 Task: Implement duplicate rules in book object.
Action: Mouse moved to (664, 59)
Screenshot: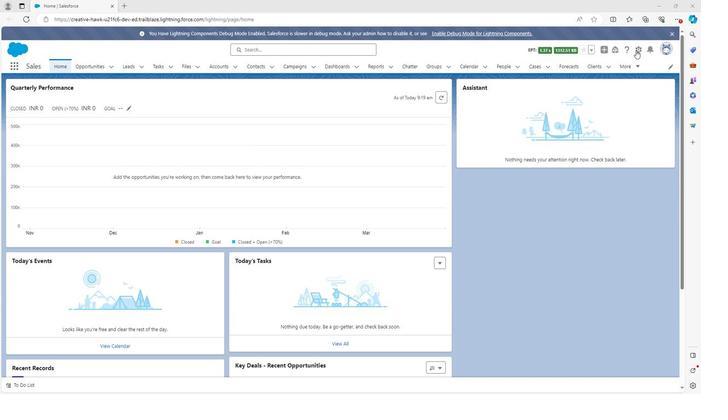 
Action: Mouse pressed left at (664, 59)
Screenshot: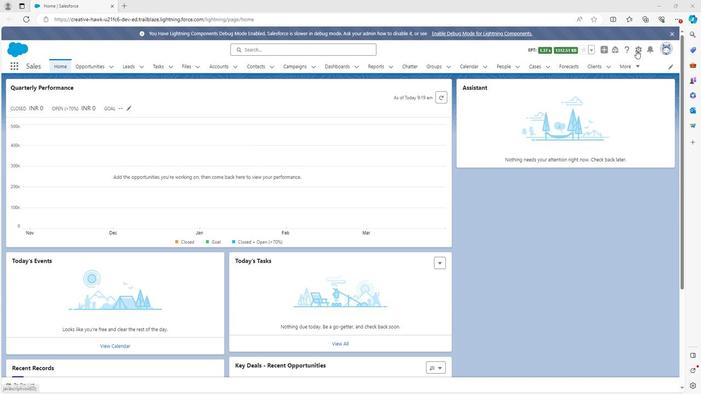 
Action: Mouse moved to (616, 78)
Screenshot: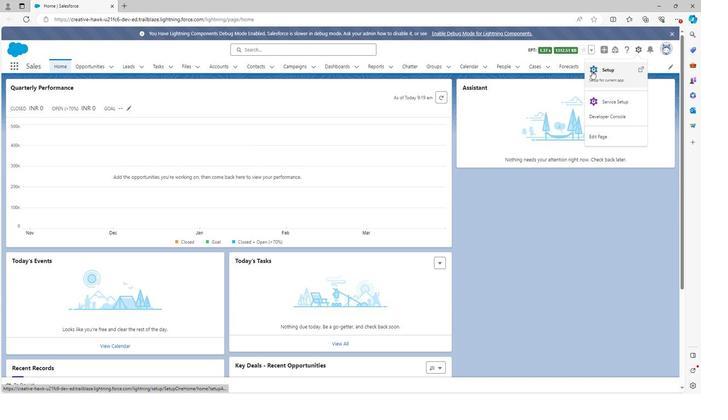 
Action: Mouse pressed left at (616, 78)
Screenshot: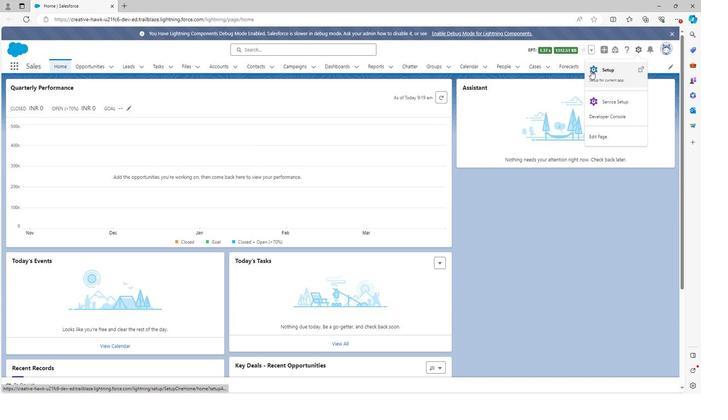 
Action: Mouse moved to (33, 95)
Screenshot: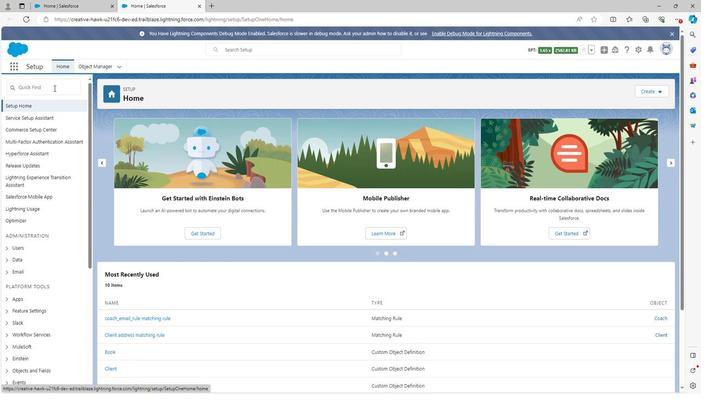 
Action: Mouse pressed left at (33, 95)
Screenshot: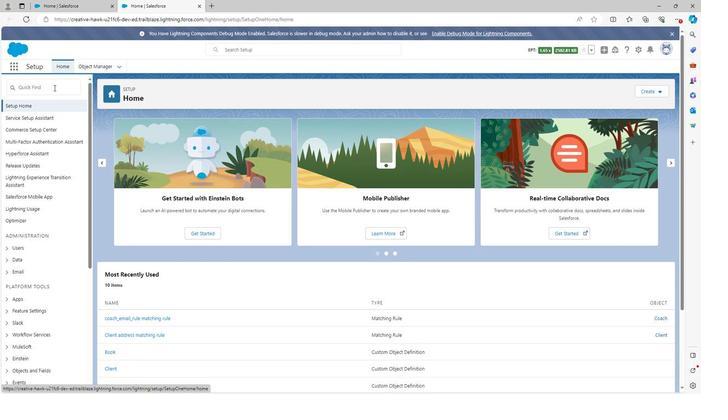 
Action: Key pressed dup
Screenshot: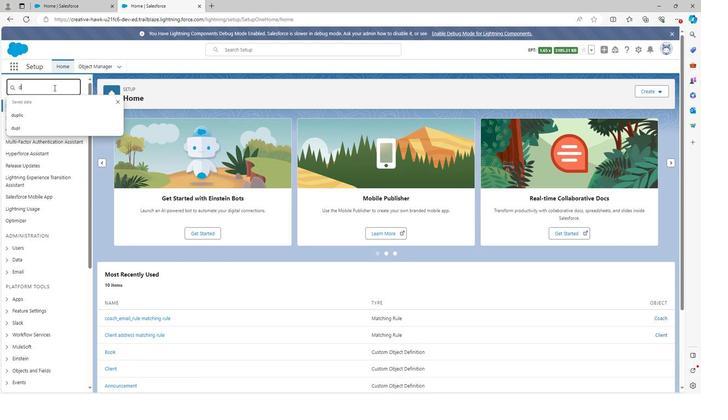 
Action: Mouse moved to (24, 146)
Screenshot: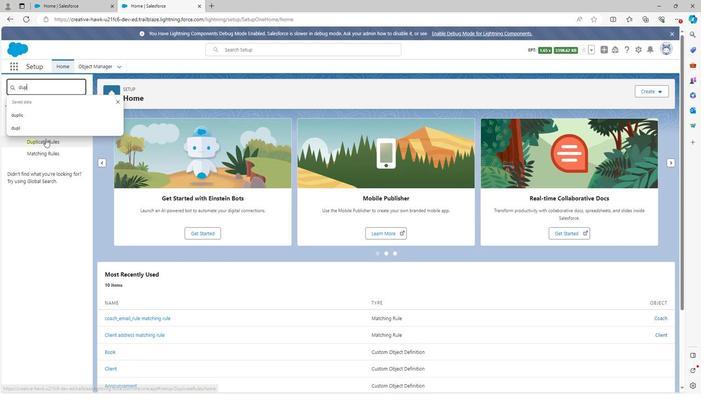 
Action: Mouse pressed left at (24, 146)
Screenshot: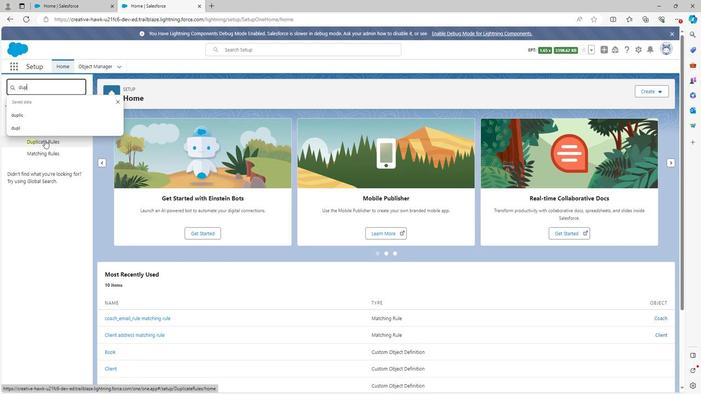
Action: Mouse moved to (389, 190)
Screenshot: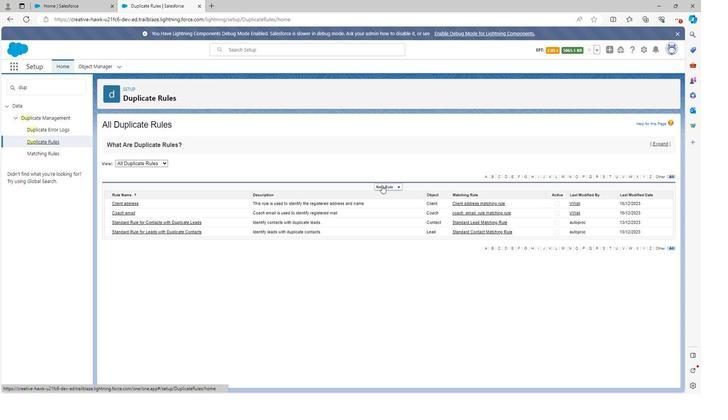 
Action: Mouse pressed left at (389, 190)
Screenshot: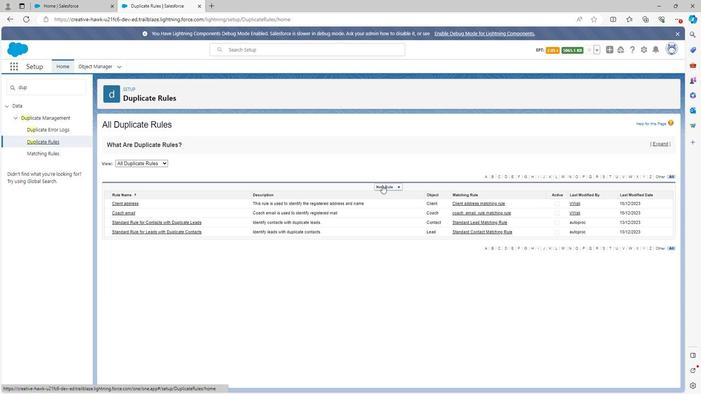 
Action: Mouse moved to (388, 249)
Screenshot: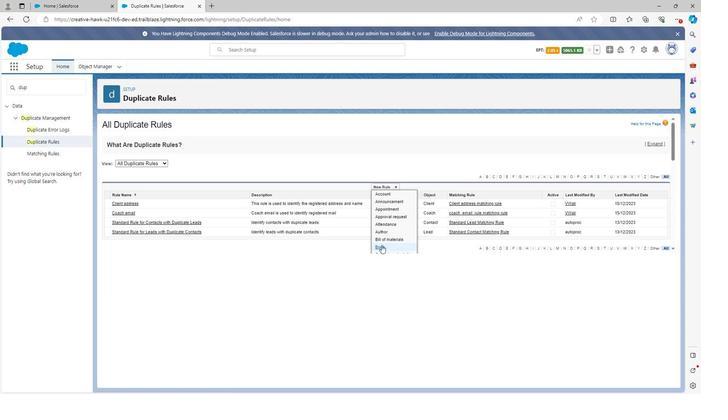 
Action: Mouse pressed left at (388, 249)
Screenshot: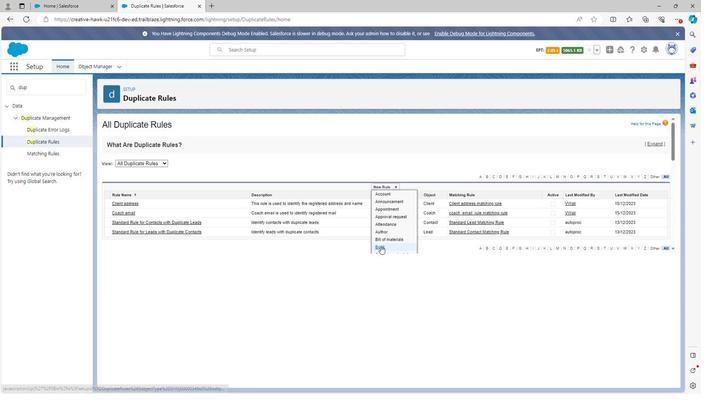 
Action: Mouse moved to (218, 175)
Screenshot: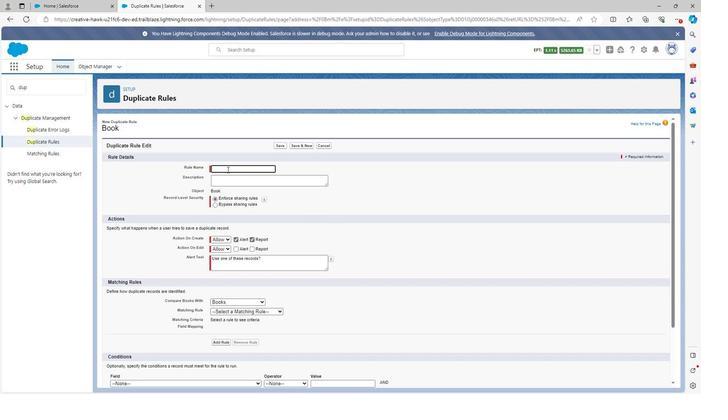
Action: Mouse pressed left at (218, 175)
Screenshot: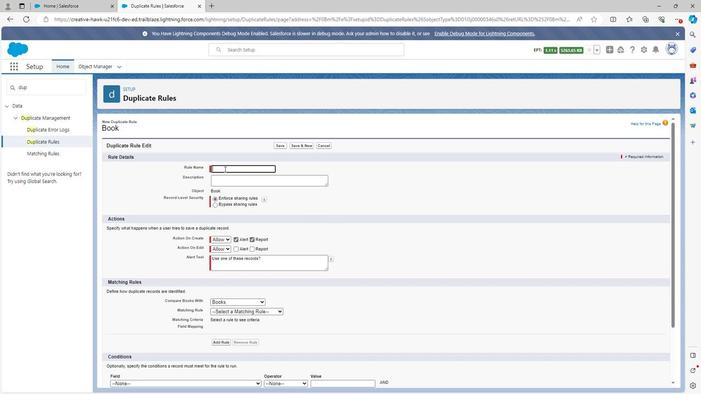 
Action: Key pressed <Key.shift><Key.shift><Key.shift>ISBN<Key.space>number<Key.space>rule
Screenshot: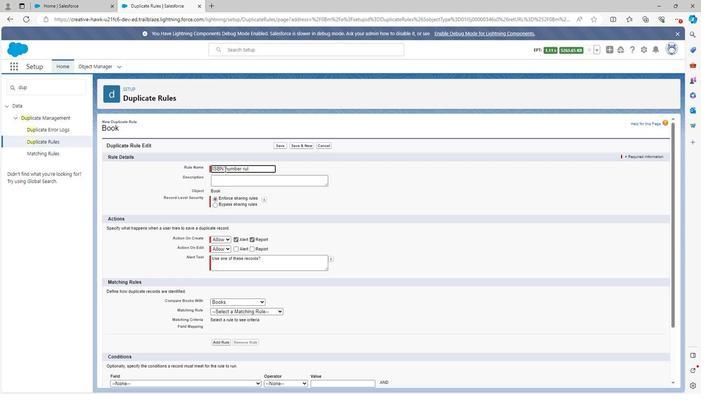 
Action: Mouse moved to (220, 185)
Screenshot: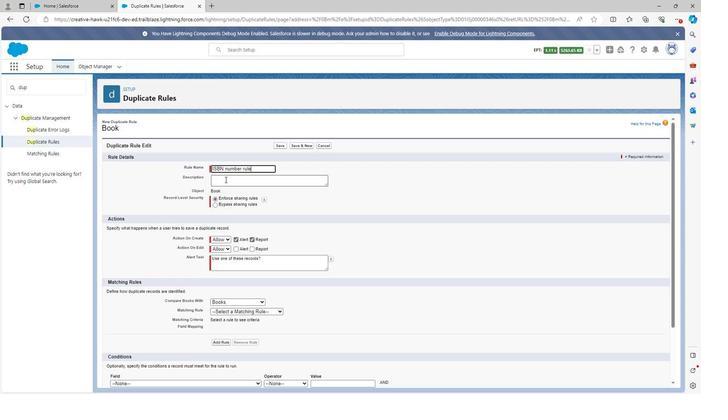 
Action: Mouse pressed left at (220, 185)
Screenshot: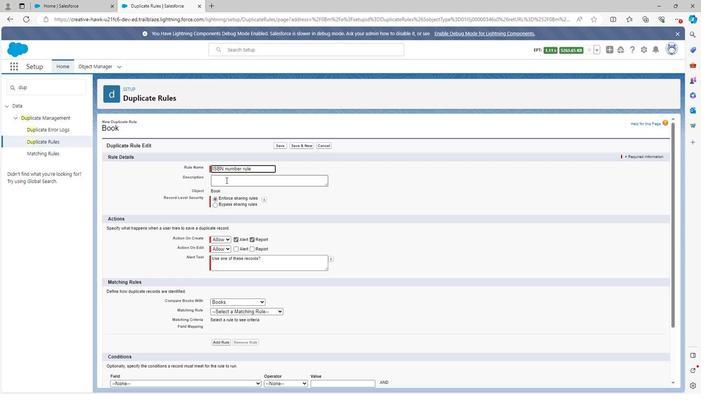 
Action: Mouse moved to (220, 185)
Screenshot: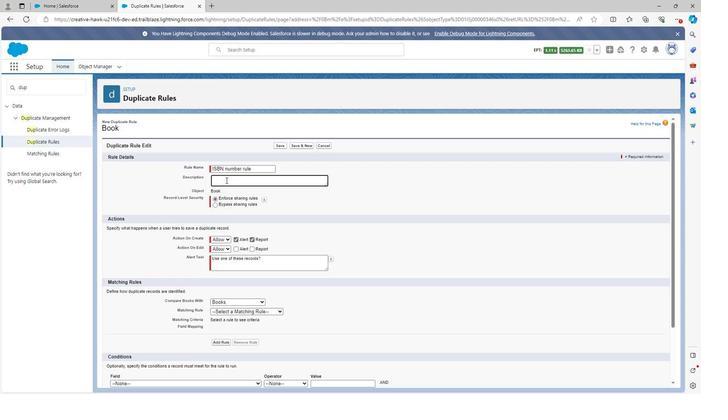 
Action: Key pressed <Key.shift><Key.shift><Key.shift><Key.shift><Key.shift><Key.shift><Key.shift><Key.shift><Key.shift><Key.shift><Key.shift><Key.shift>I<Key.shift>SBN<Key.space>number<Key.space>rule<Key.space>is<Key.space>the<Key.space>ru
Screenshot: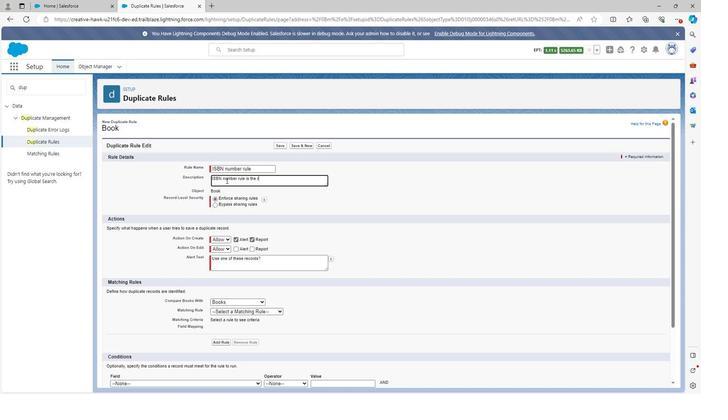 
Action: Mouse moved to (220, 185)
Screenshot: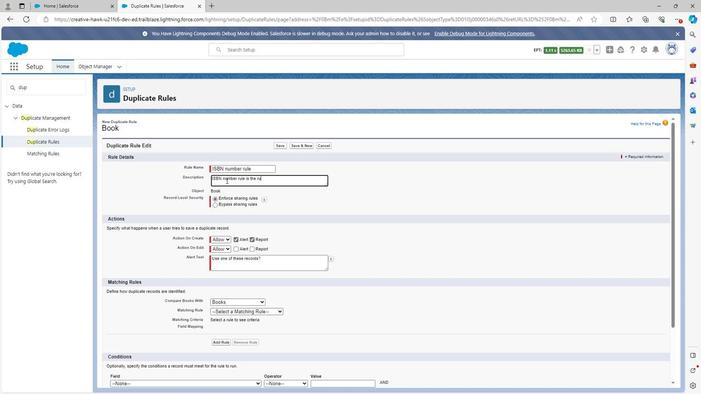 
Action: Key pressed l
Screenshot: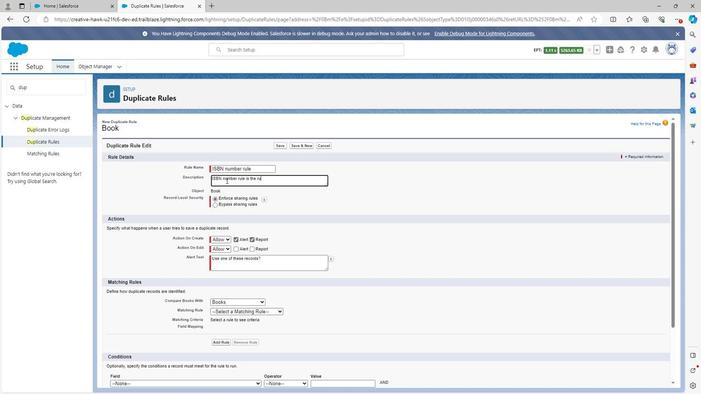
Action: Mouse moved to (220, 185)
Screenshot: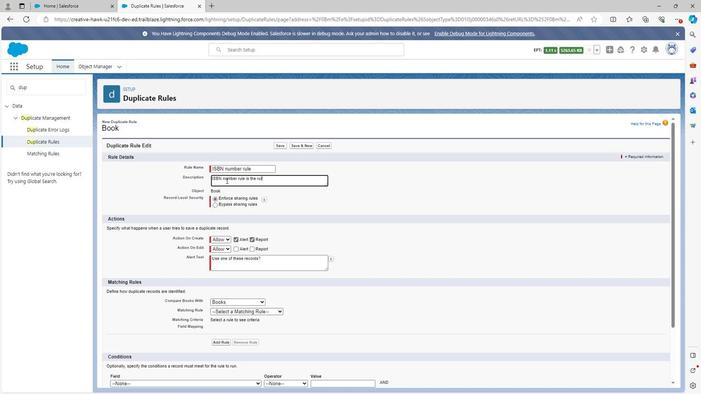 
Action: Key pressed e<Key.space>i
Screenshot: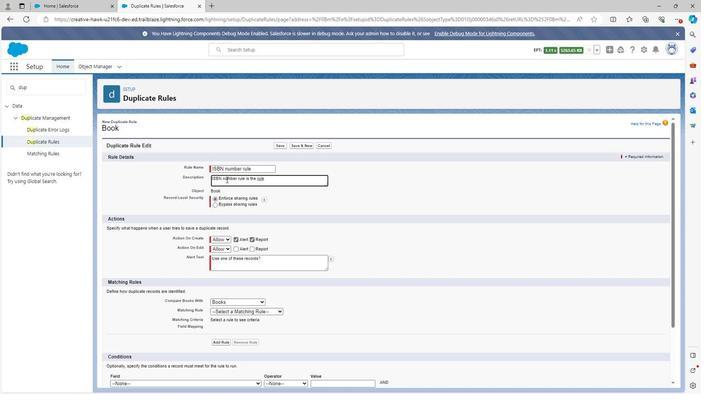 
Action: Mouse moved to (217, 184)
Screenshot: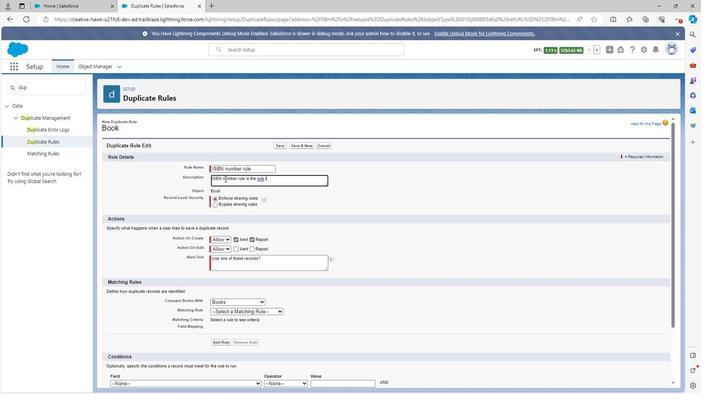 
Action: Key pressed n<Key.space>we<Key.space>f
Screenshot: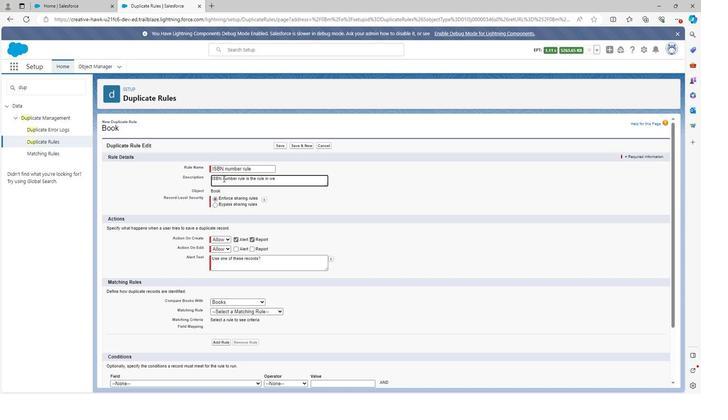 
Action: Mouse moved to (217, 184)
Screenshot: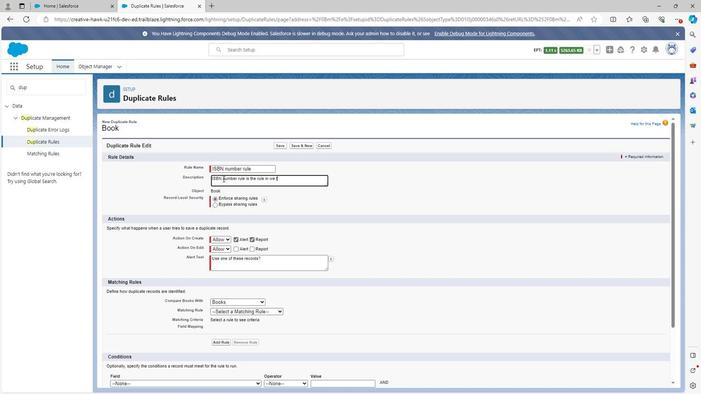 
Action: Key pressed <Key.backspace>
Screenshot: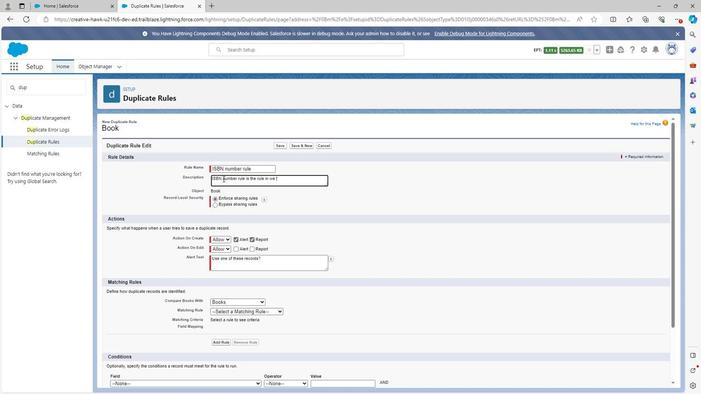
Action: Mouse moved to (216, 185)
Screenshot: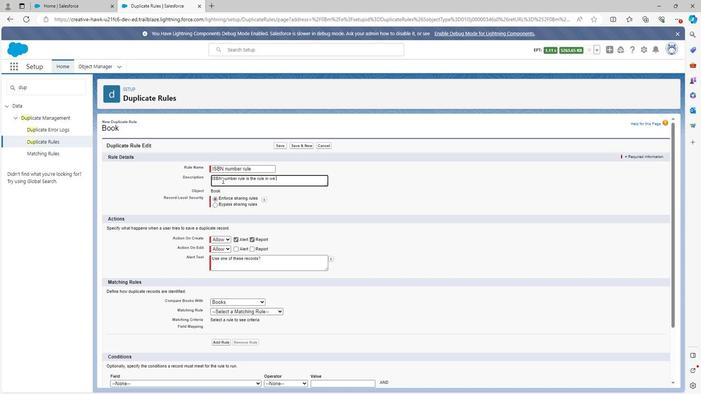 
Action: Key pressed define
Screenshot: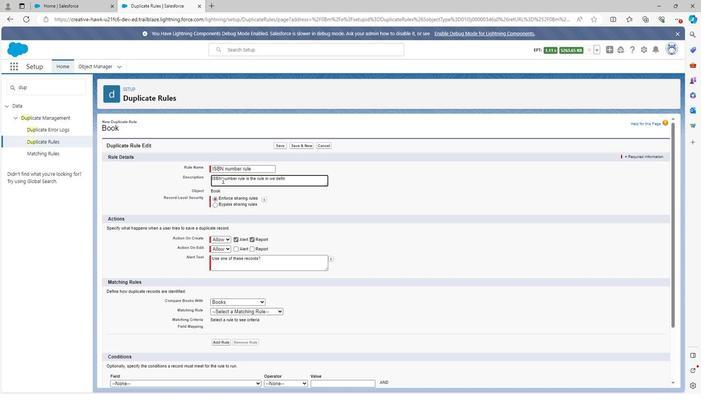 
Action: Mouse moved to (215, 185)
Screenshot: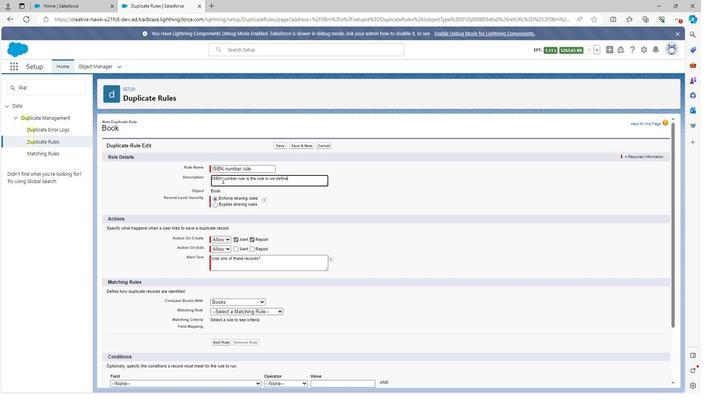 
Action: Key pressed <Key.space><Key.shift>
Screenshot: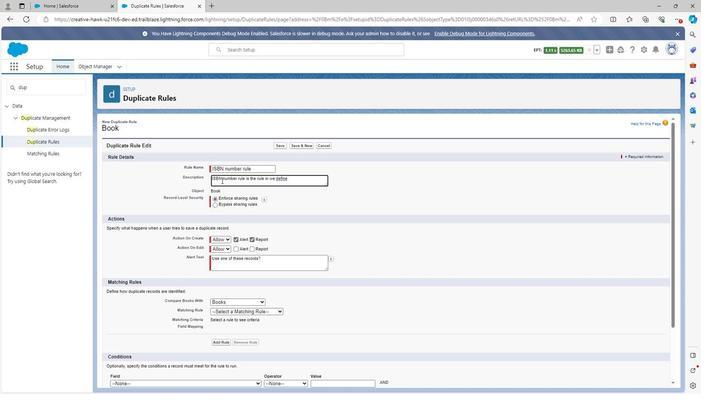 
Action: Mouse moved to (212, 189)
Screenshot: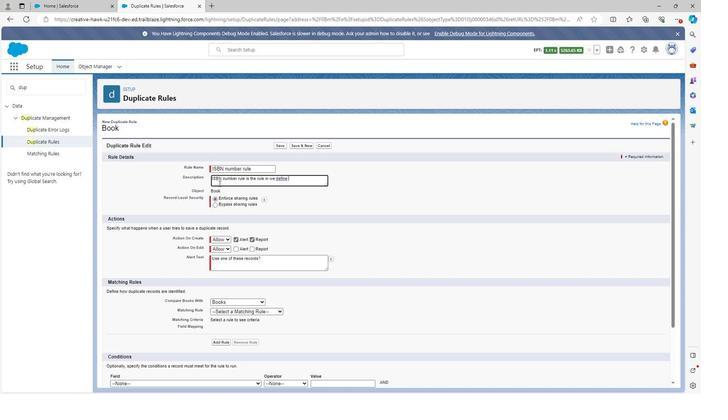 
Action: Key pressed <Key.shift><Key.shift><Key.shift><Key.shift><Key.shift>ISBN<Key.space>number<Key.space>with<Key.space>unique<Key.space>a<Key.backspace>val
Screenshot: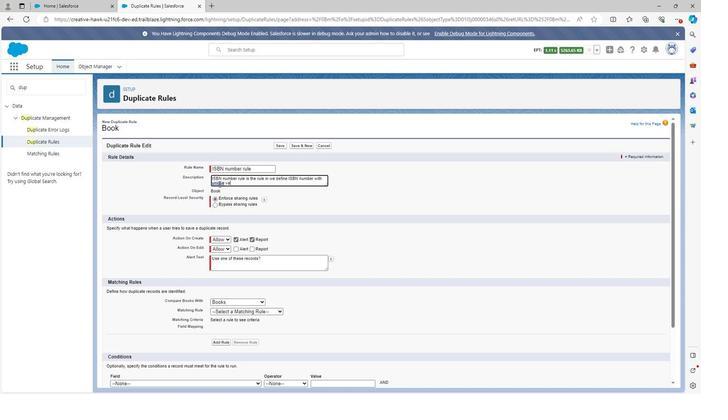 
Action: Mouse moved to (212, 190)
Screenshot: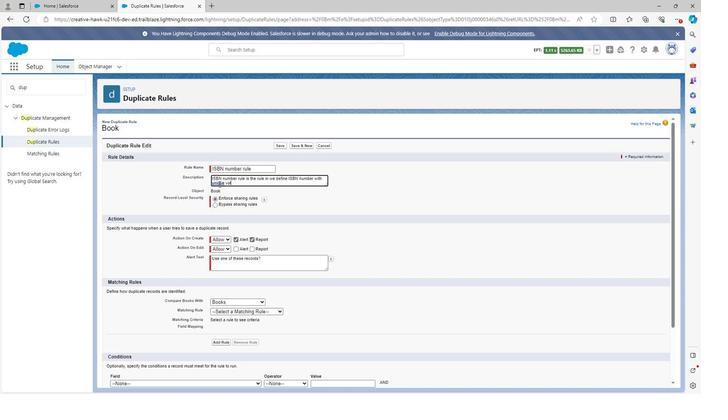 
Action: Key pressed ue
Screenshot: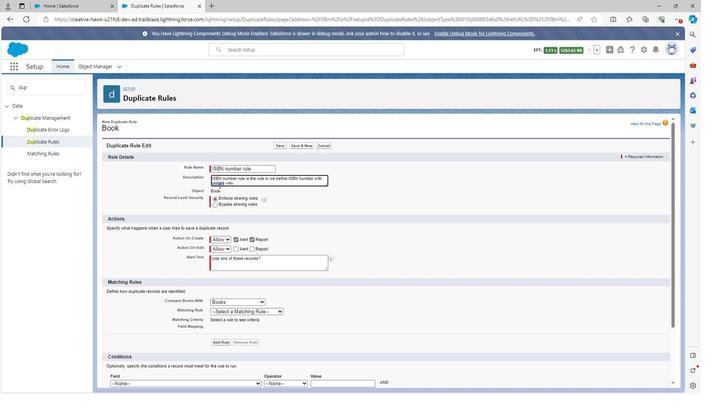
Action: Mouse moved to (230, 250)
Screenshot: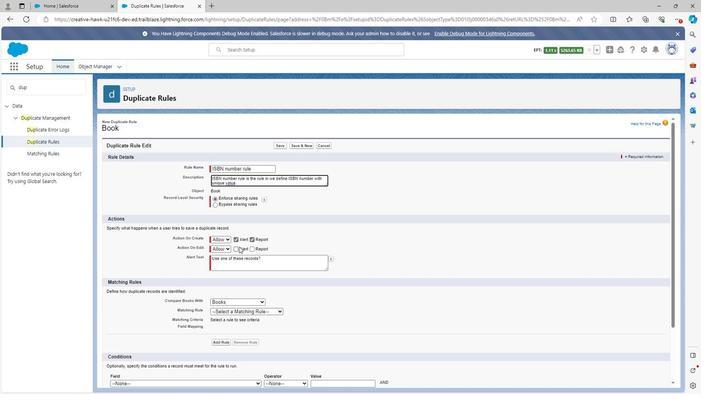 
Action: Mouse pressed left at (230, 250)
Screenshot: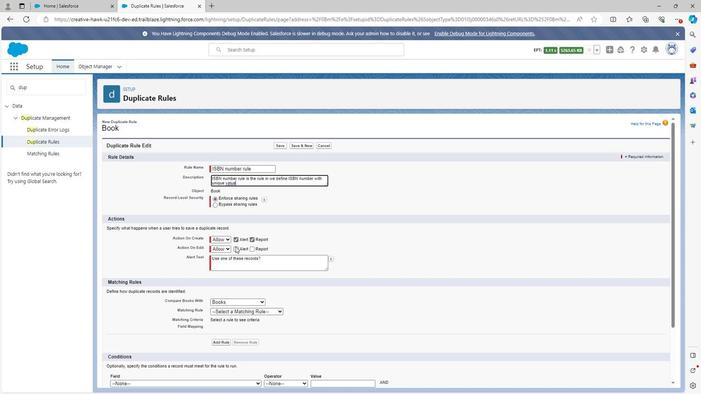
Action: Mouse moved to (247, 252)
Screenshot: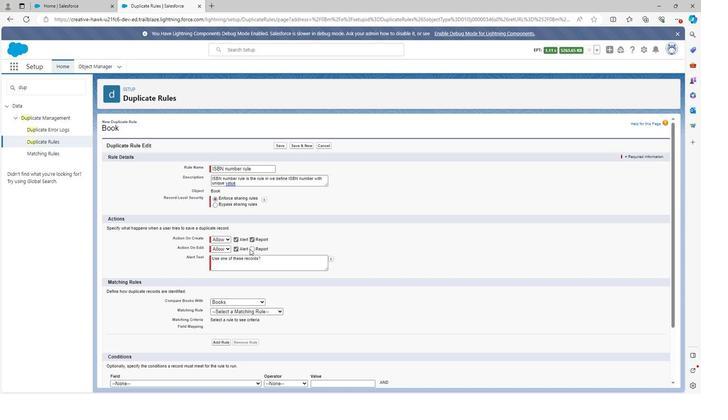 
Action: Mouse pressed left at (247, 252)
Screenshot: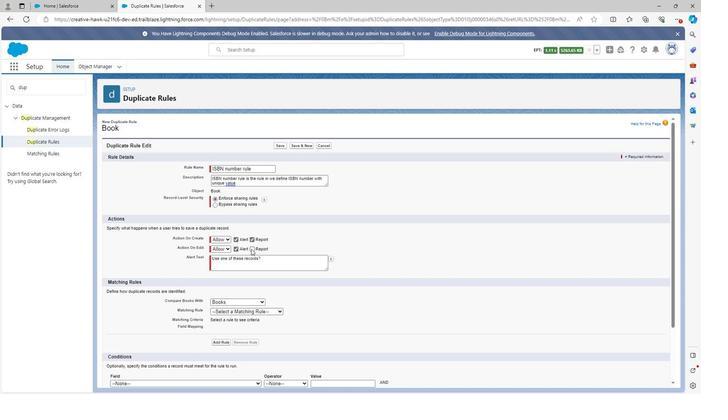 
Action: Mouse moved to (229, 260)
Screenshot: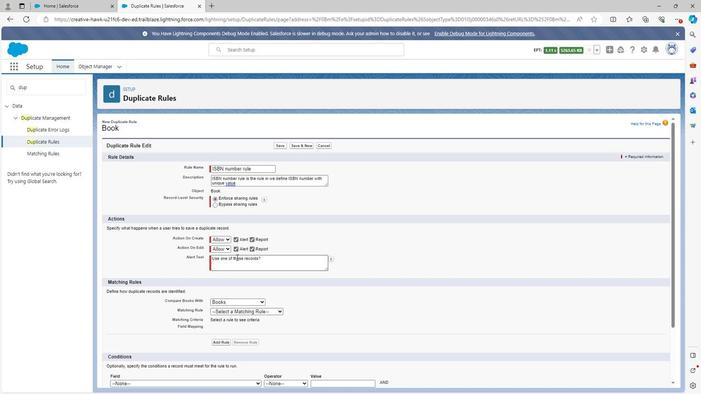 
Action: Mouse pressed left at (229, 260)
Screenshot: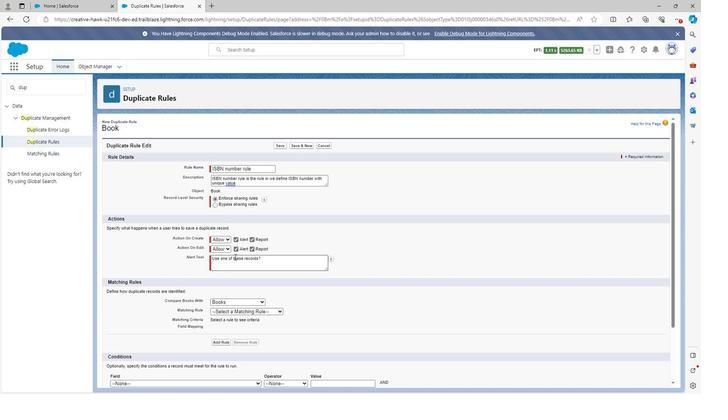 
Action: Mouse pressed left at (229, 260)
Screenshot: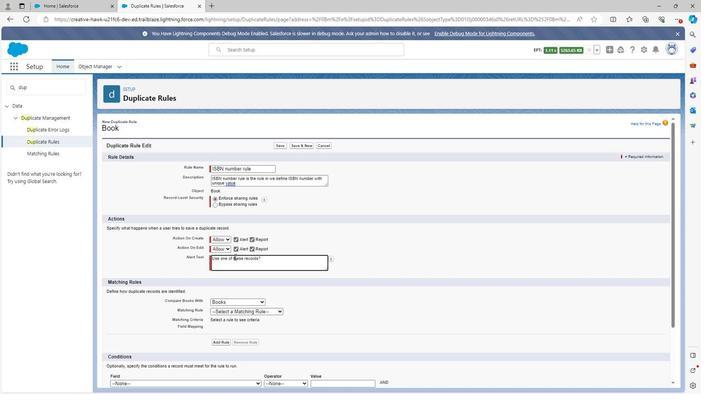 
Action: Mouse pressed left at (229, 260)
Screenshot: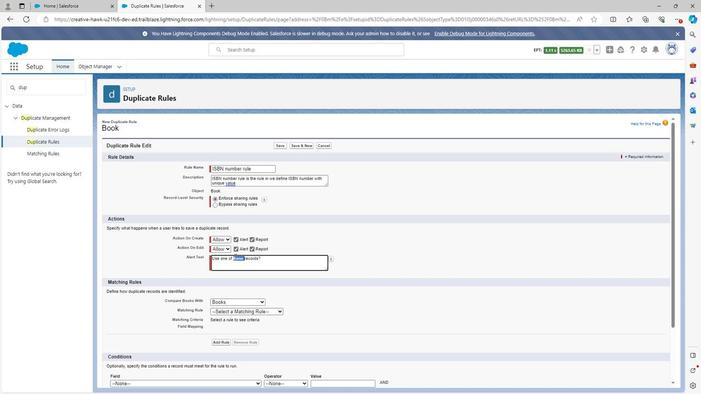 
Action: Mouse moved to (230, 252)
Screenshot: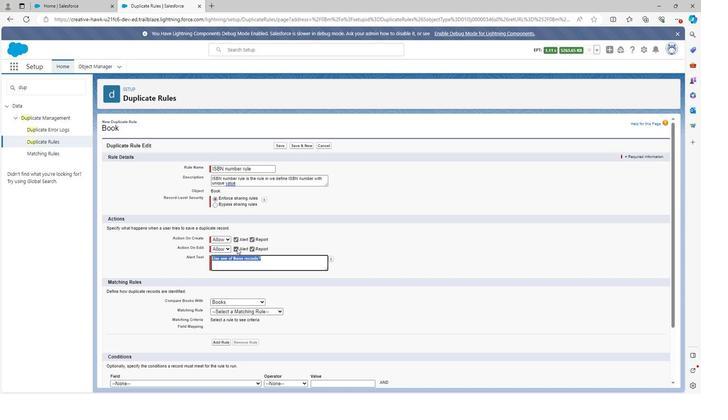 
Action: Mouse pressed left at (230, 252)
Screenshot: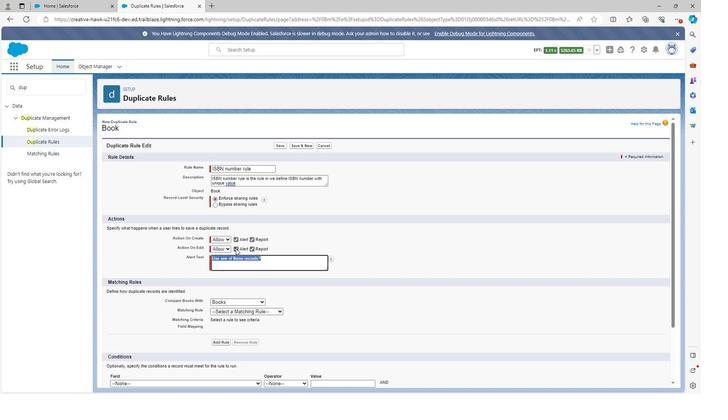 
Action: Mouse moved to (251, 252)
Screenshot: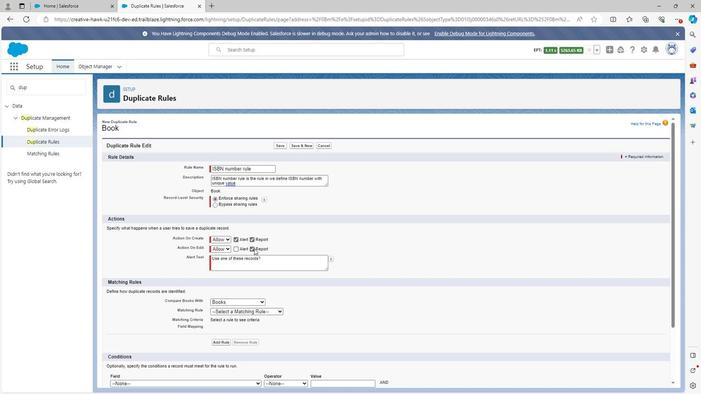 
Action: Mouse pressed left at (251, 252)
Screenshot: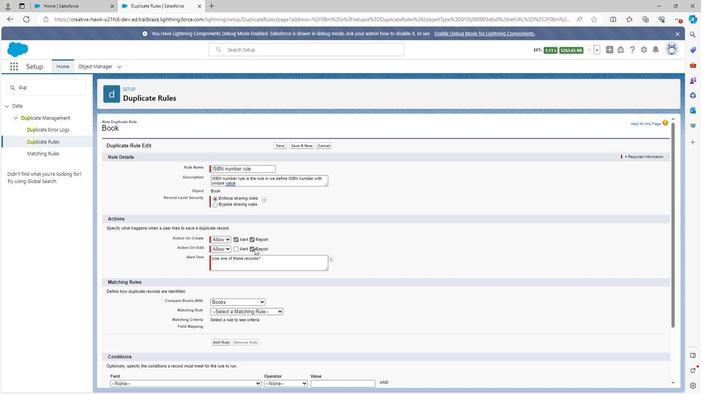 
Action: Mouse moved to (248, 252)
Screenshot: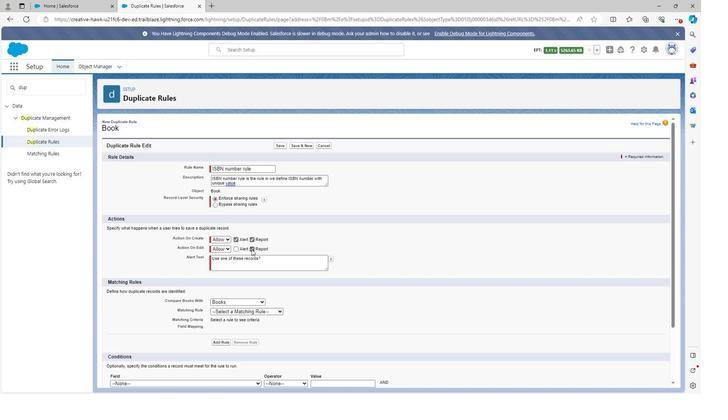 
Action: Mouse pressed left at (248, 252)
Screenshot: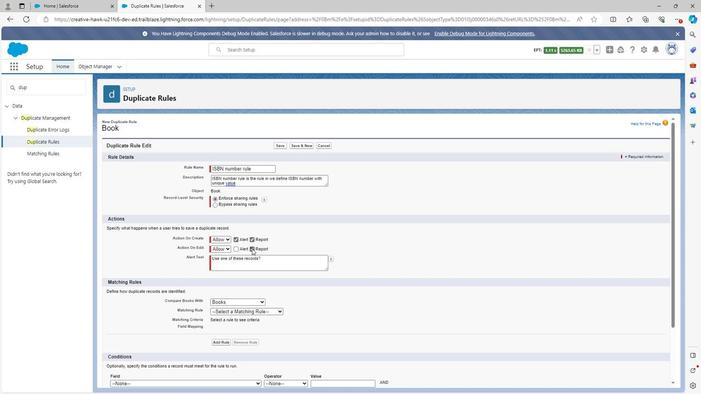 
Action: Mouse moved to (223, 260)
Screenshot: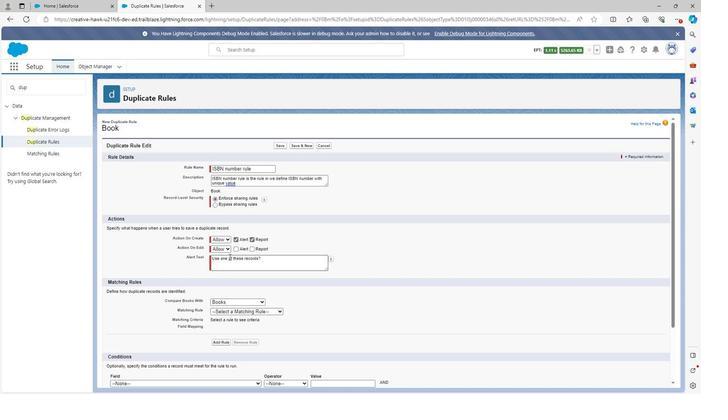 
Action: Mouse pressed left at (223, 260)
Screenshot: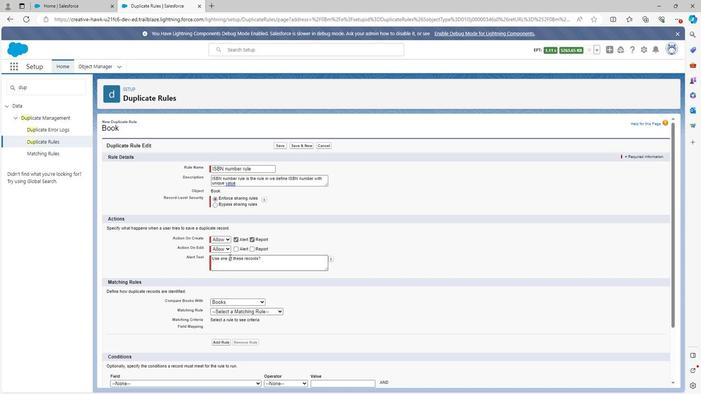 
Action: Mouse pressed left at (223, 260)
Screenshot: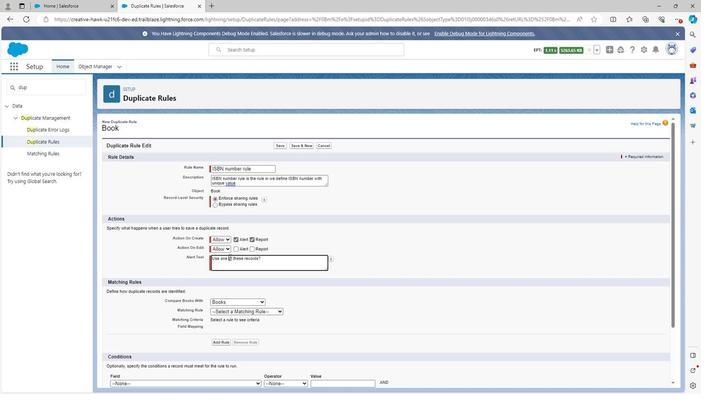 
Action: Mouse pressed left at (223, 260)
Screenshot: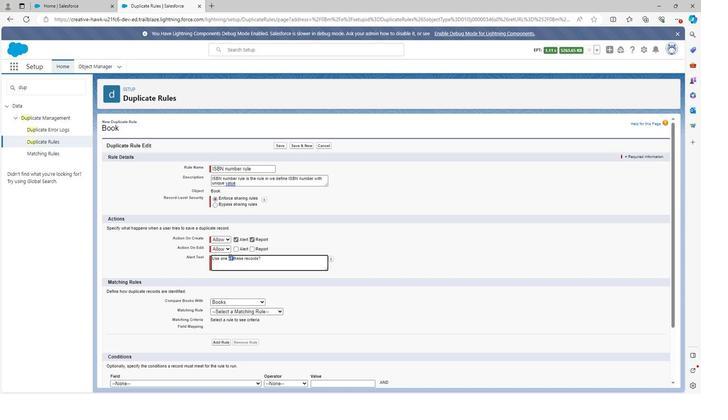 
Action: Mouse moved to (223, 260)
Screenshot: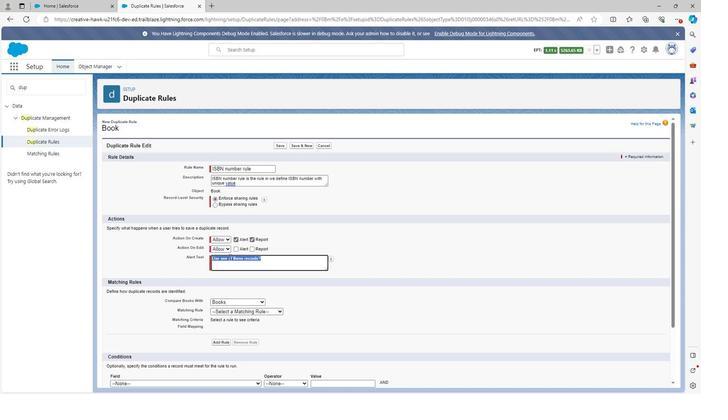 
Action: Key pressed <Key.shift><Key.shift><Key.shift>ISBN<Key.space>number<Key.space>of<Key.space>any<Key.space>book<Key.space>
Screenshot: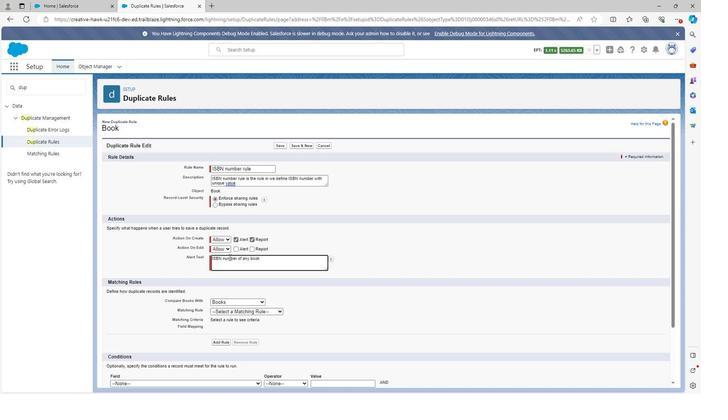 
Action: Mouse moved to (252, 265)
Screenshot: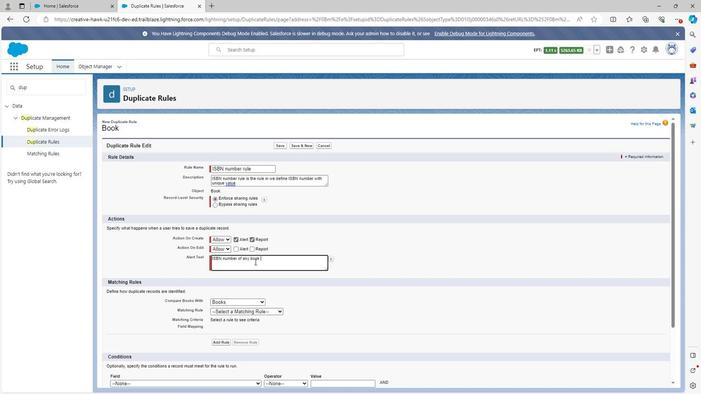 
Action: Key pressed s
Screenshot: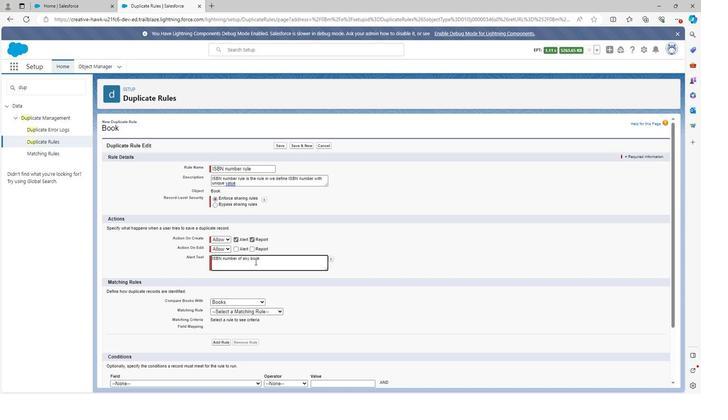 
Action: Mouse moved to (252, 264)
Screenshot: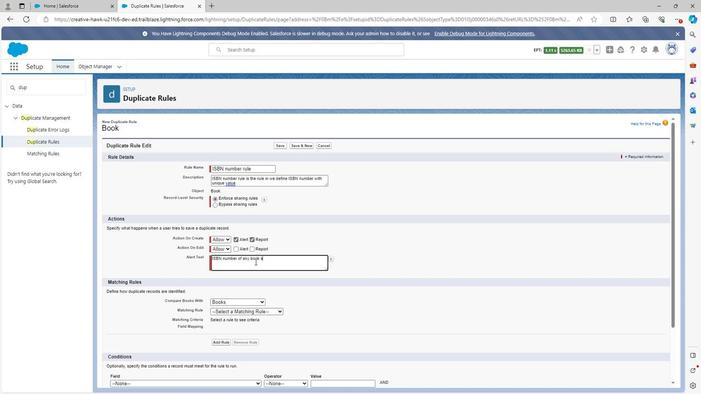 
Action: Key pressed ho
Screenshot: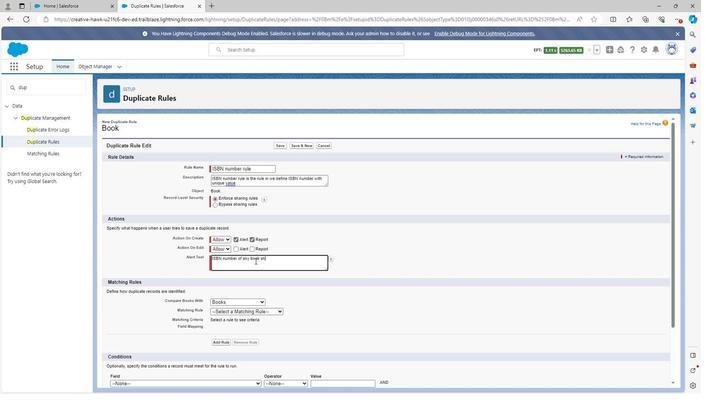 
Action: Mouse moved to (252, 263)
Screenshot: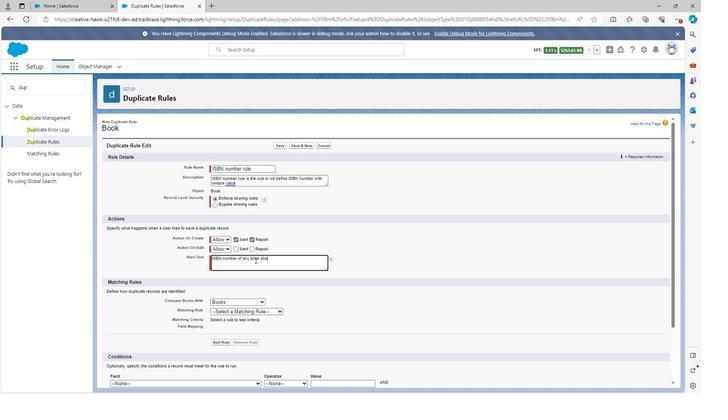 
Action: Key pressed ul
Screenshot: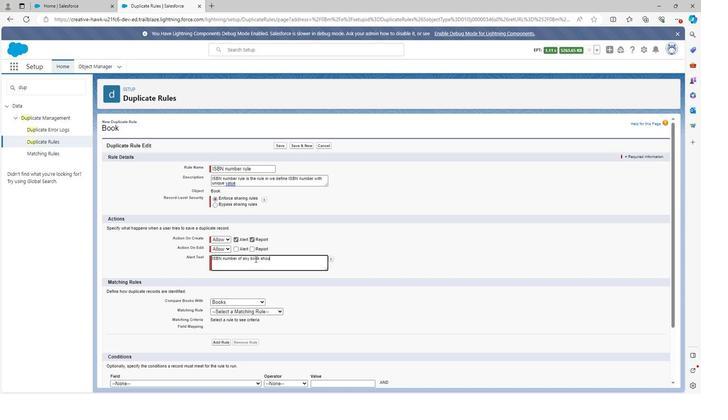 
Action: Mouse moved to (251, 262)
Screenshot: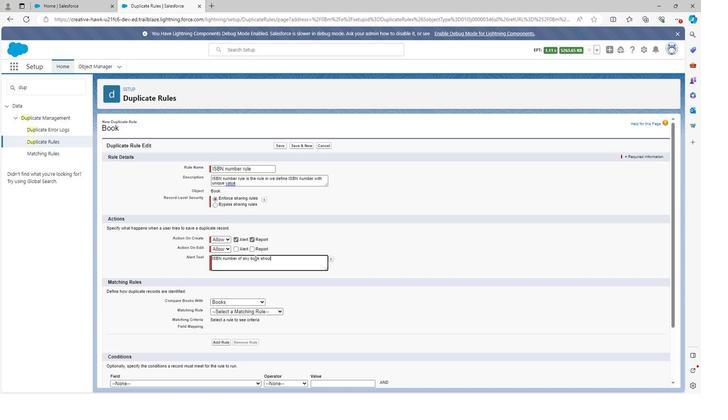 
Action: Key pressed d<Key.space>be<Key.space>
Screenshot: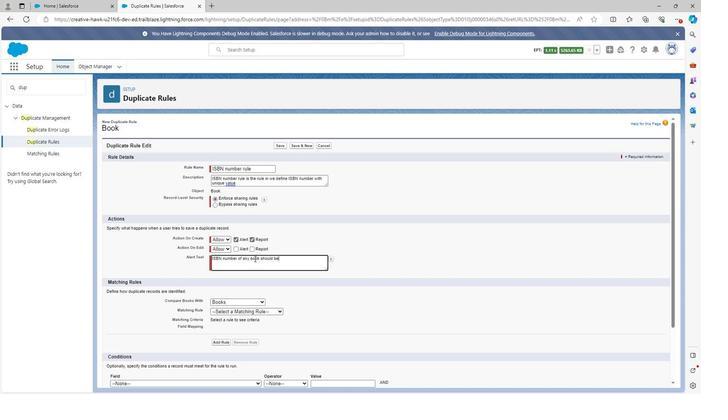 
Action: Mouse moved to (251, 264)
Screenshot: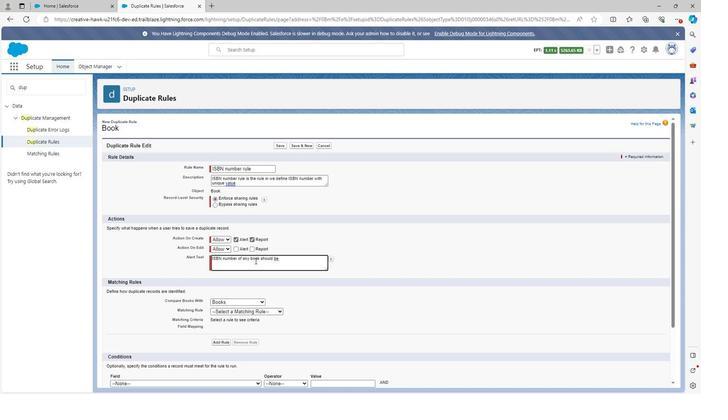 
Action: Key pressed uniqu
Screenshot: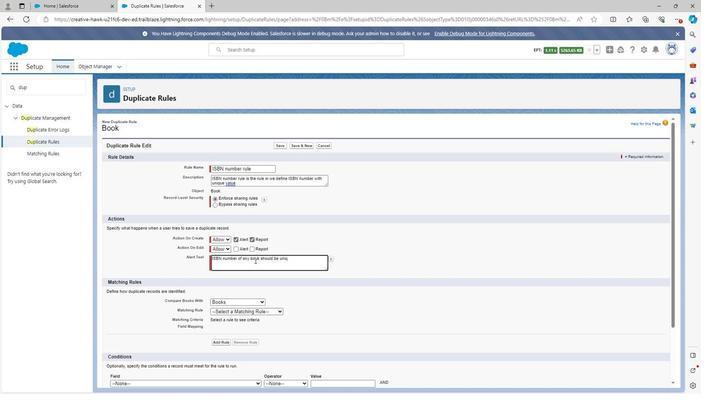 
Action: Mouse moved to (251, 264)
Screenshot: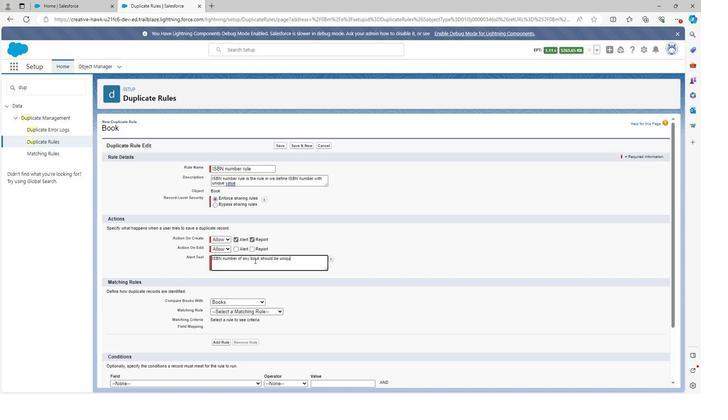 
Action: Key pressed e<Key.space>or<Key.space>sho
Screenshot: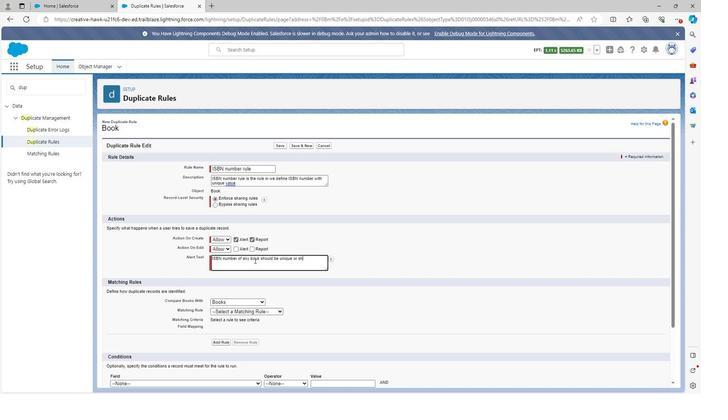 
Action: Mouse moved to (251, 263)
Screenshot: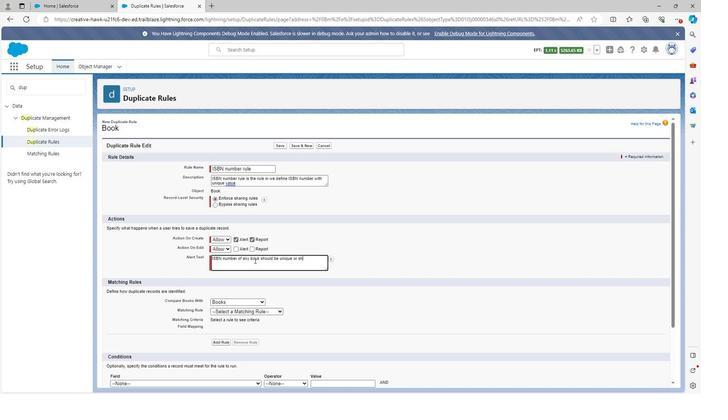 
Action: Key pressed ul
Screenshot: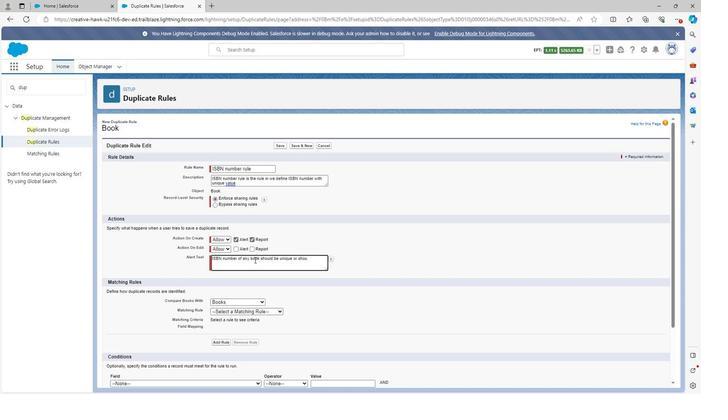 
Action: Mouse moved to (250, 263)
Screenshot: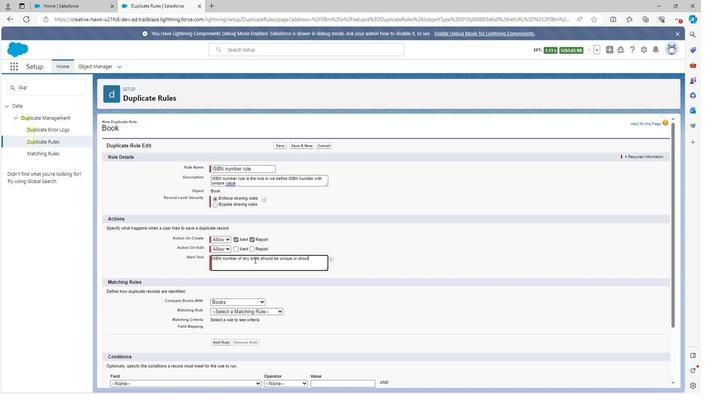 
Action: Key pressed d<Key.space>n
Screenshot: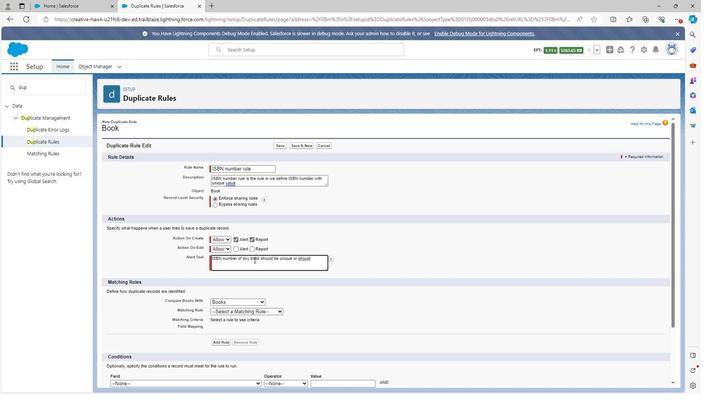 
Action: Mouse moved to (250, 263)
Screenshot: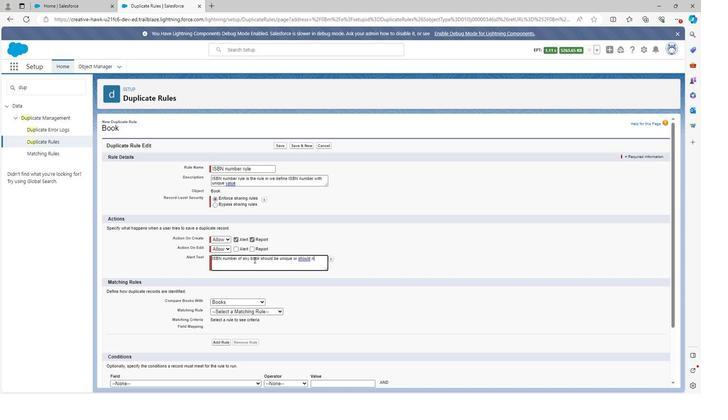 
Action: Key pressed ot<Key.space>
Screenshot: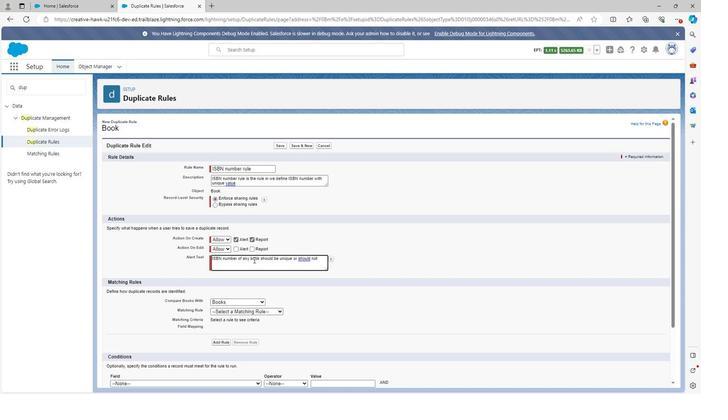 
Action: Mouse moved to (249, 263)
Screenshot: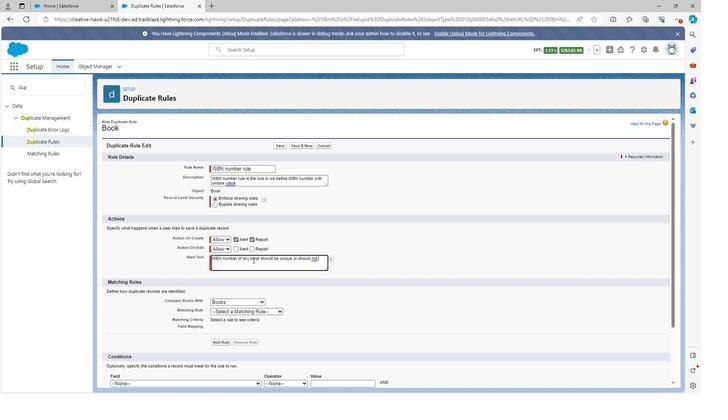 
Action: Key pressed be<Key.space>dup
Screenshot: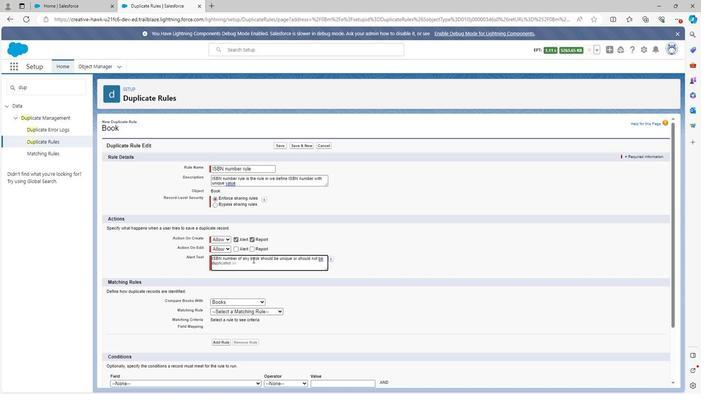 
Action: Mouse moved to (247, 263)
Screenshot: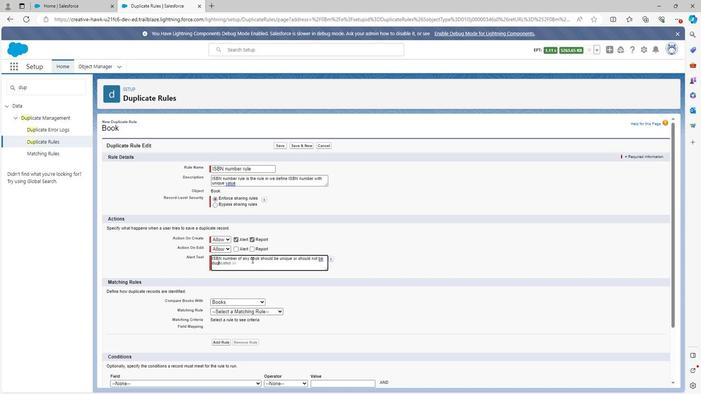 
Action: Key pressed licate
Screenshot: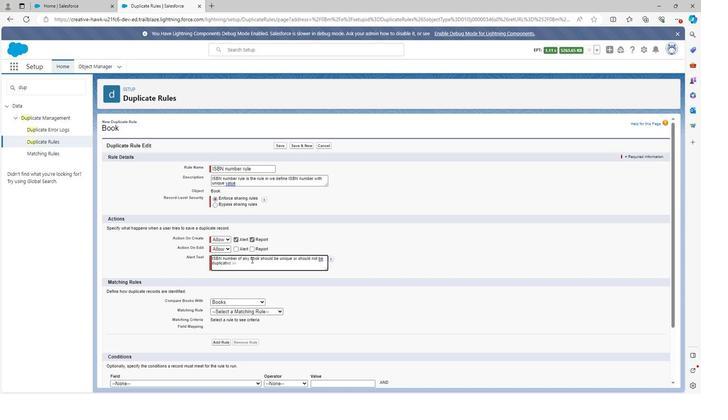 
Action: Mouse moved to (244, 259)
Screenshot: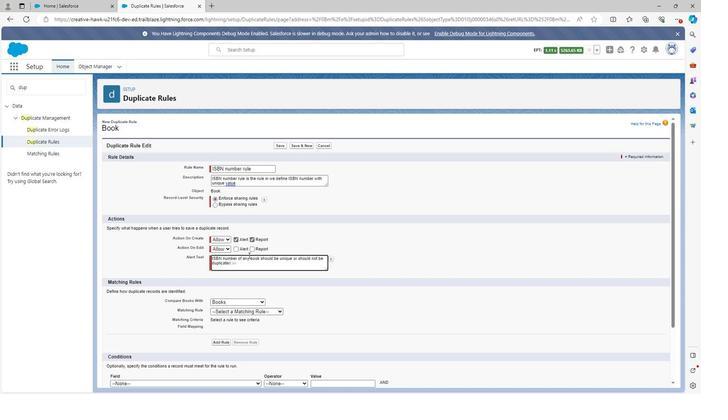 
Action: Mouse scrolled (244, 258) with delta (0, 0)
Screenshot: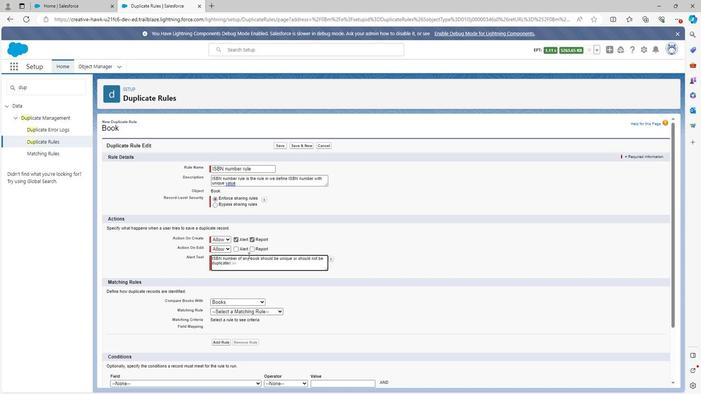 
Action: Mouse scrolled (244, 258) with delta (0, 0)
Screenshot: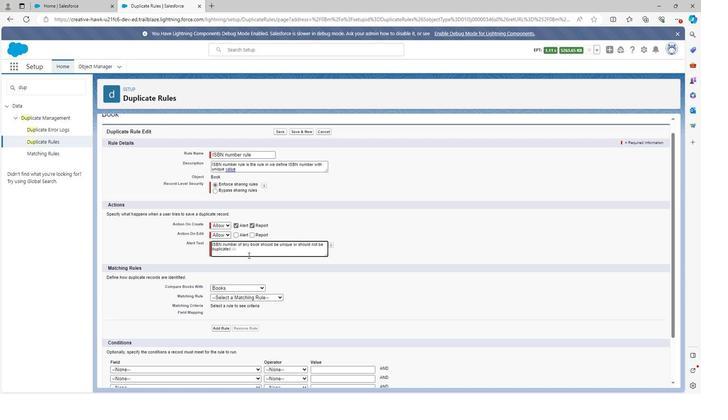 
Action: Mouse moved to (235, 259)
Screenshot: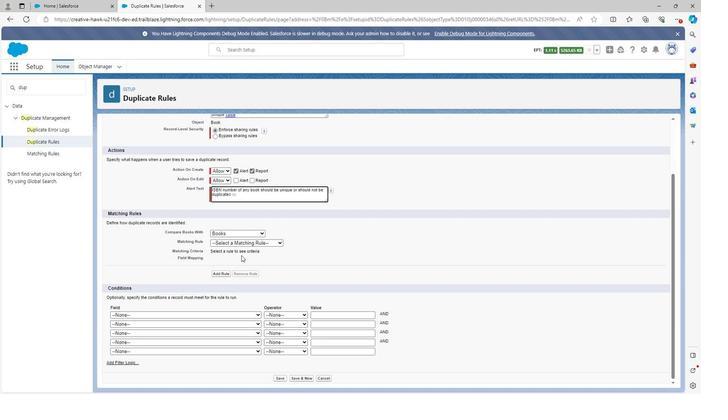 
Action: Mouse scrolled (235, 258) with delta (0, 0)
Screenshot: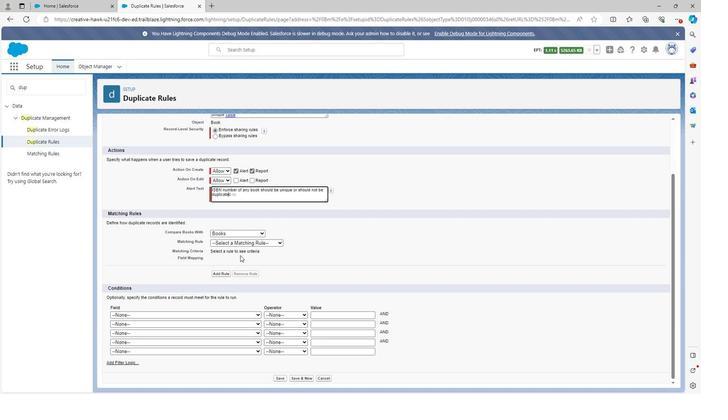 
Action: Mouse scrolled (235, 258) with delta (0, 0)
Screenshot: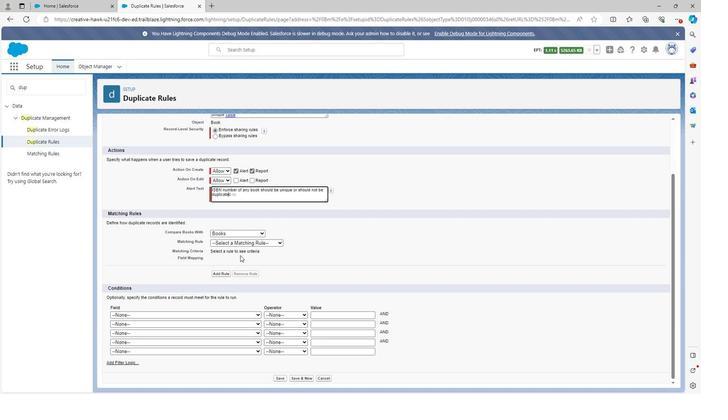 
Action: Mouse moved to (194, 317)
Screenshot: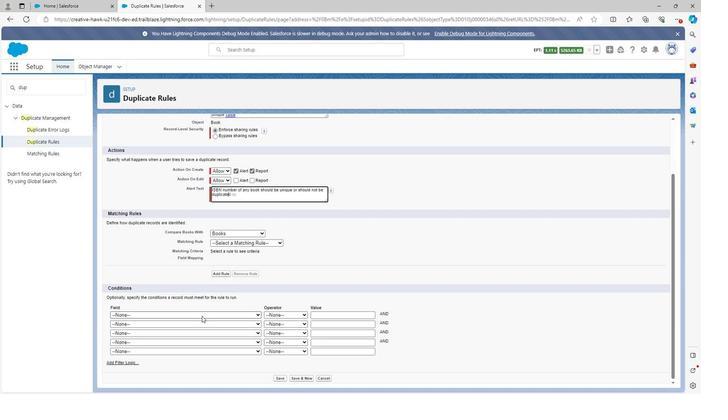 
Action: Mouse pressed left at (194, 317)
Screenshot: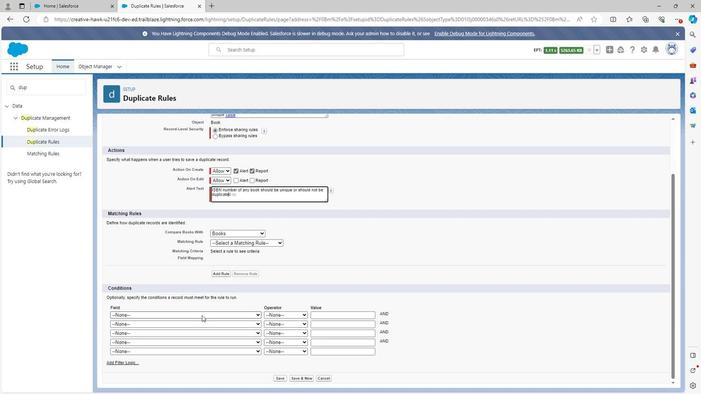 
Action: Mouse moved to (153, 248)
Screenshot: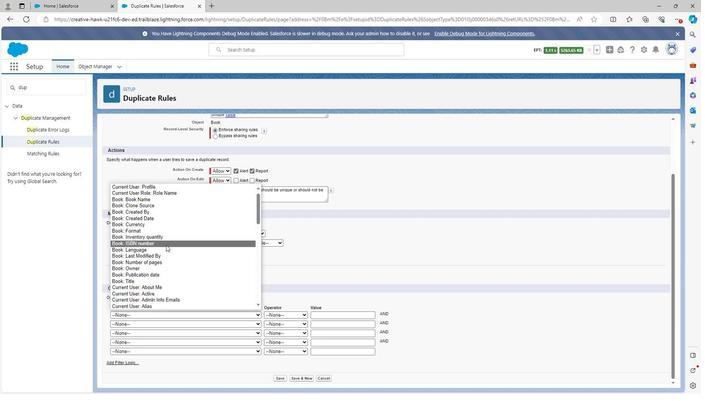 
Action: Mouse pressed left at (153, 248)
Screenshot: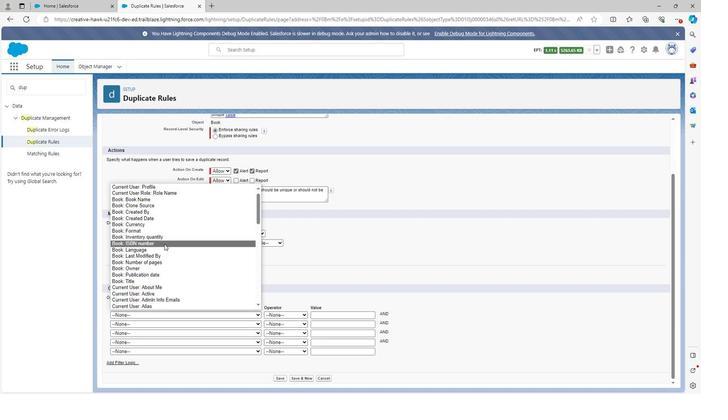 
Action: Mouse moved to (266, 318)
Screenshot: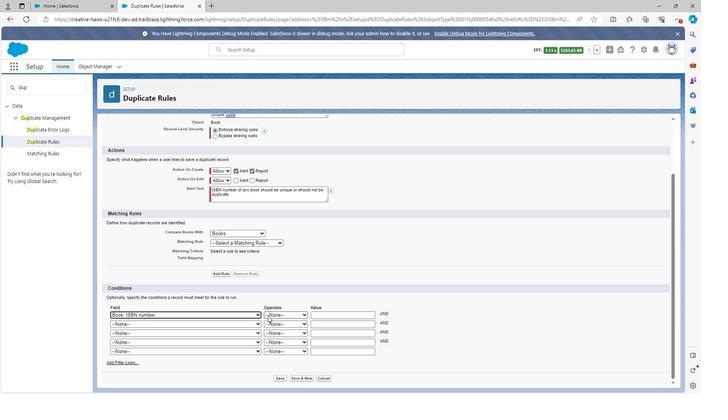 
Action: Mouse pressed left at (266, 318)
Screenshot: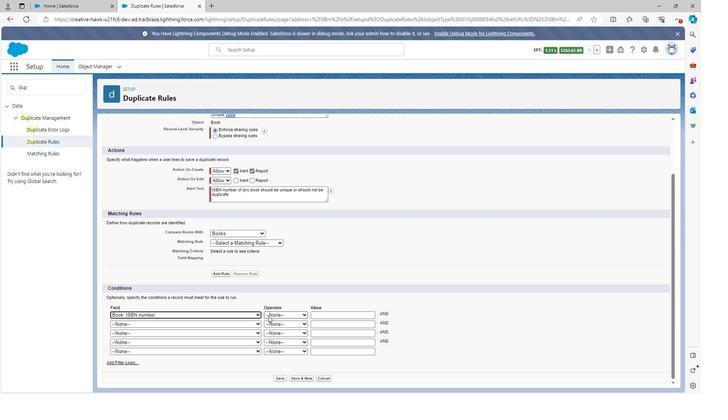 
Action: Mouse moved to (273, 263)
Screenshot: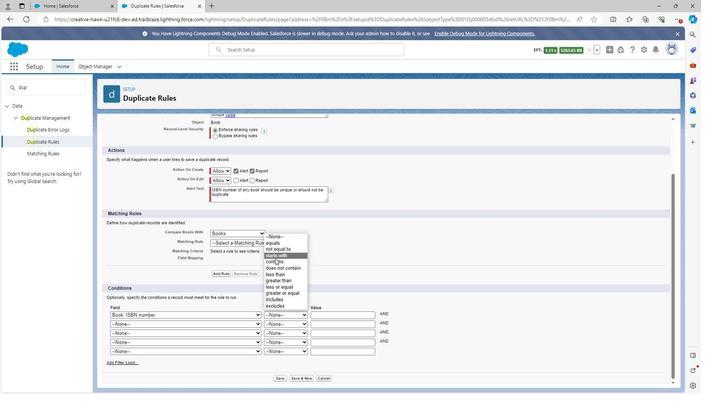 
Action: Mouse pressed left at (273, 263)
Screenshot: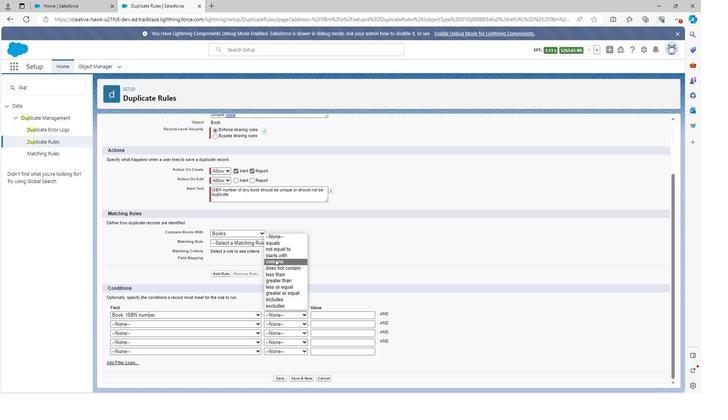 
Action: Mouse moved to (324, 317)
Screenshot: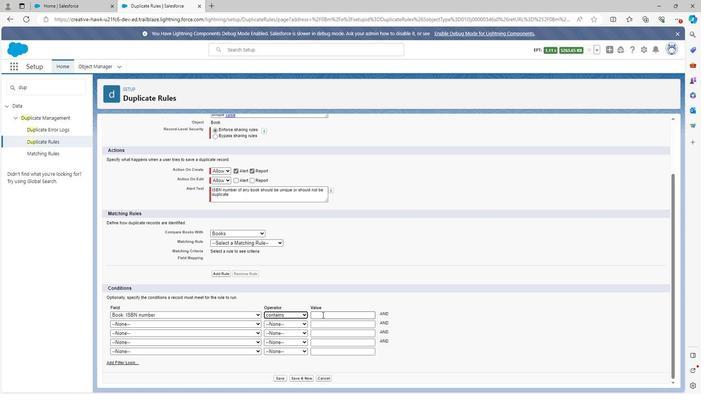 
Action: Mouse pressed left at (324, 317)
Screenshot: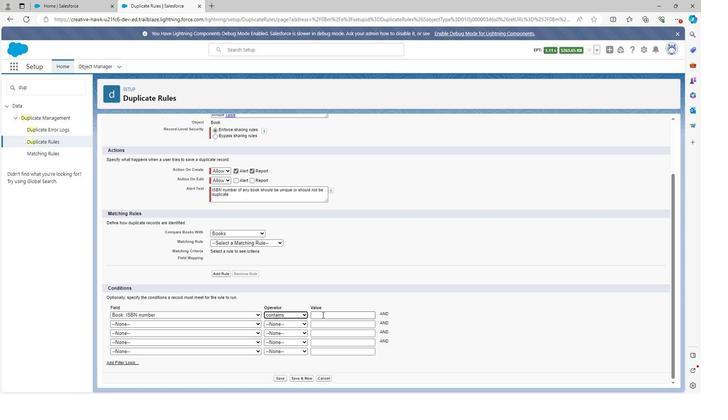 
Action: Mouse moved to (319, 316)
Screenshot: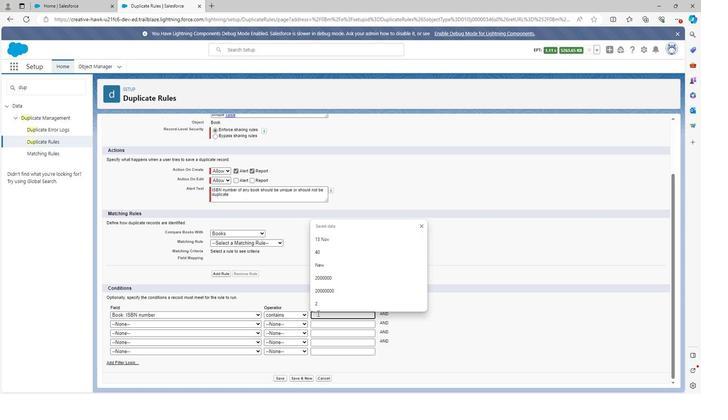 
Action: Key pressed 00
Screenshot: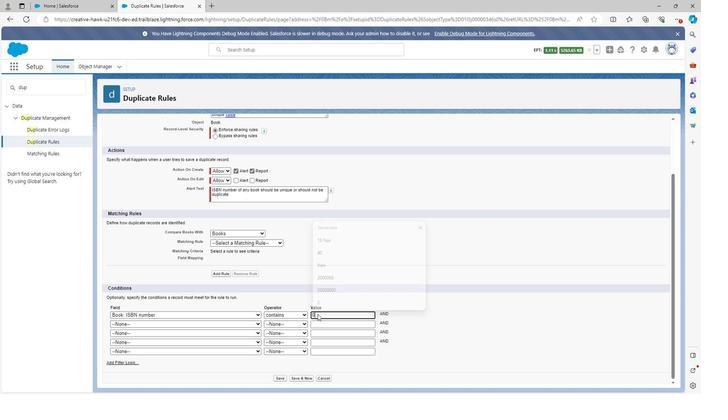 
Action: Mouse moved to (319, 316)
Screenshot: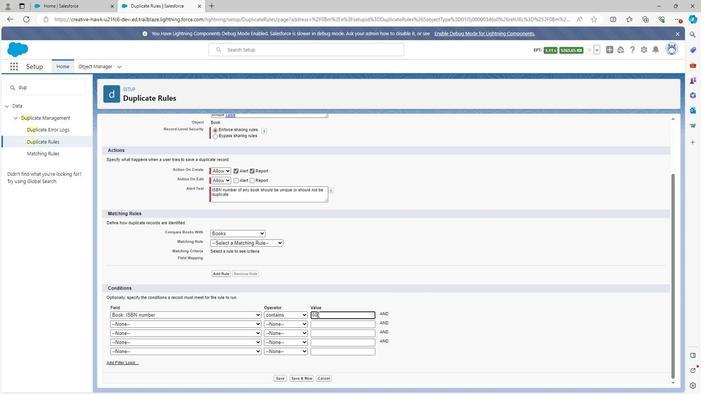 
Action: Key pressed 0
Screenshot: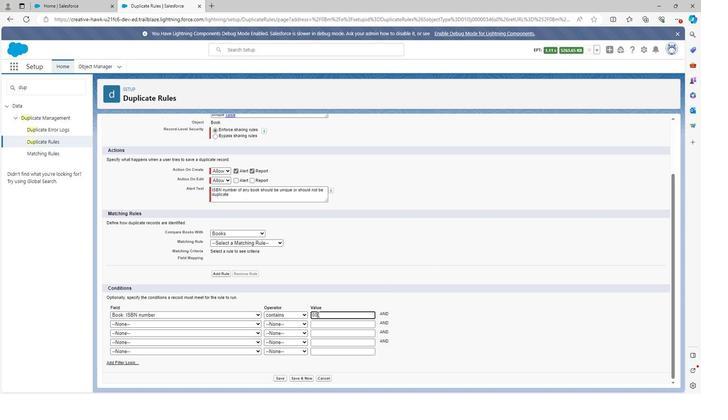 
Action: Mouse moved to (319, 316)
Screenshot: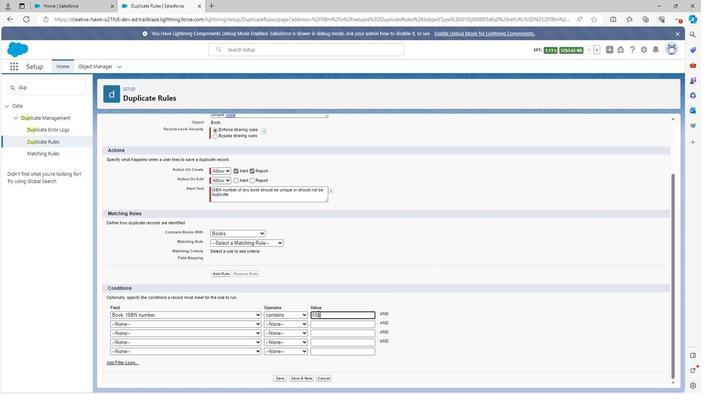 
Action: Key pressed 0
Screenshot: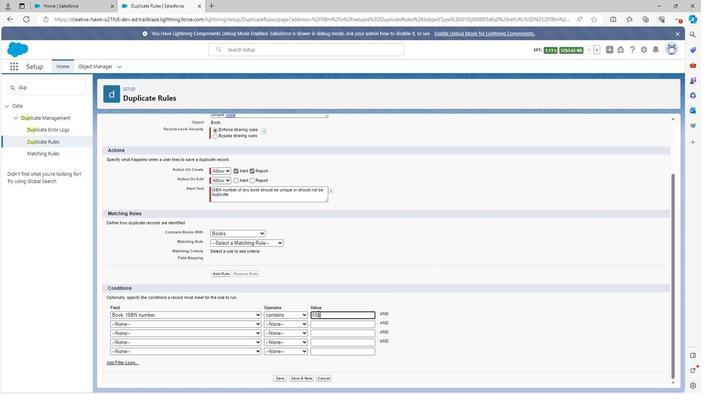
Action: Mouse moved to (320, 310)
Screenshot: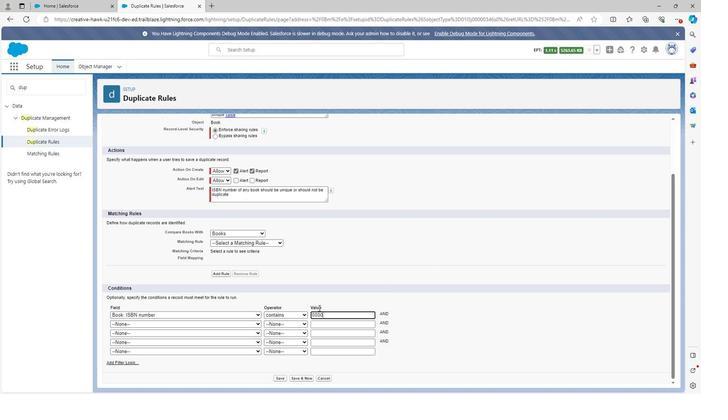 
Action: Key pressed 1
Screenshot: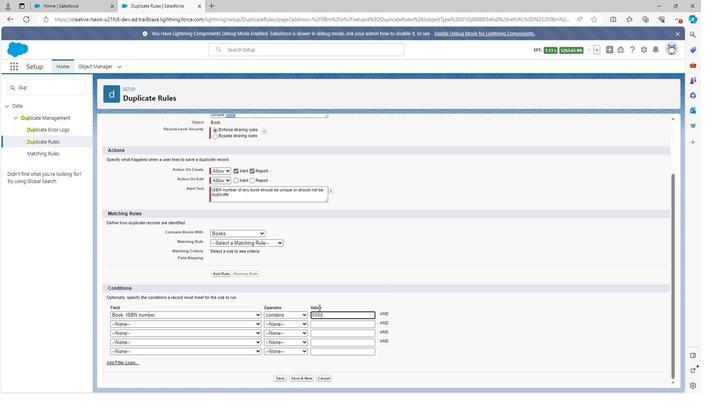 
Action: Mouse moved to (172, 326)
Screenshot: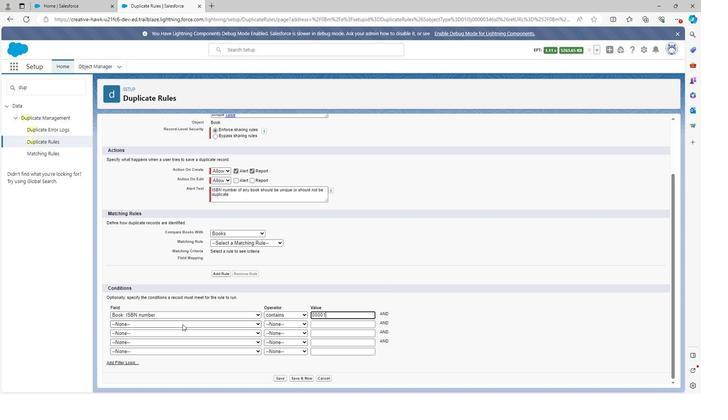 
Action: Mouse pressed left at (172, 326)
Screenshot: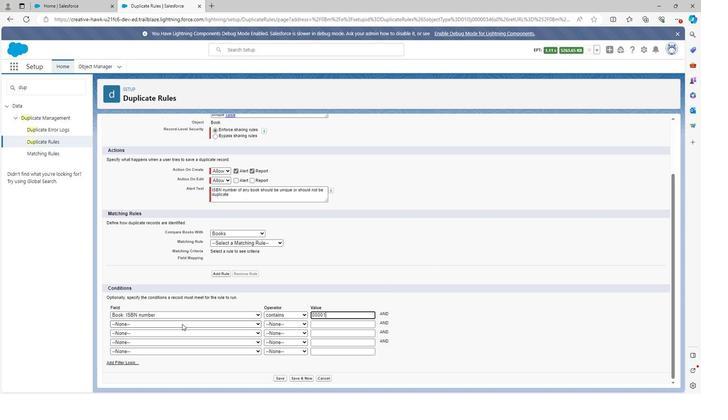 
Action: Mouse moved to (123, 220)
Screenshot: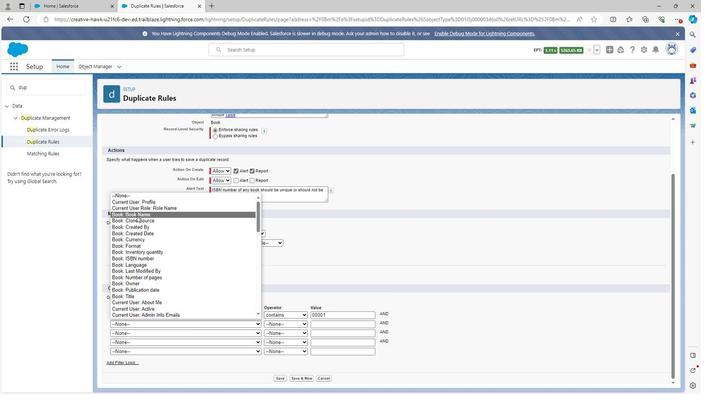 
Action: Mouse pressed left at (123, 220)
Screenshot: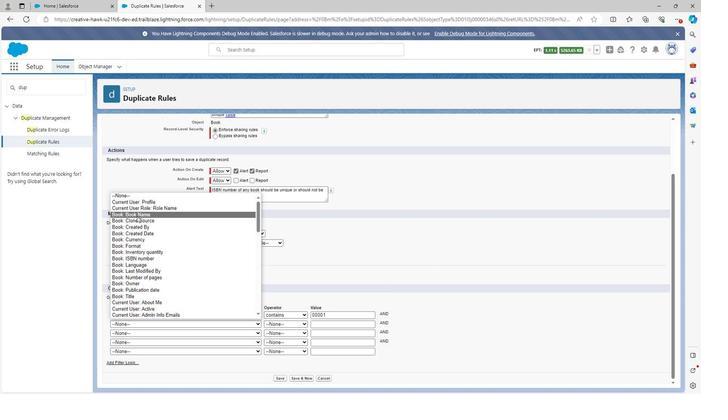 
Action: Mouse moved to (280, 324)
Screenshot: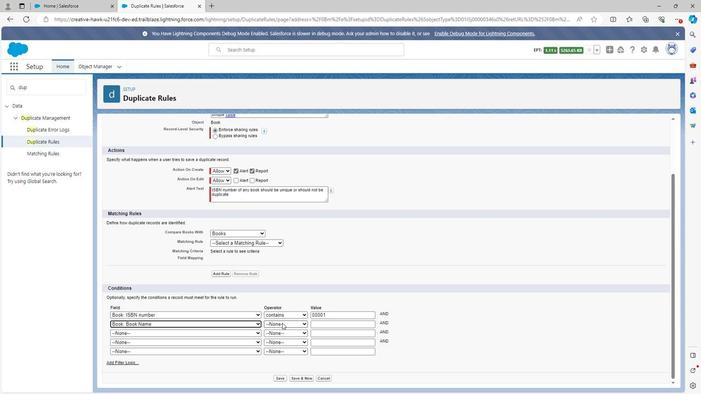 
Action: Mouse pressed left at (280, 324)
Screenshot: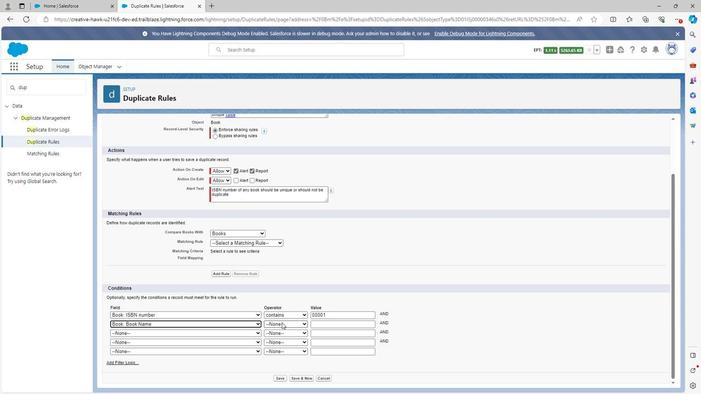 
Action: Mouse moved to (279, 272)
Screenshot: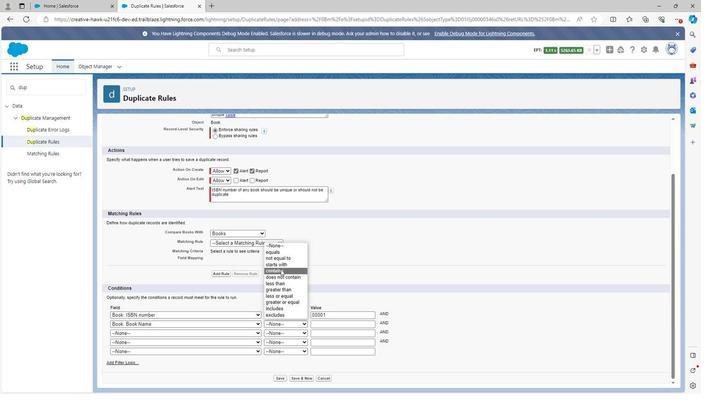 
Action: Mouse pressed left at (279, 272)
Screenshot: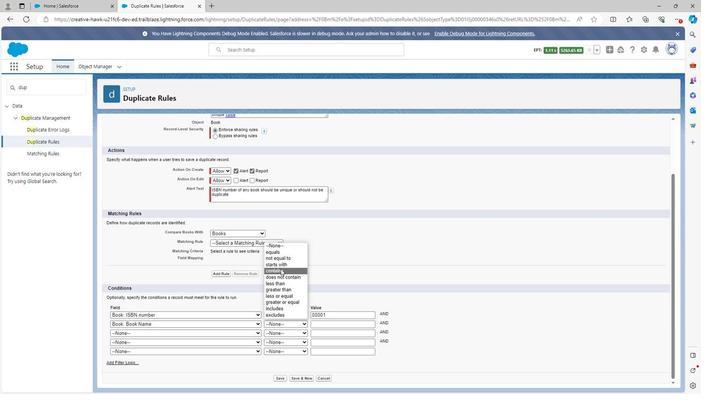 
Action: Mouse moved to (323, 327)
Screenshot: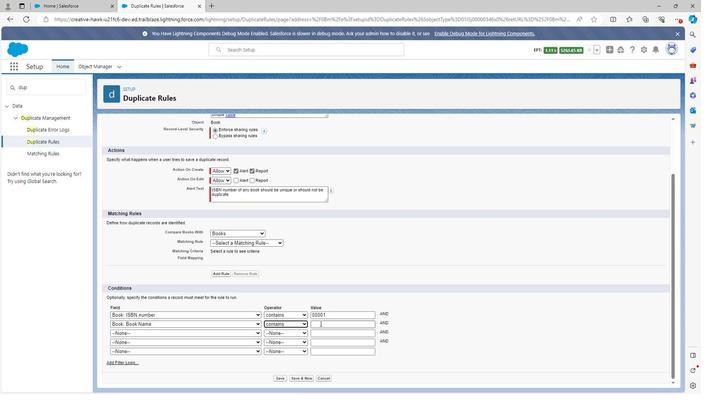 
Action: Mouse pressed left at (323, 327)
Screenshot: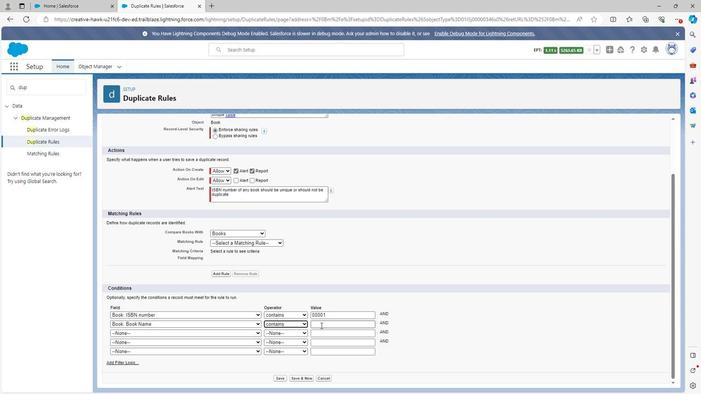 
Action: Mouse moved to (322, 324)
Screenshot: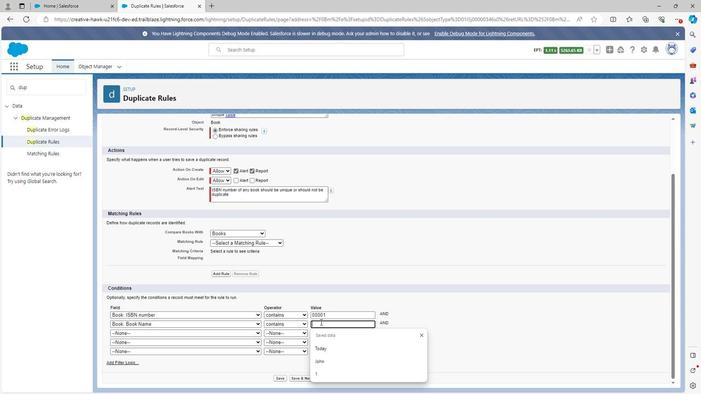 
Action: Key pressed <Key.shift><Key.shift><Key.shift><Key.shift><Key.shift><Key.shift><Key.shift>L
Screenshot: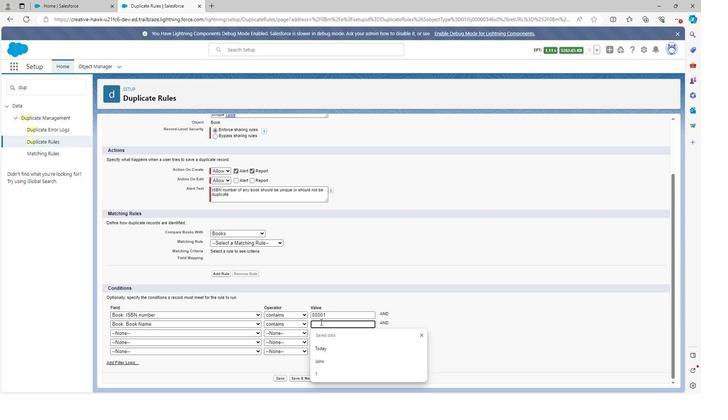 
Action: Mouse moved to (322, 322)
Screenshot: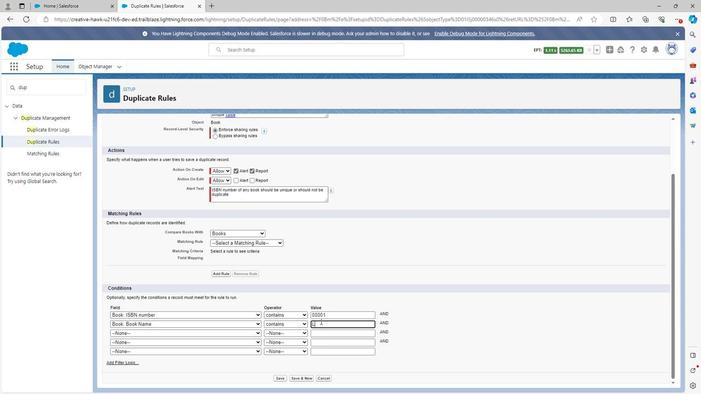 
Action: Key pressed a
Screenshot: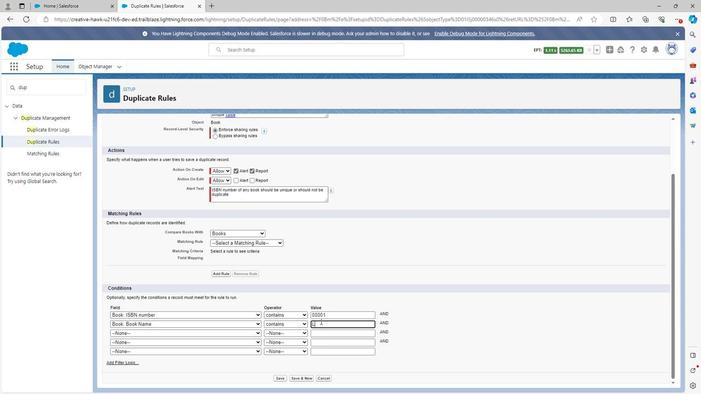 
Action: Mouse moved to (321, 320)
Screenshot: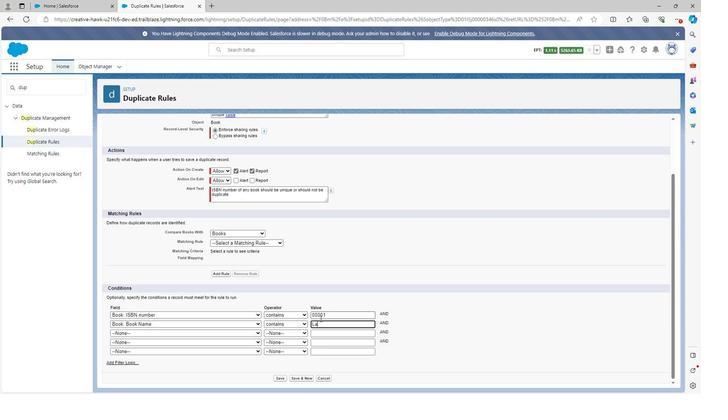 
Action: Key pressed st<Key.space>
Screenshot: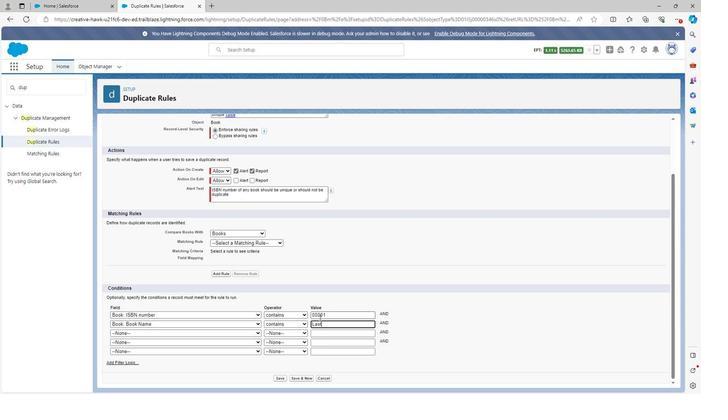 
Action: Mouse moved to (321, 320)
Screenshot: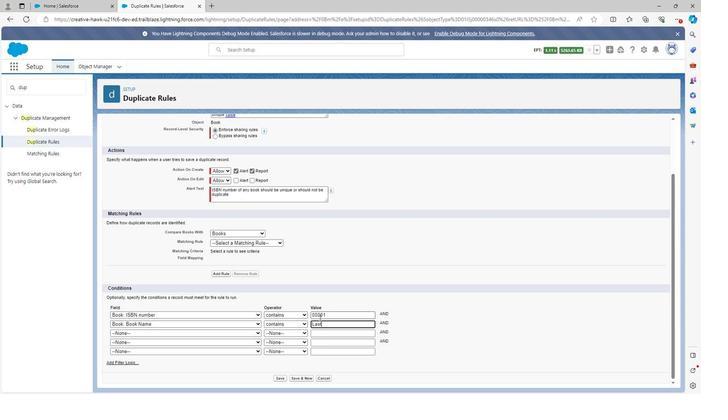 
Action: Key pressed boo
Screenshot: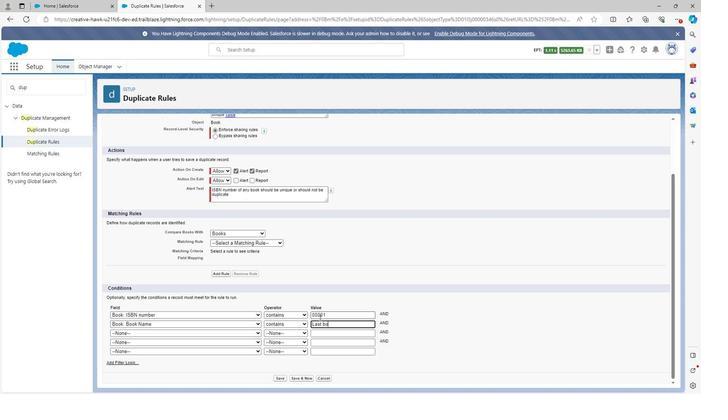 
Action: Mouse moved to (321, 320)
Screenshot: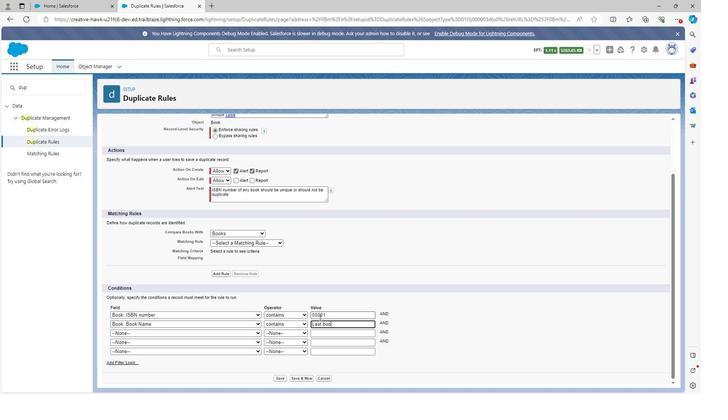 
Action: Key pressed k
Screenshot: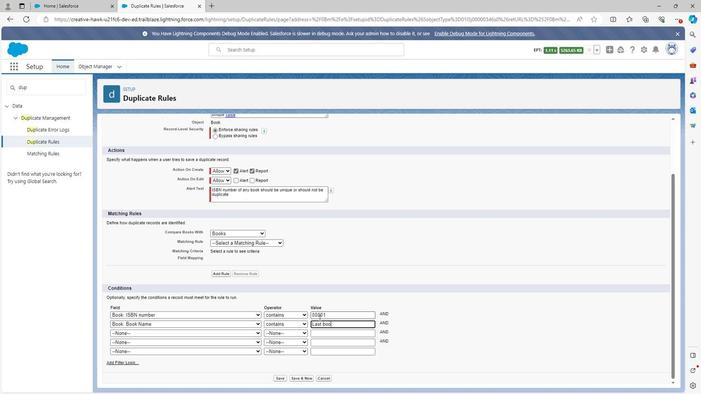 
Action: Mouse moved to (320, 319)
Screenshot: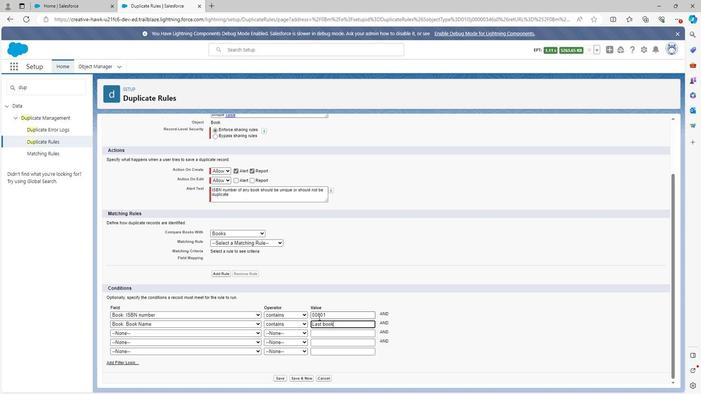 
Action: Key pressed <Key.space>n
Screenshot: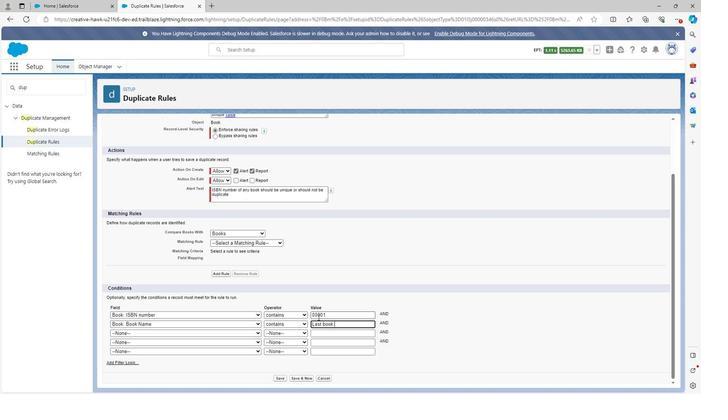 
Action: Mouse moved to (320, 319)
Screenshot: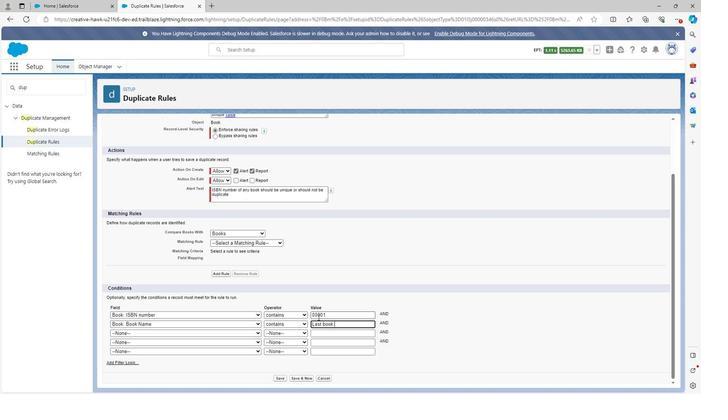 
Action: Key pressed ame
Screenshot: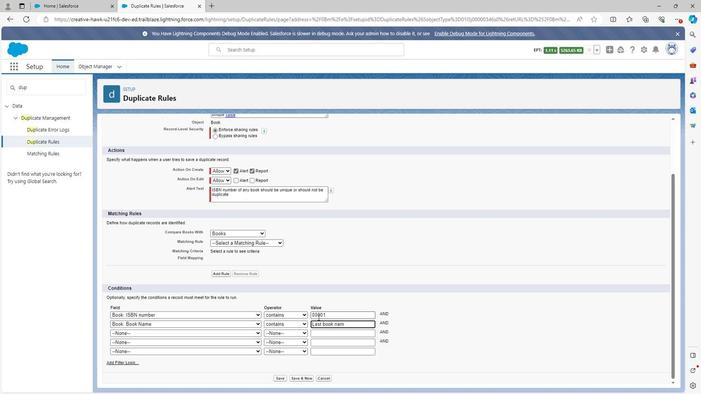 
Action: Mouse moved to (279, 377)
Screenshot: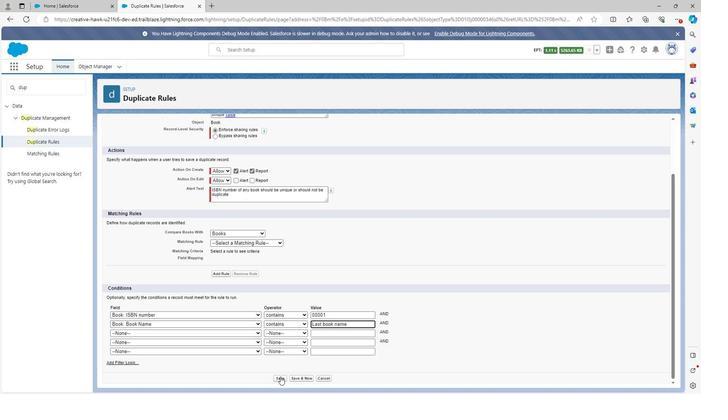 
Action: Mouse pressed left at (279, 377)
Screenshot: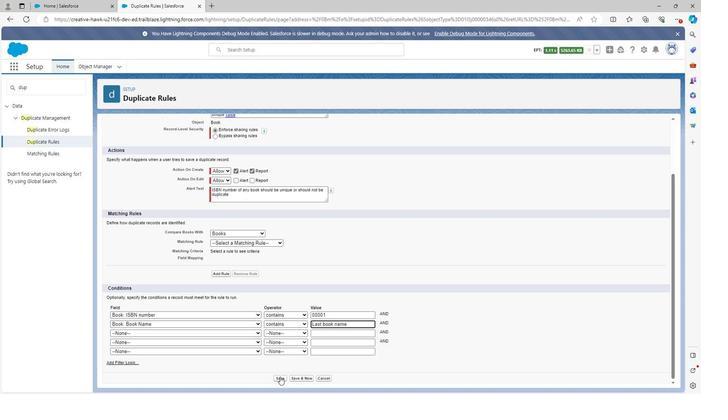 
Action: Mouse moved to (249, 247)
Screenshot: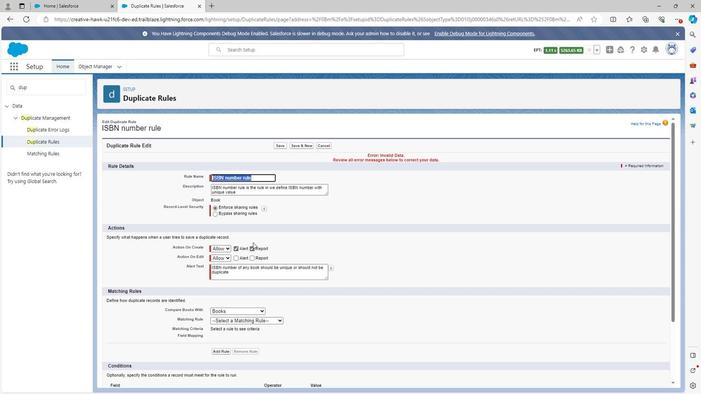 
Action: Mouse scrolled (249, 247) with delta (0, 0)
Screenshot: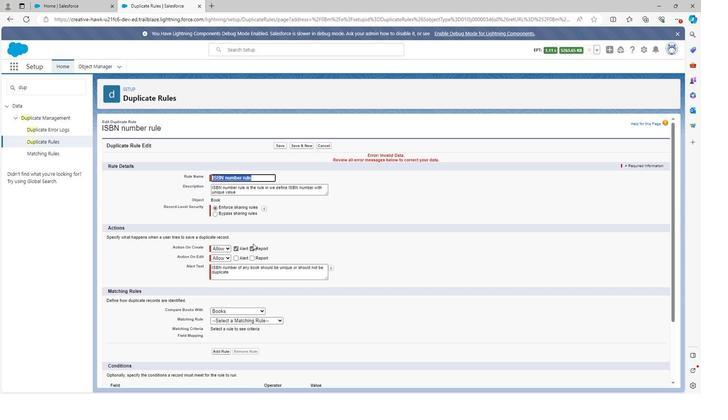 
Action: Mouse scrolled (249, 247) with delta (0, 0)
Screenshot: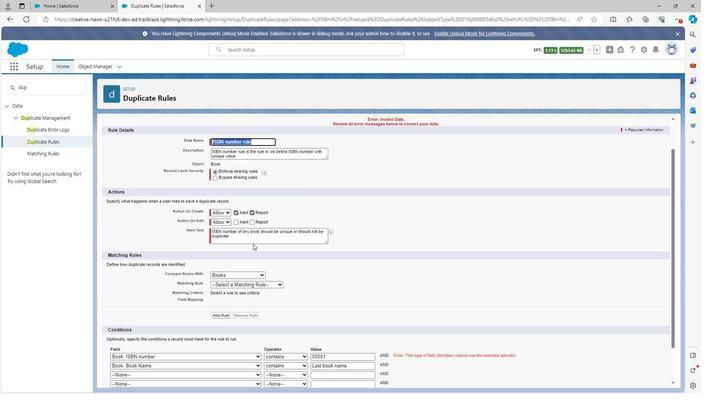 
Action: Mouse scrolled (249, 247) with delta (0, 0)
Screenshot: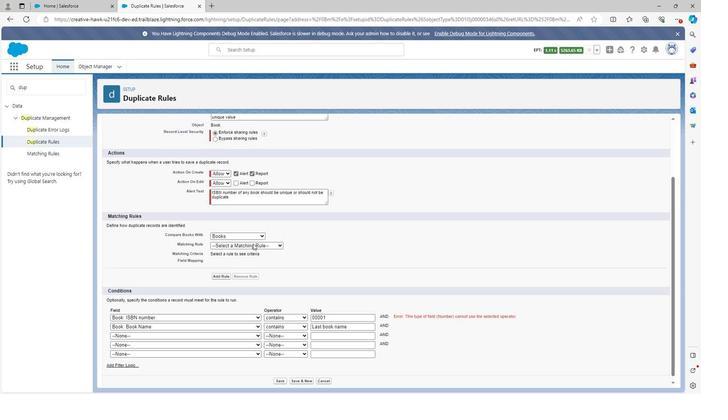 
Action: Mouse moved to (281, 317)
Screenshot: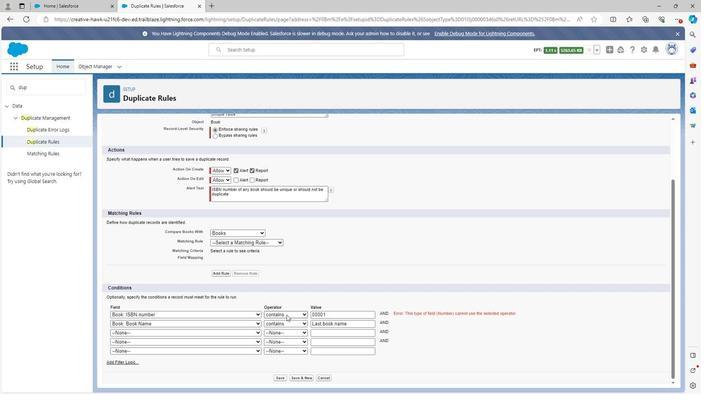 
Action: Mouse pressed left at (281, 317)
Screenshot: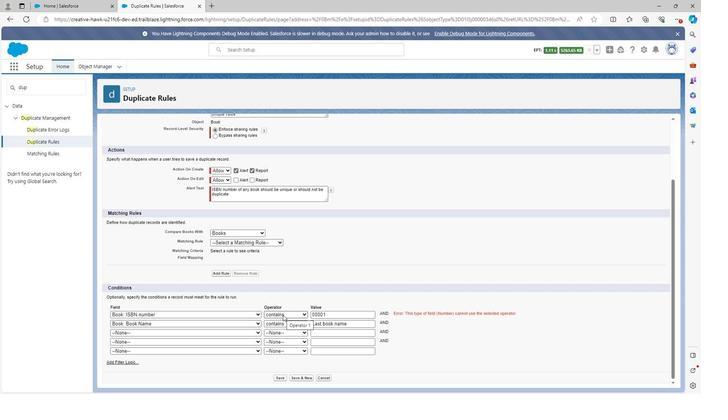 
Action: Mouse moved to (277, 247)
Screenshot: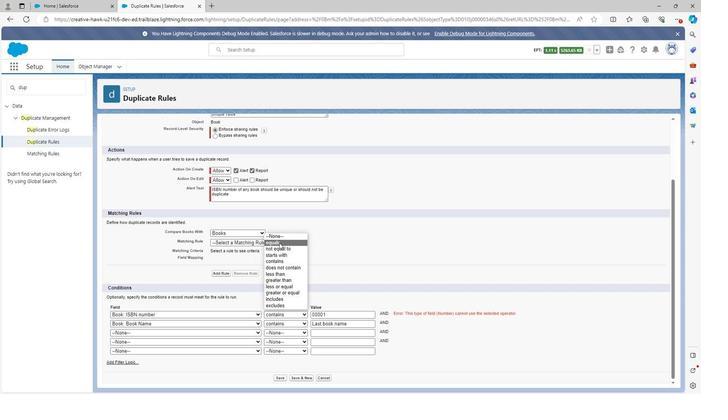 
Action: Mouse pressed left at (277, 247)
Screenshot: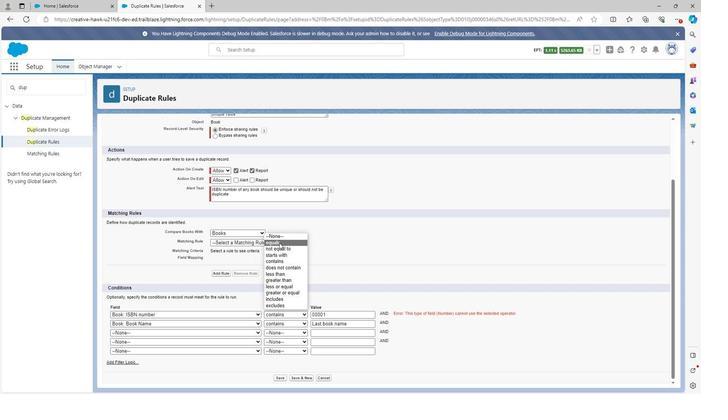 
Action: Mouse moved to (280, 325)
Screenshot: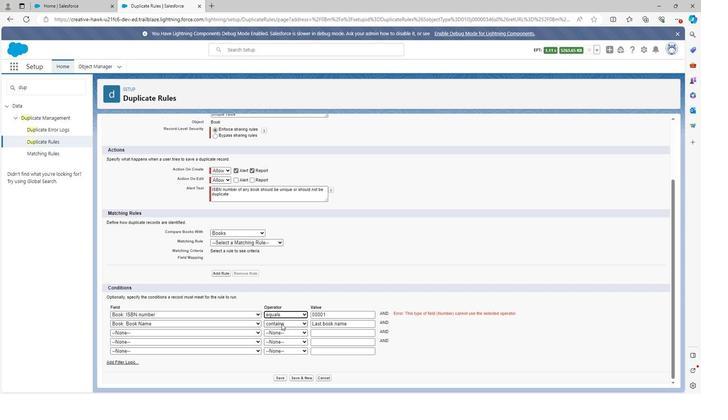 
Action: Mouse pressed left at (280, 325)
Screenshot: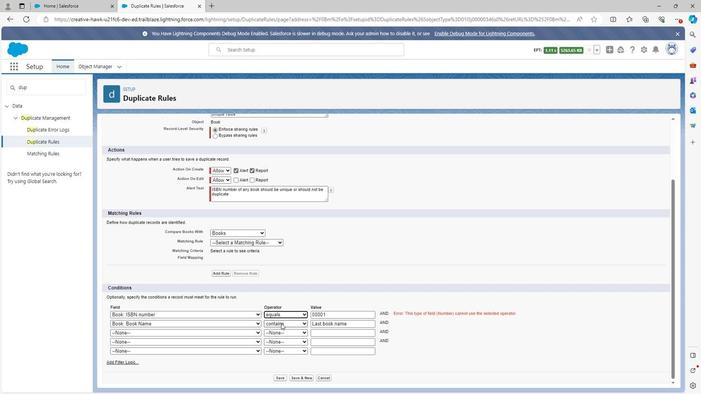 
Action: Mouse moved to (276, 254)
Screenshot: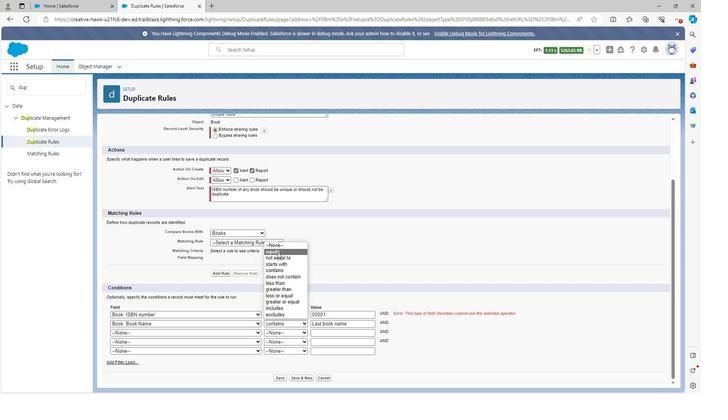 
Action: Mouse pressed left at (276, 254)
Screenshot: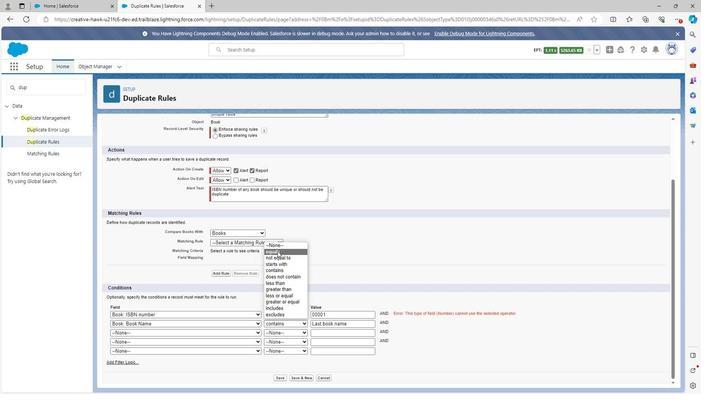 
Action: Mouse moved to (279, 377)
Screenshot: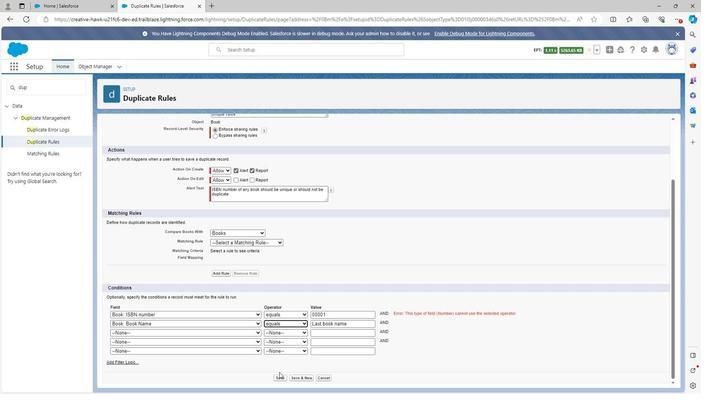 
Action: Mouse pressed left at (279, 377)
Screenshot: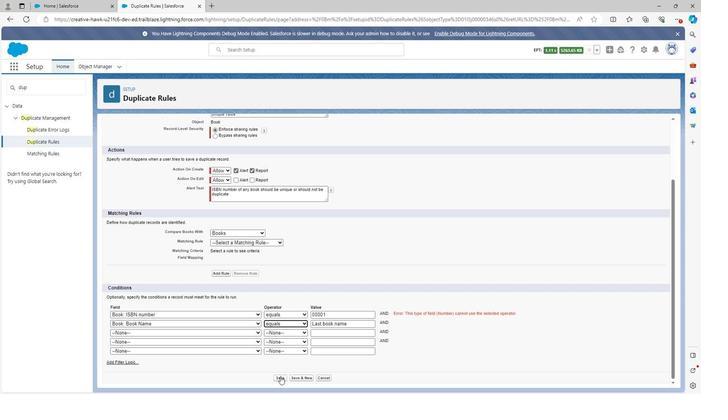 
Action: Mouse moved to (339, 158)
Screenshot: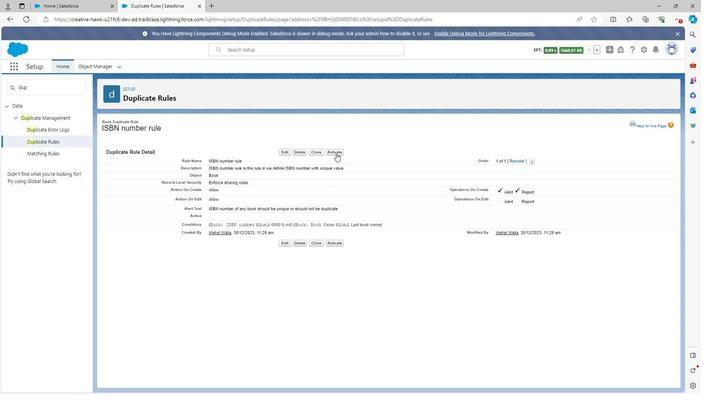 
Action: Mouse pressed left at (339, 158)
Screenshot: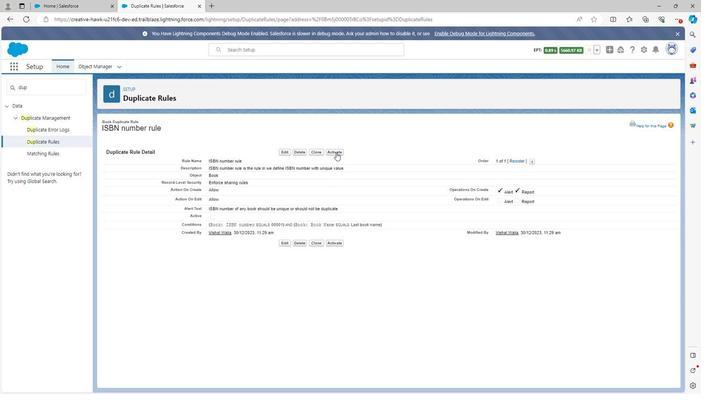 
Action: Mouse moved to (392, 271)
Screenshot: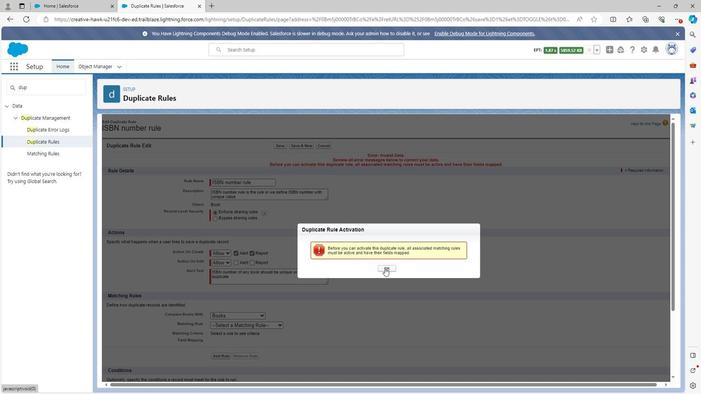 
Action: Mouse pressed left at (392, 271)
Screenshot: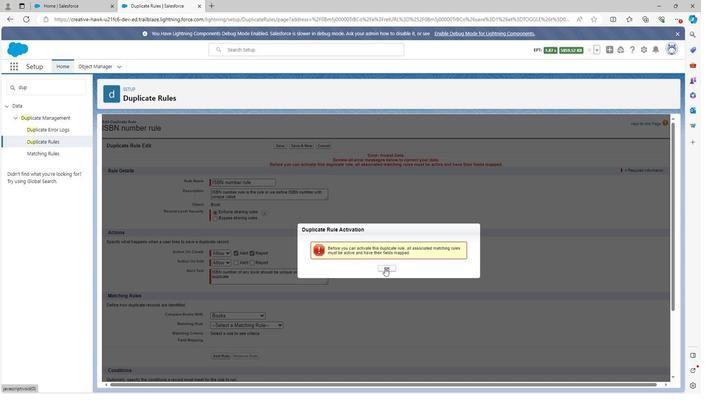 
Action: Mouse moved to (26, 158)
Screenshot: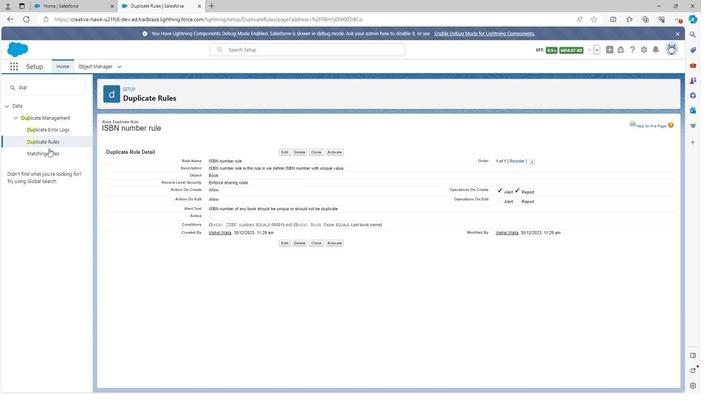 
Action: Mouse pressed left at (26, 158)
Screenshot: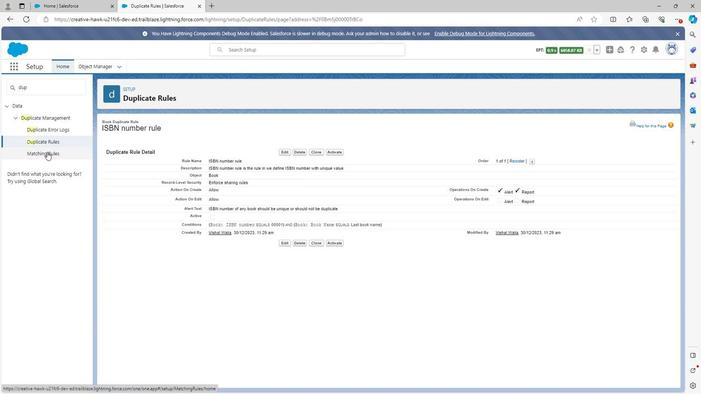 
Action: Mouse moved to (393, 185)
Screenshot: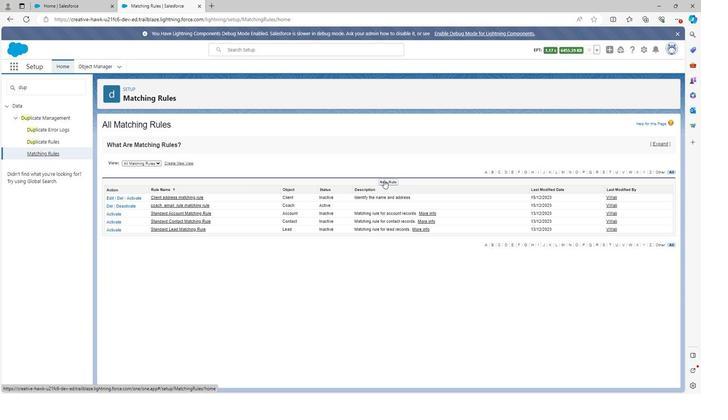 
Action: Mouse pressed left at (393, 185)
Screenshot: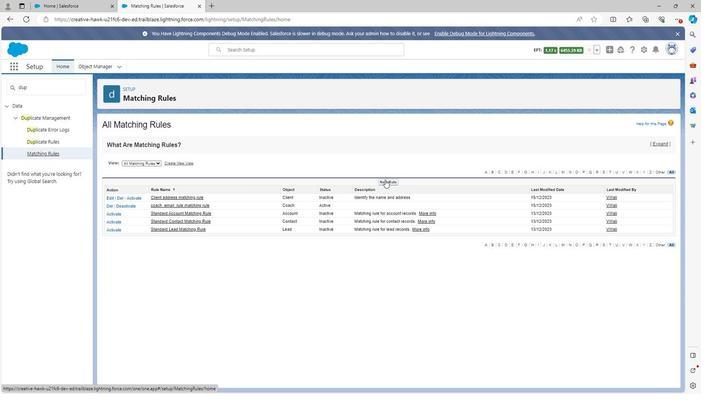 
Action: Mouse moved to (221, 195)
Screenshot: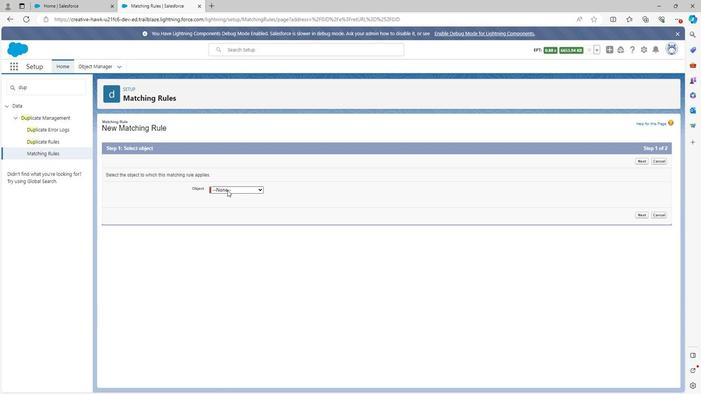 
Action: Mouse pressed left at (221, 195)
Screenshot: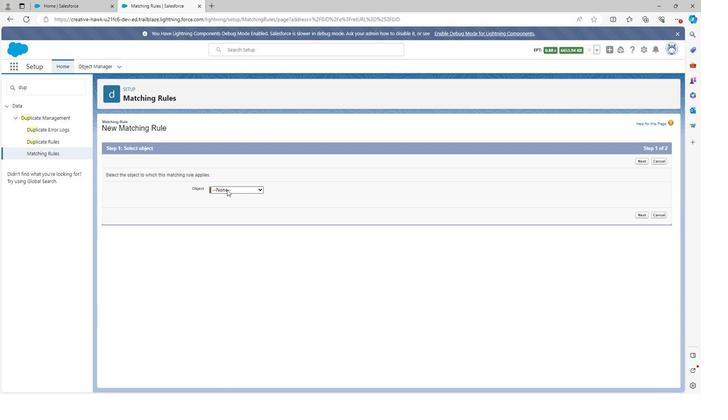 
Action: Mouse moved to (217, 253)
Screenshot: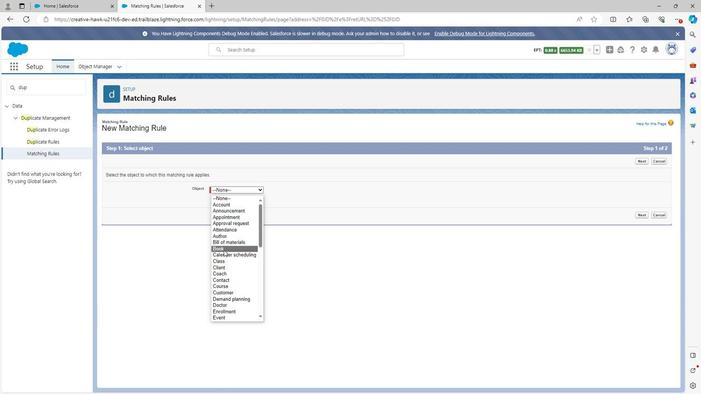 
Action: Mouse pressed left at (217, 253)
Screenshot: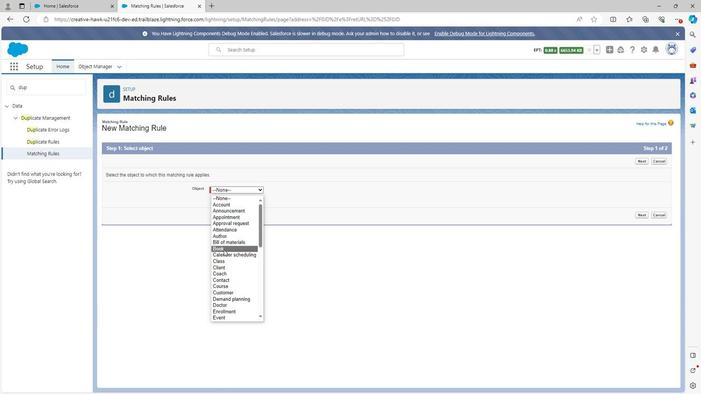 
Action: Mouse moved to (672, 220)
Screenshot: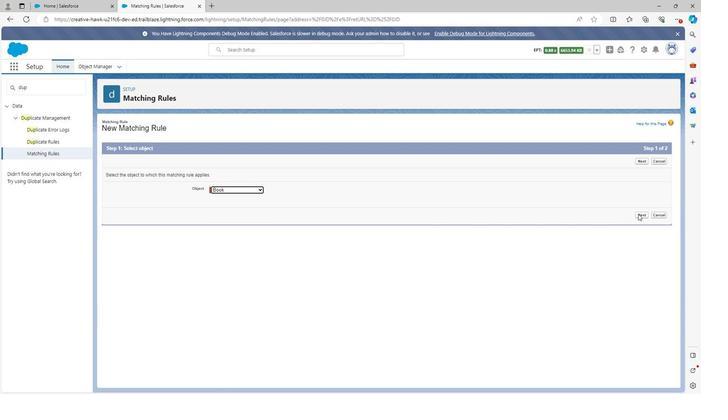 
Action: Mouse pressed left at (672, 220)
Screenshot: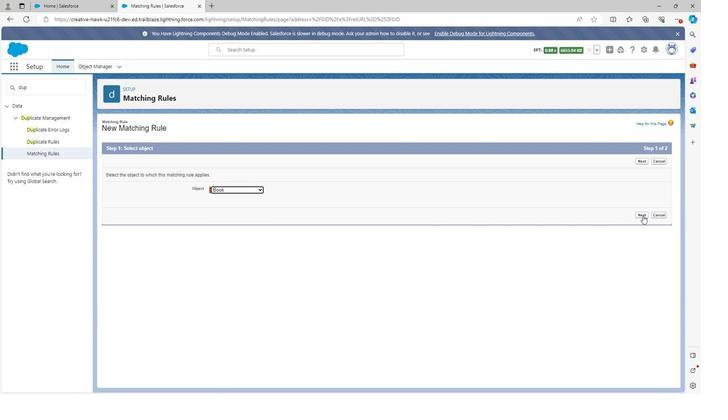 
Action: Mouse moved to (234, 200)
Screenshot: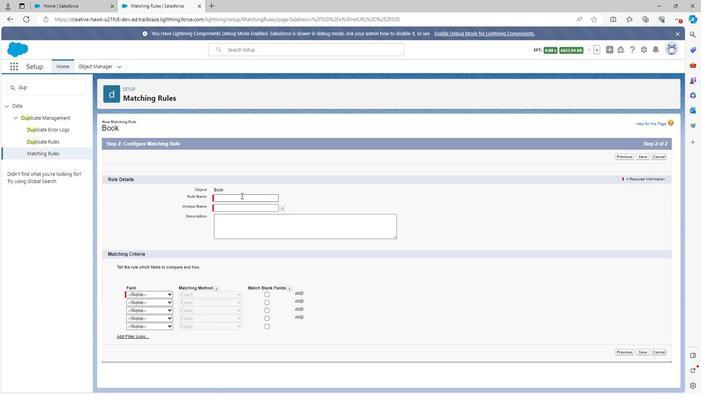 
Action: Mouse pressed left at (234, 200)
Screenshot: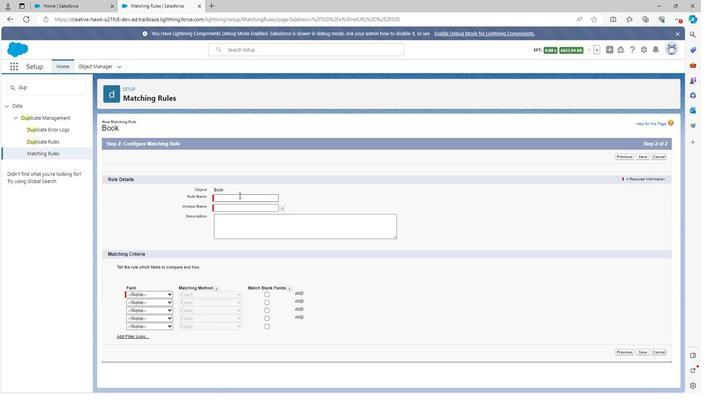 
Action: Mouse moved to (233, 197)
Screenshot: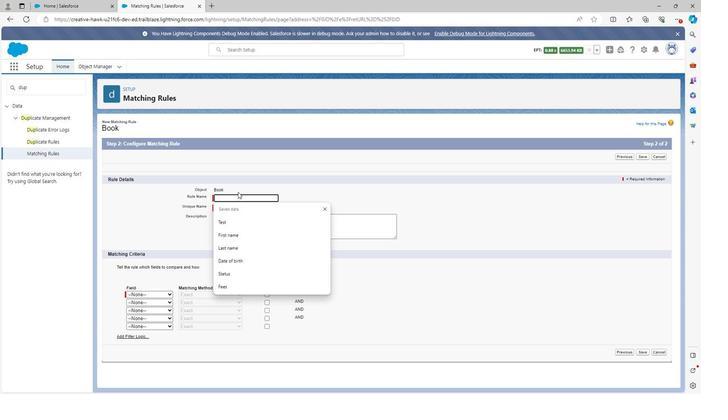 
Action: Key pressed <Key.shift>
Screenshot: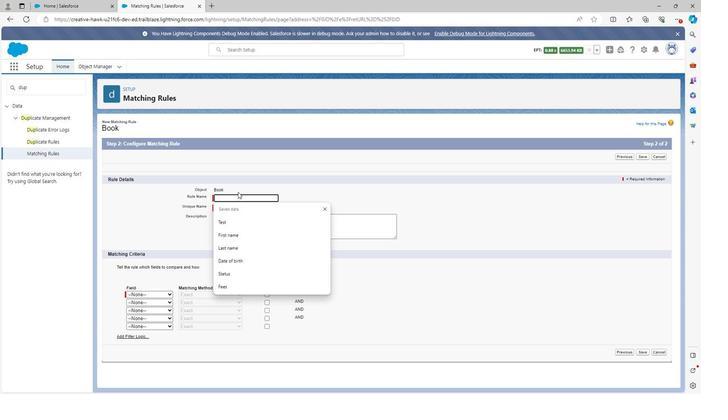 
Action: Mouse moved to (233, 197)
Screenshot: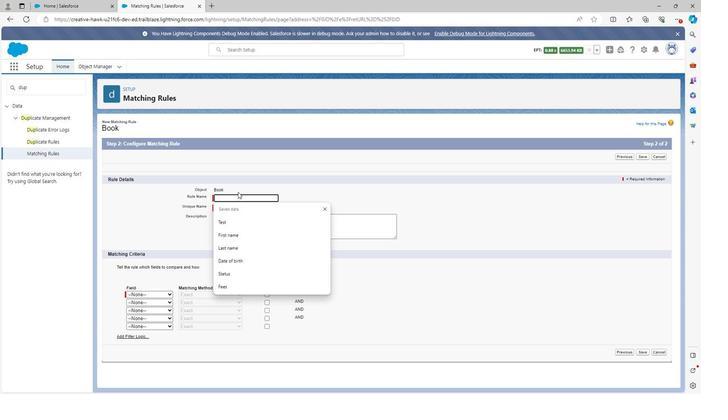 
Action: Key pressed <Key.shift><Key.shift><Key.shift><Key.shift><Key.shift><Key.shift>ISB
Screenshot: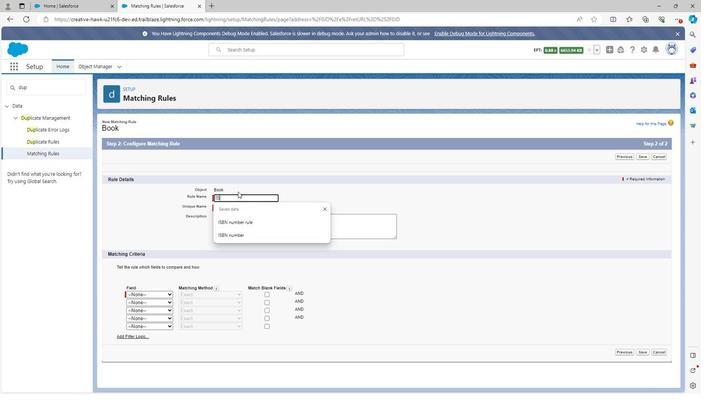 
Action: Mouse moved to (233, 197)
Screenshot: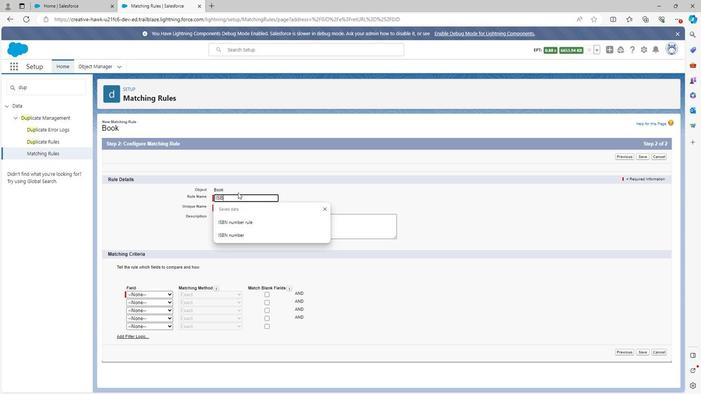
Action: Key pressed N
Screenshot: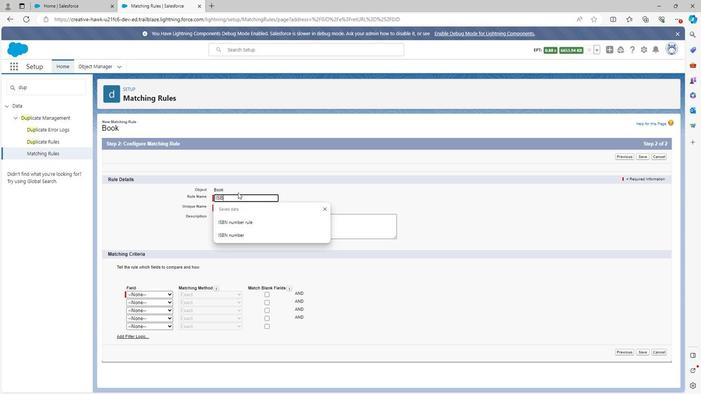 
Action: Mouse moved to (233, 198)
Screenshot: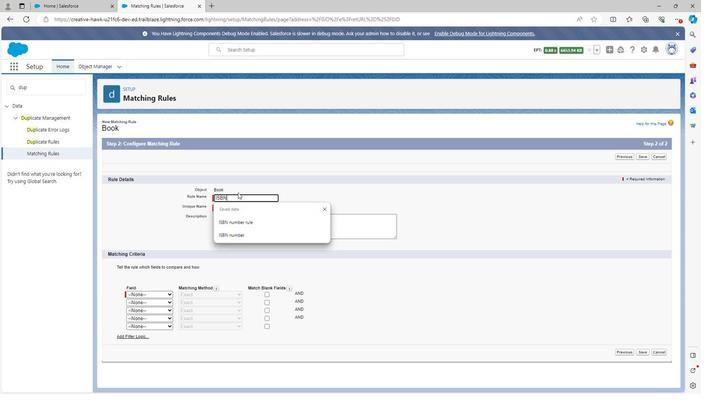 
Action: Key pressed <Key.space>
Screenshot: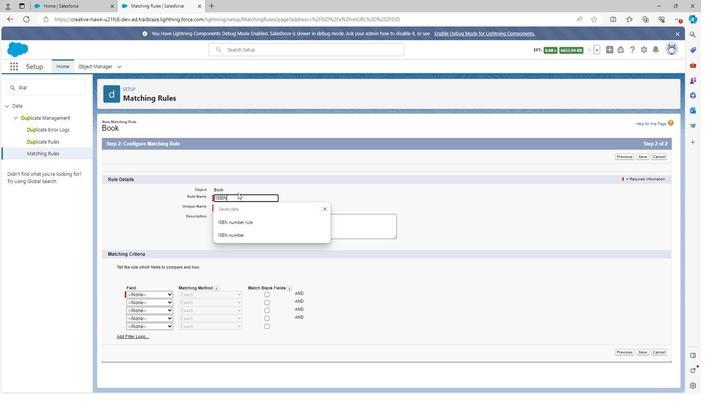 
Action: Mouse moved to (233, 198)
Screenshot: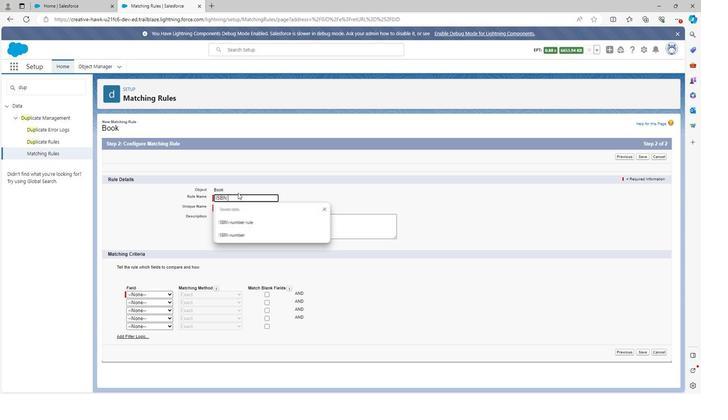 
Action: Key pressed number
Screenshot: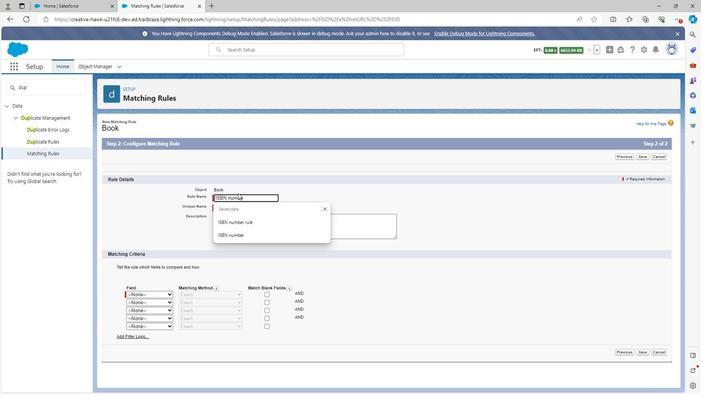 
Action: Mouse moved to (232, 199)
Screenshot: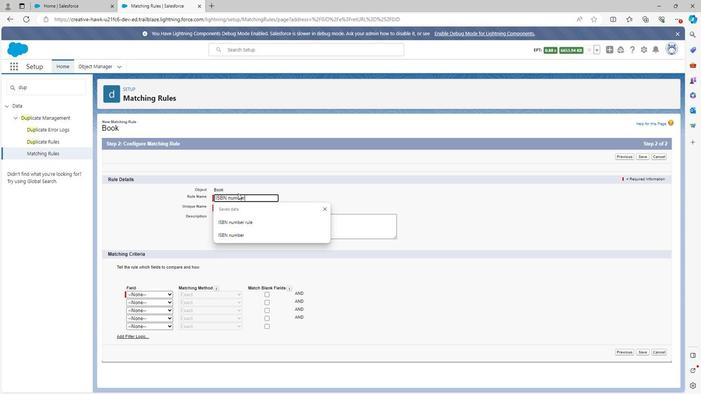 
Action: Key pressed <Key.space>r
Screenshot: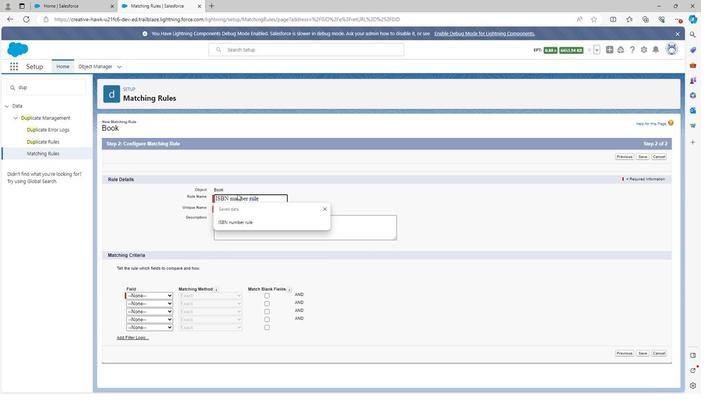 
Action: Mouse moved to (232, 199)
Screenshot: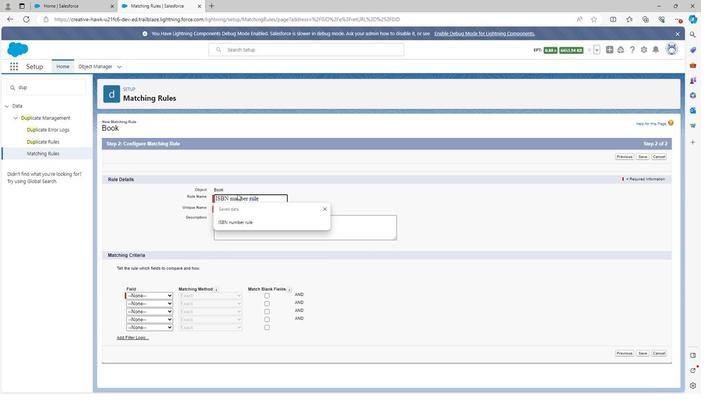 
Action: Key pressed ule
Screenshot: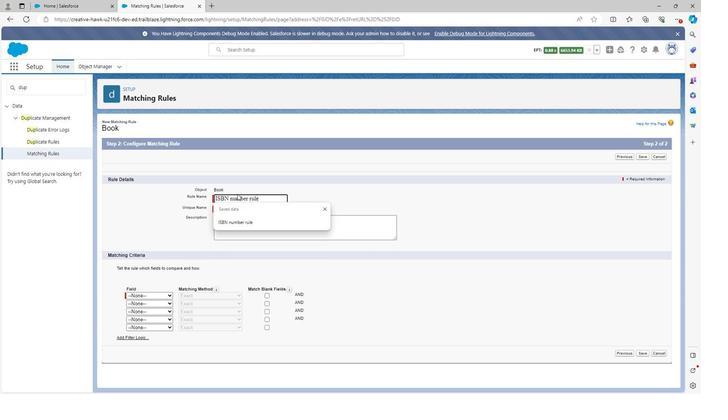 
Action: Mouse moved to (256, 210)
Screenshot: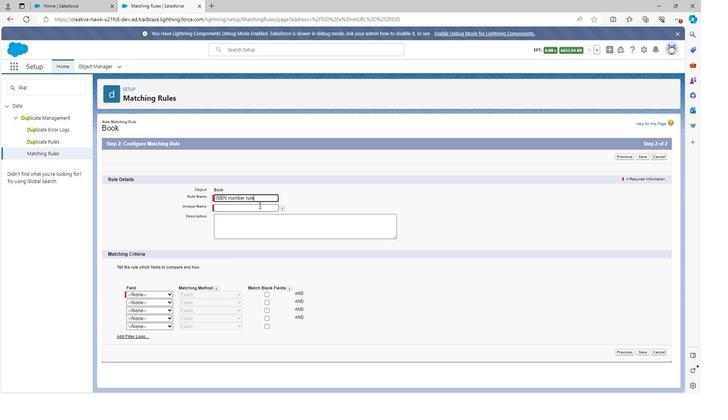 
Action: Mouse pressed left at (256, 210)
Screenshot: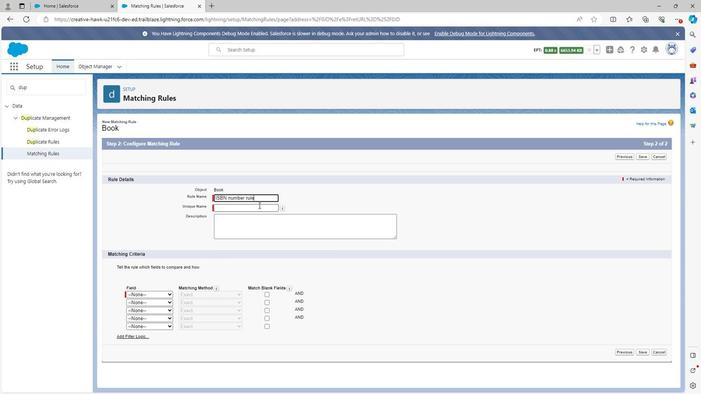
Action: Mouse moved to (297, 224)
Screenshot: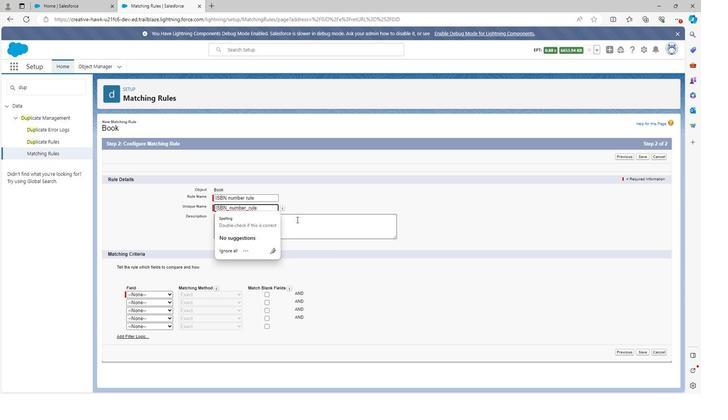 
Action: Mouse pressed left at (297, 224)
Screenshot: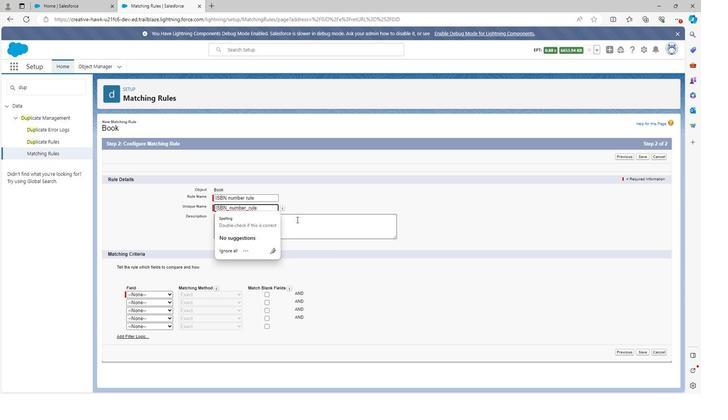 
Action: Mouse moved to (295, 225)
Screenshot: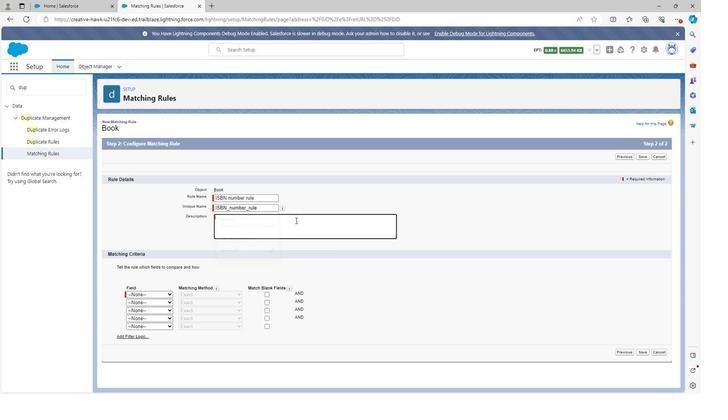 
Action: Key pressed <Key.shift><Key.shift><Key.shift>ISBN<Key.space>number
Screenshot: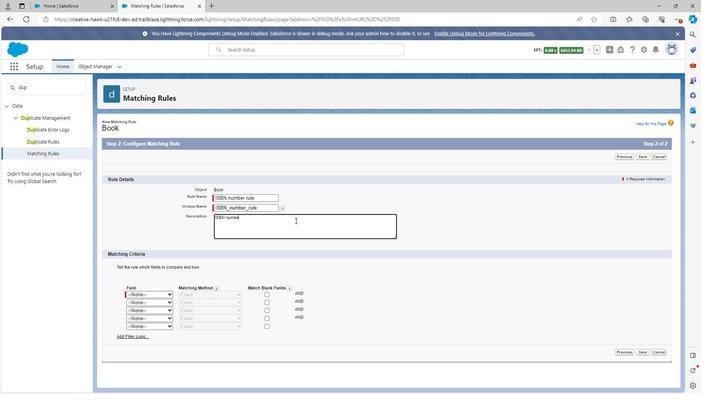 
Action: Mouse moved to (294, 224)
Screenshot: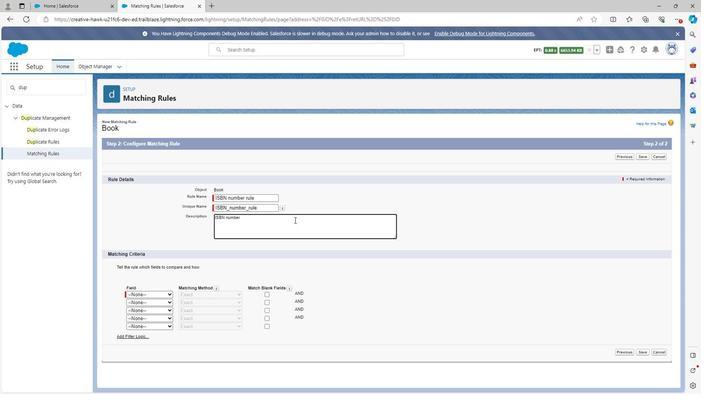 
Action: Key pressed <Key.space>of<Key.space>b
Screenshot: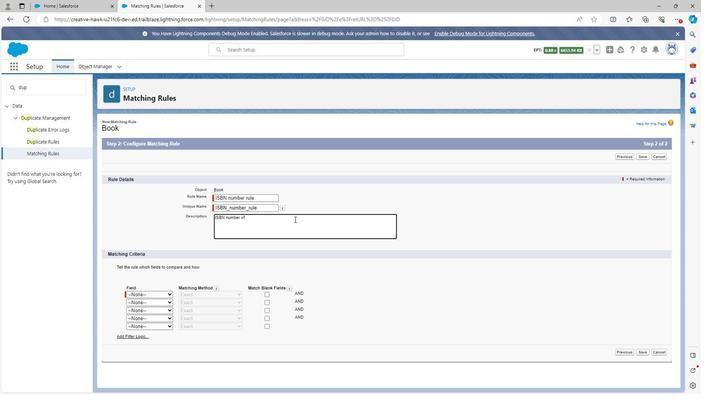 
Action: Mouse moved to (294, 223)
Screenshot: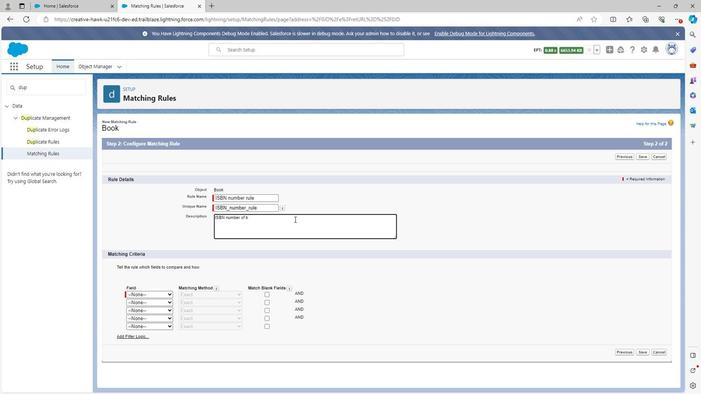 
Action: Key pressed oo
Screenshot: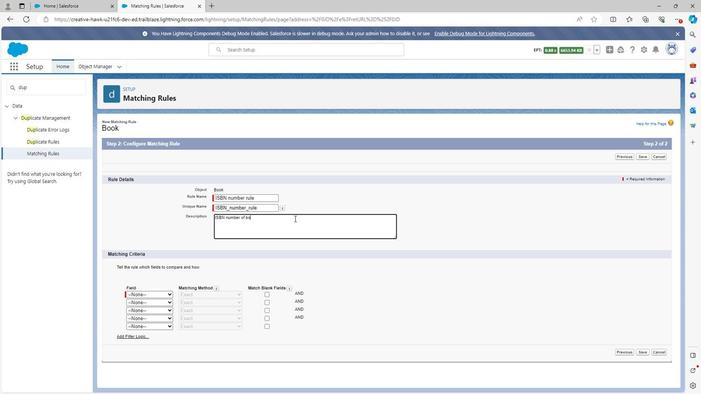 
Action: Mouse moved to (294, 223)
Screenshot: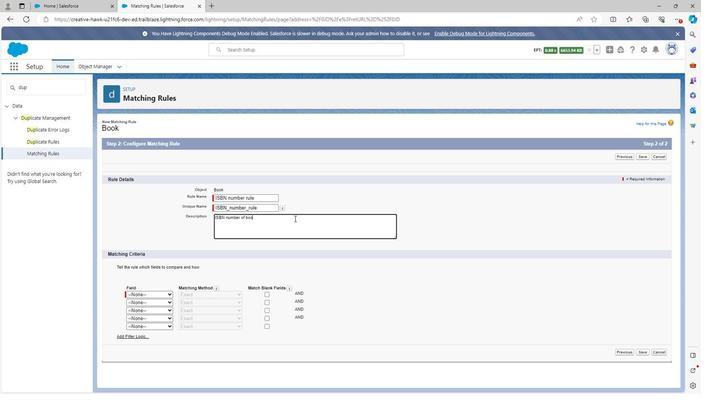 
Action: Key pressed k<Key.space>
Screenshot: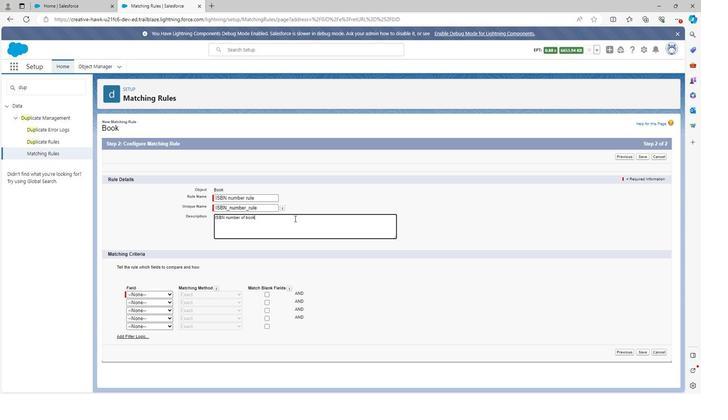 
Action: Mouse moved to (293, 222)
Screenshot: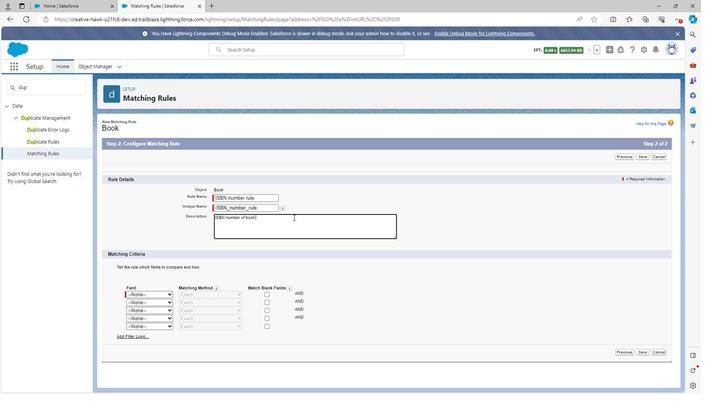 
Action: Key pressed <Key.left><Key.left><Key.left><Key.left><Key.left><Key.left><Key.left><Key.left>r
Screenshot: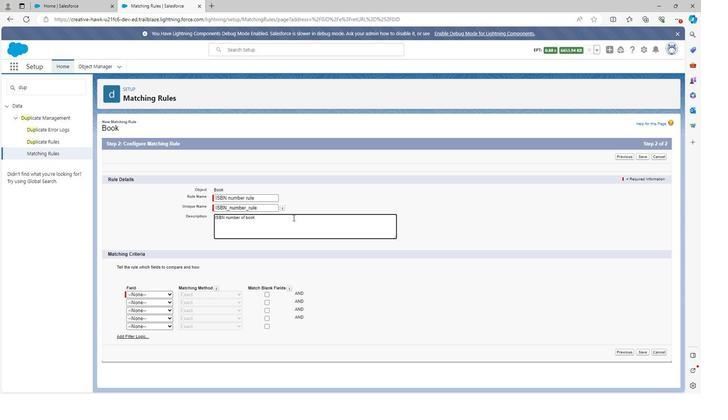 
Action: Mouse moved to (292, 223)
Screenshot: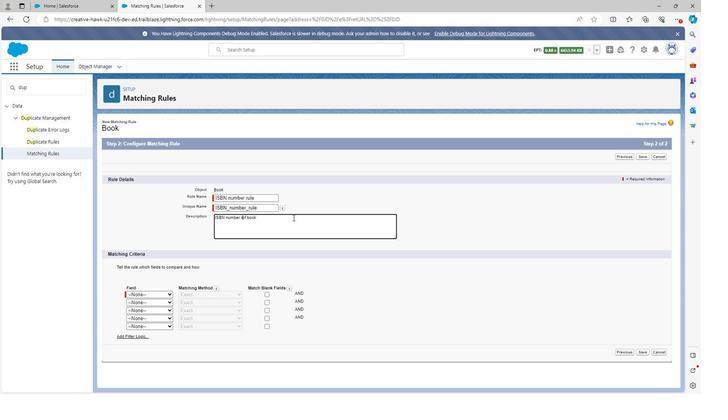 
Action: Key pressed u
Screenshot: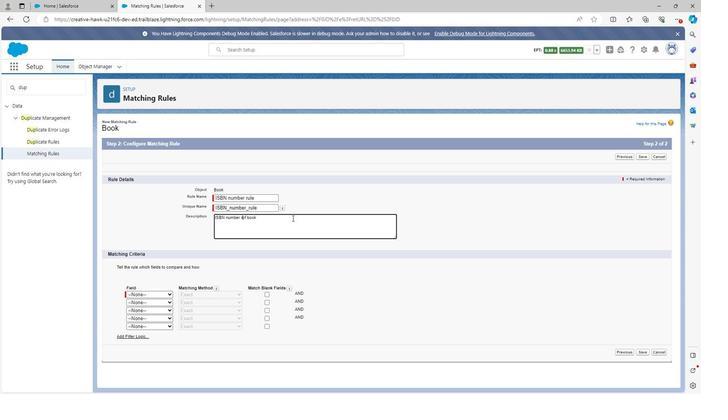 
Action: Mouse moved to (292, 223)
Screenshot: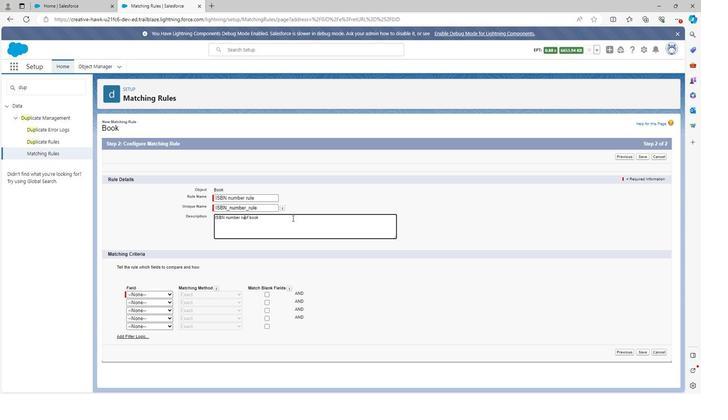 
Action: Key pressed l
Screenshot: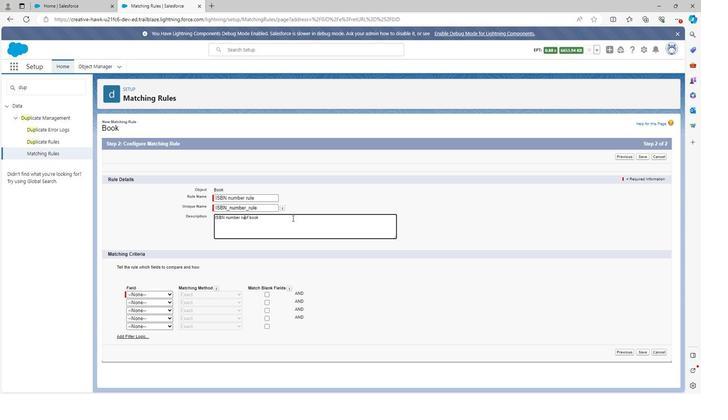 
Action: Mouse moved to (292, 223)
Screenshot: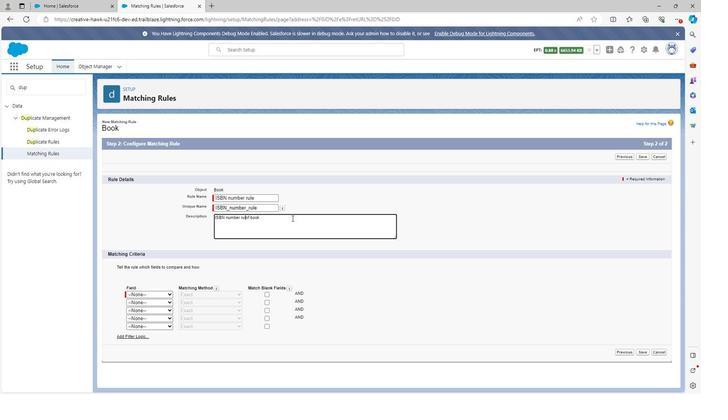 
Action: Key pressed e<Key.space>
Screenshot: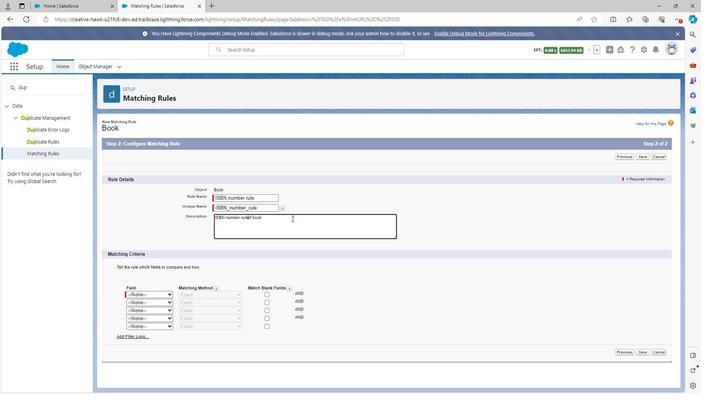 
Action: Mouse moved to (266, 224)
Screenshot: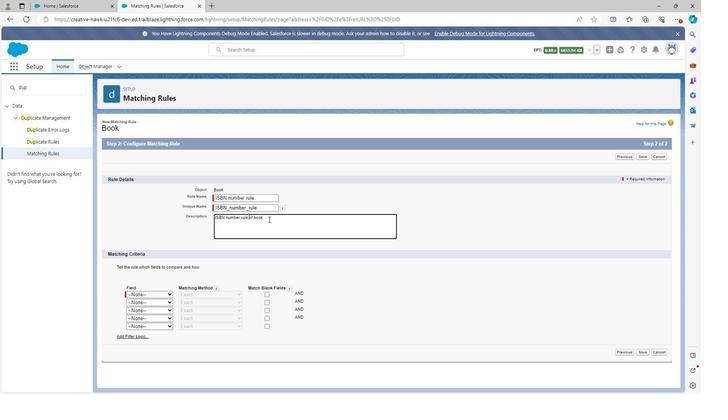 
Action: Mouse pressed left at (266, 224)
Screenshot: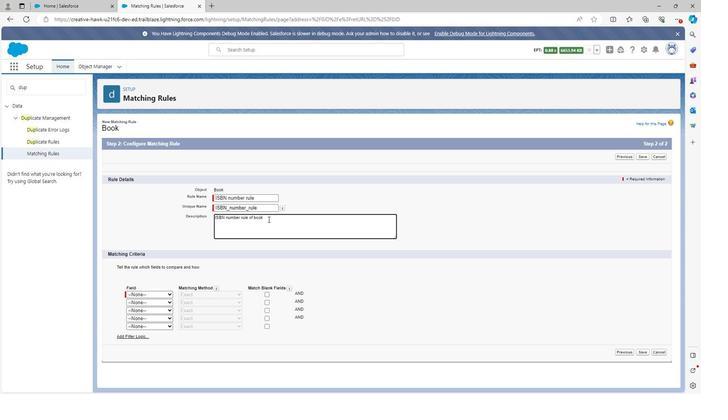 
Action: Mouse moved to (266, 220)
Screenshot: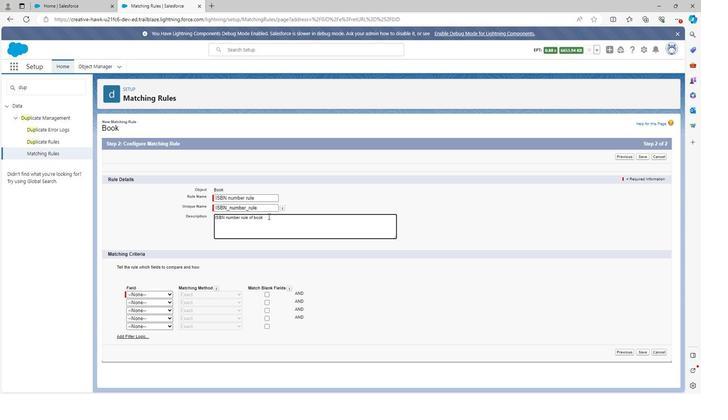 
Action: Key pressed i
Screenshot: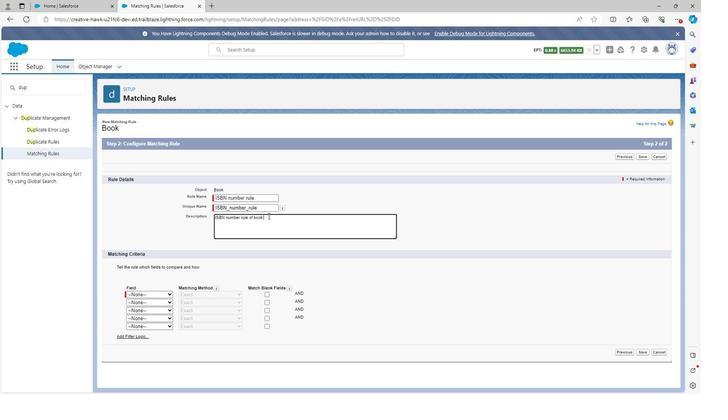 
Action: Mouse moved to (266, 220)
Screenshot: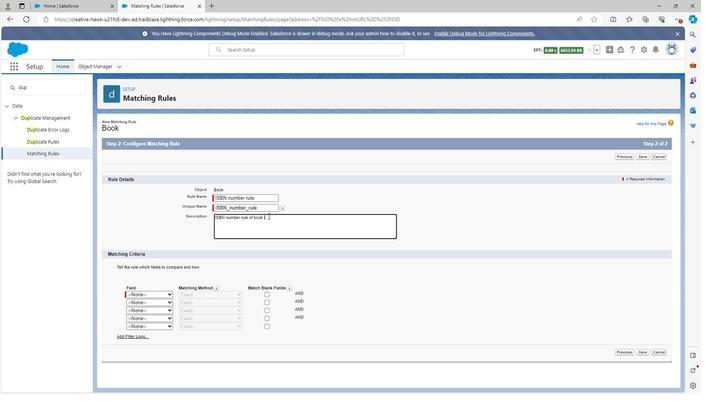 
Action: Key pressed s<Key.space>the<Key.space>rule<Key.space>in<Key.space>which<Key.space>we<Key.space>matched<Key.backspace><Key.backspace><Key.space>the<Key.space><Key.shift>
Screenshot: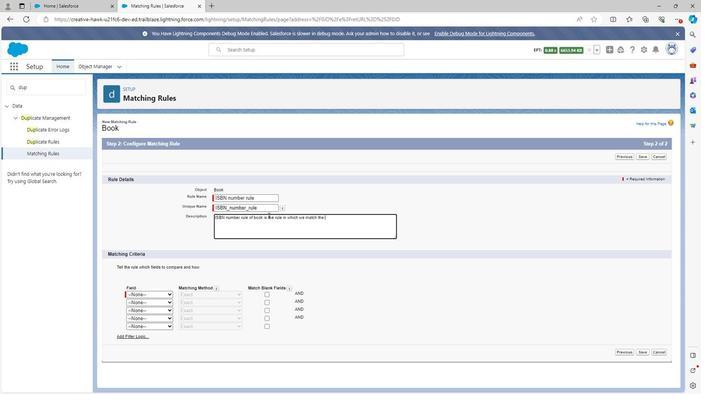 
Action: Mouse moved to (266, 220)
Screenshot: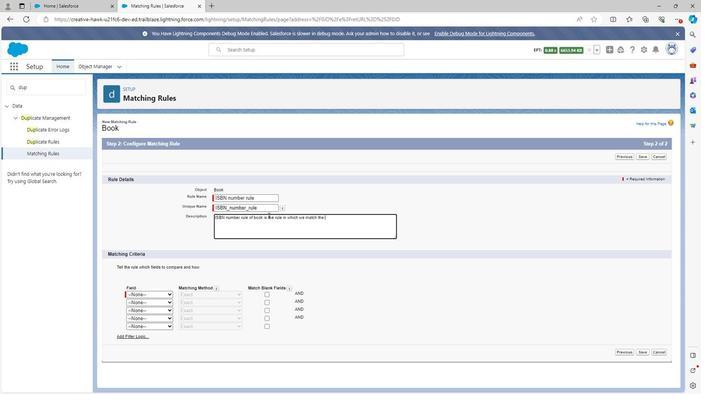 
Action: Key pressed <Key.shift><Key.shift>ISBN<Key.space>number<Key.space>of<Key.space>multiple<Key.space>books
Screenshot: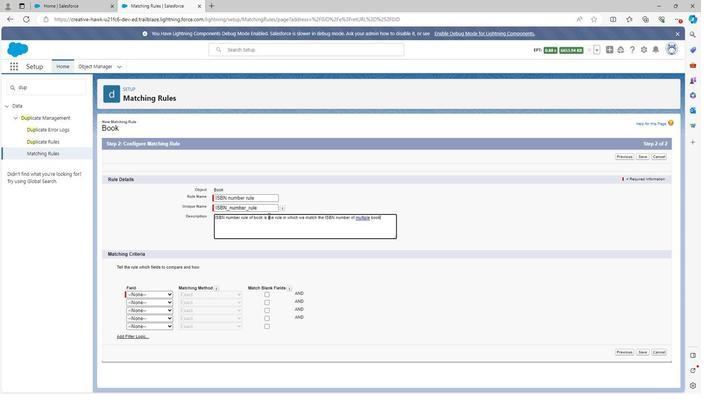 
Action: Mouse moved to (175, 279)
Screenshot: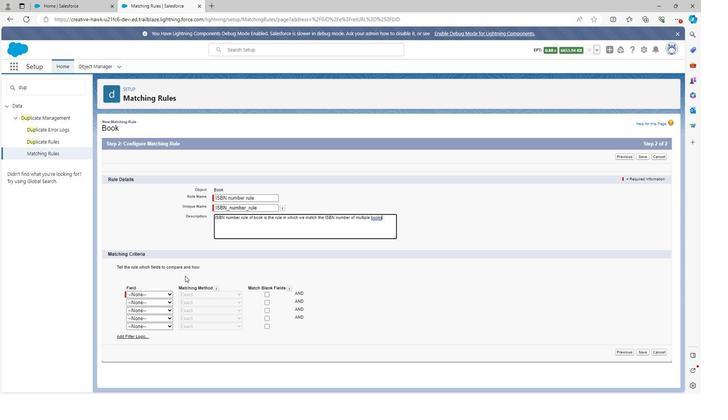 
Action: Mouse scrolled (175, 279) with delta (0, 0)
Screenshot: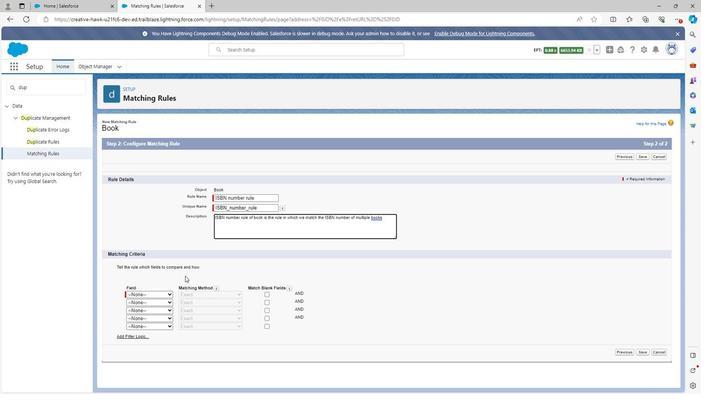 
Action: Mouse moved to (175, 279)
Screenshot: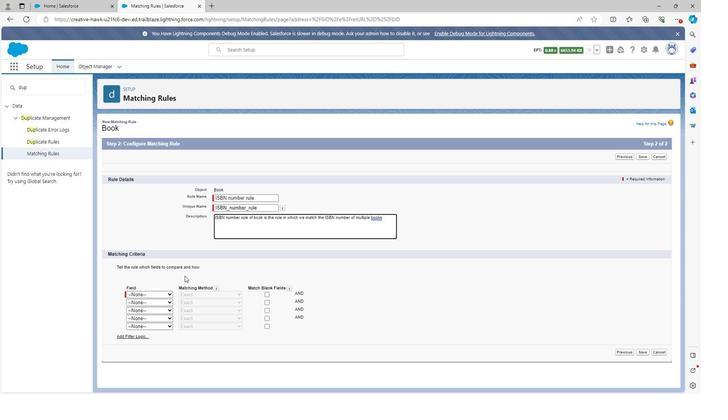 
Action: Mouse scrolled (175, 279) with delta (0, 0)
Screenshot: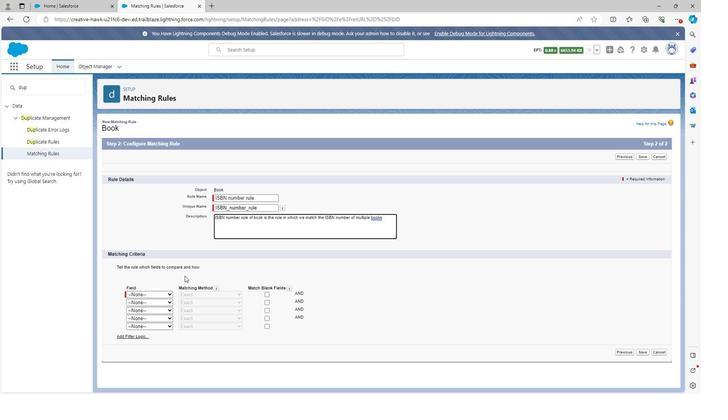 
Action: Mouse moved to (149, 296)
Screenshot: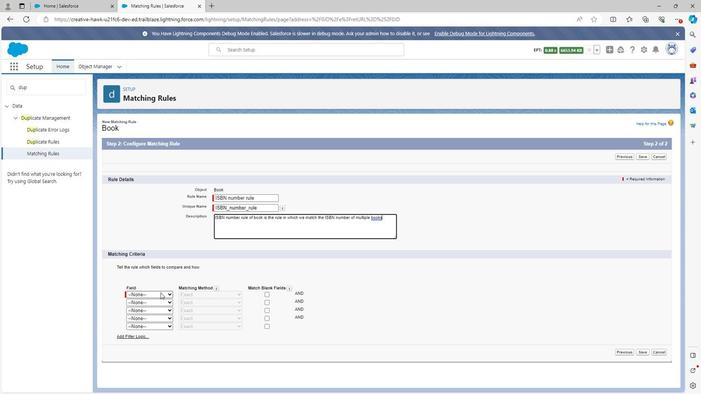 
Action: Mouse pressed left at (149, 296)
Screenshot: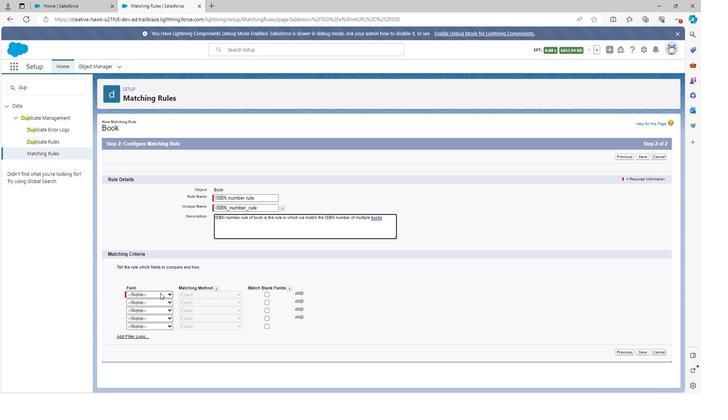 
Action: Mouse moved to (134, 323)
Screenshot: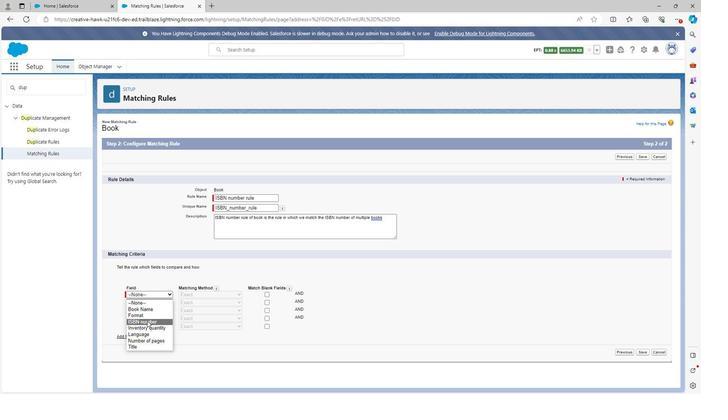 
Action: Mouse pressed left at (134, 323)
Screenshot: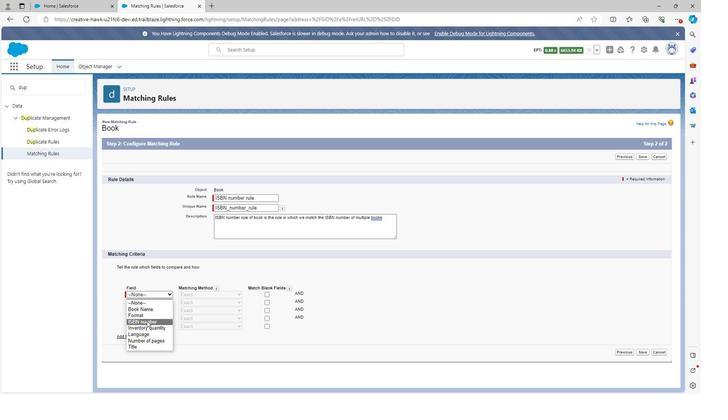 
Action: Mouse moved to (263, 297)
Screenshot: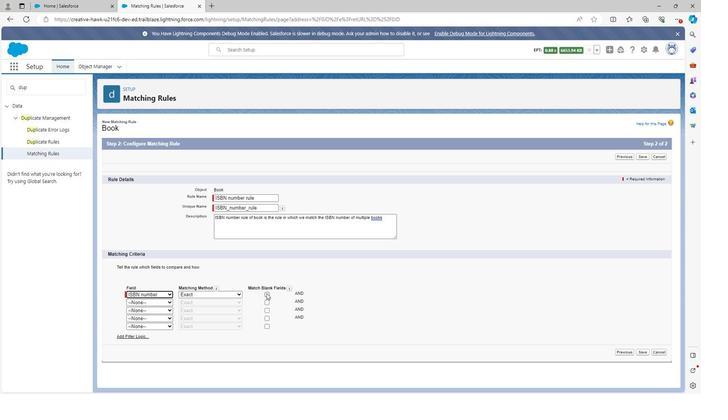 
Action: Mouse pressed left at (263, 297)
Screenshot: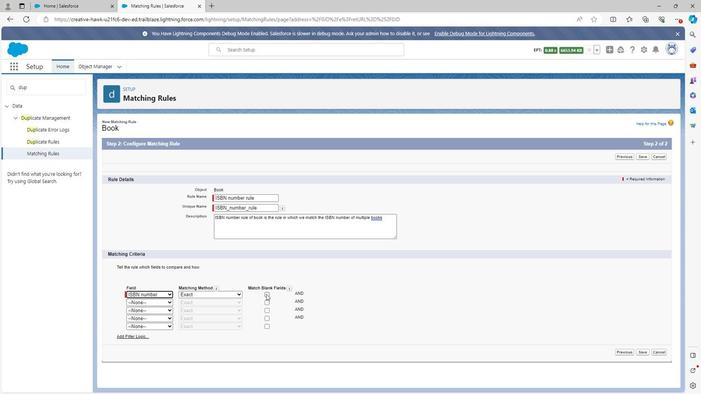
Action: Mouse moved to (154, 304)
Screenshot: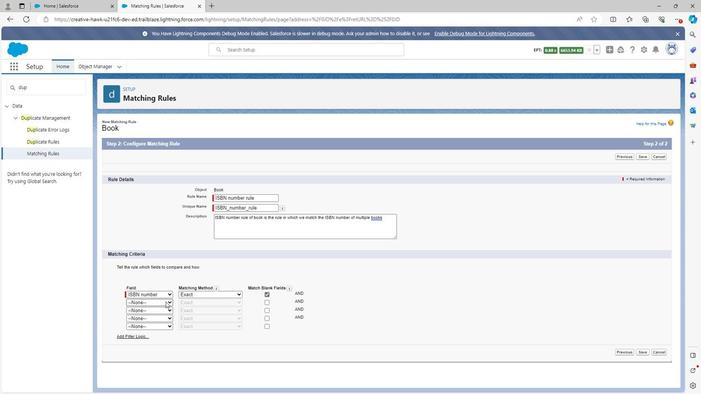 
Action: Mouse pressed left at (154, 304)
Screenshot: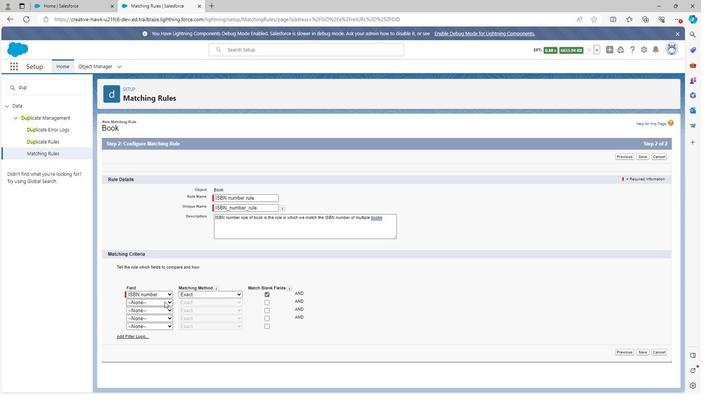 
Action: Mouse moved to (151, 318)
Screenshot: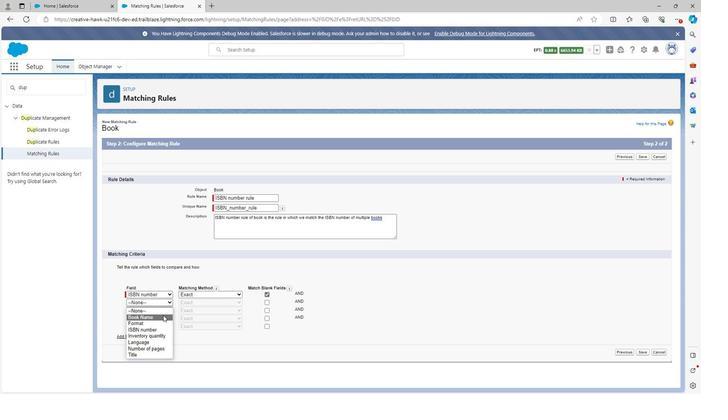 
Action: Mouse pressed left at (151, 318)
Screenshot: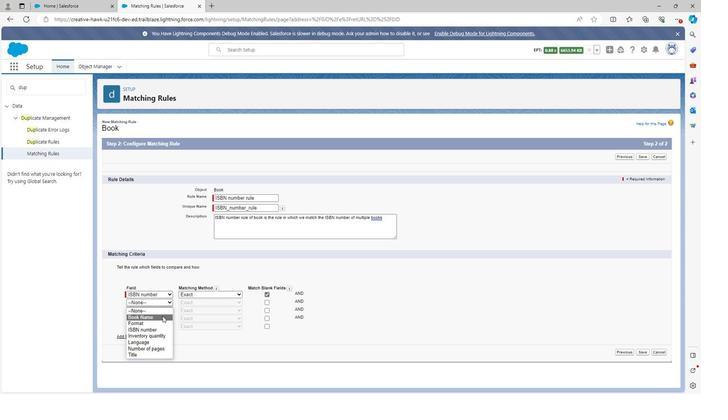 
Action: Mouse moved to (265, 305)
Screenshot: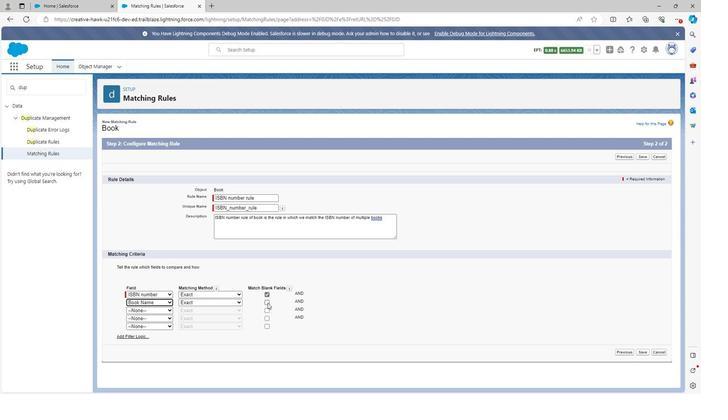 
Action: Mouse pressed left at (265, 305)
Screenshot: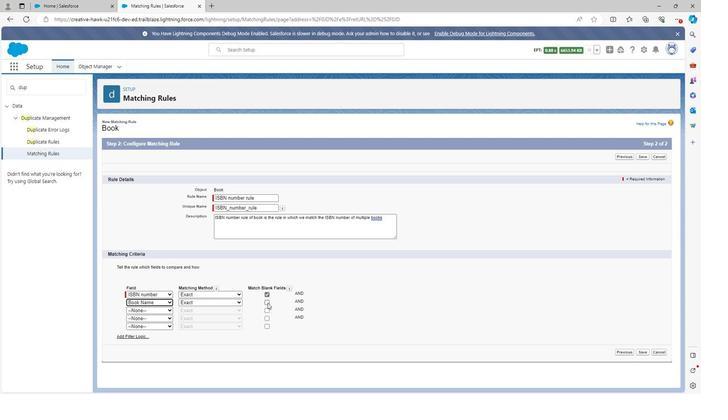 
Action: Mouse moved to (674, 355)
Screenshot: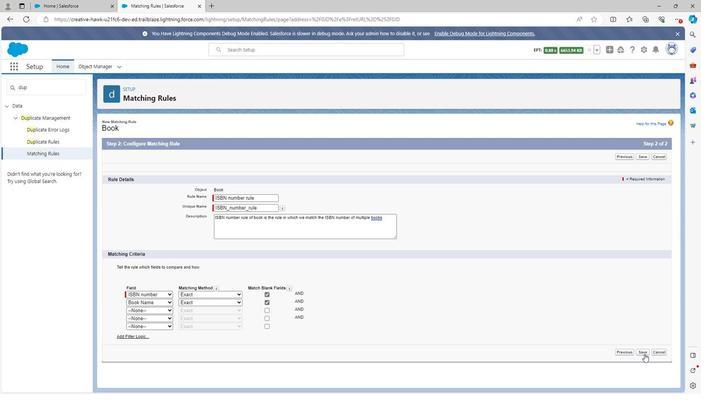 
Action: Mouse pressed left at (674, 355)
Screenshot: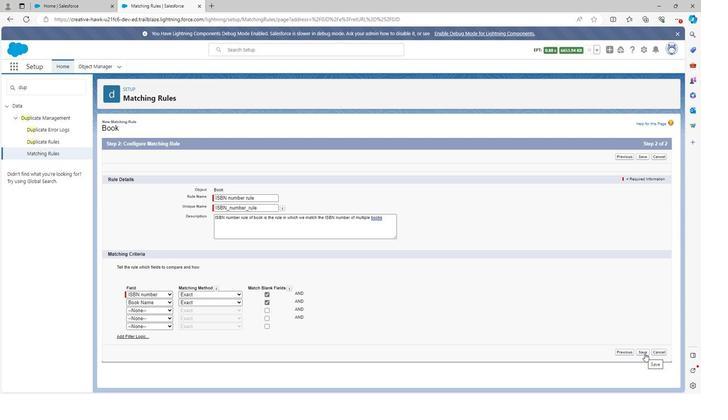 
Action: Mouse moved to (21, 147)
Screenshot: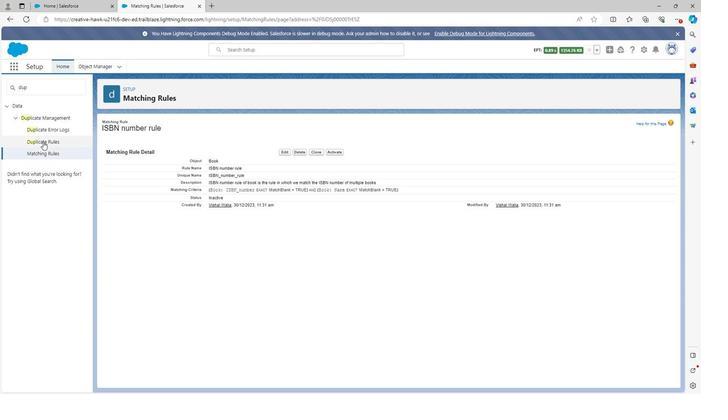 
Action: Mouse pressed left at (21, 147)
Screenshot: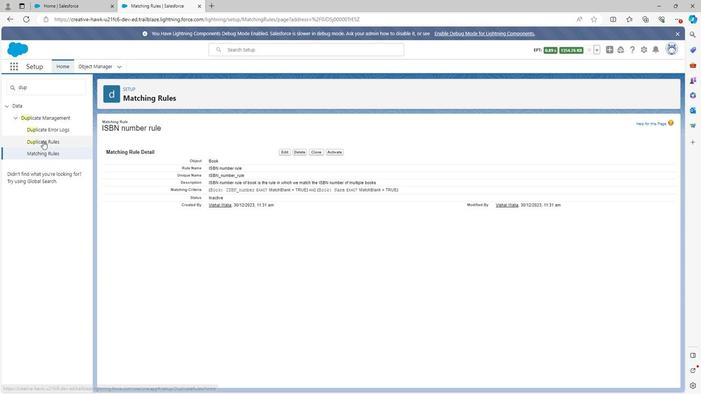 
Action: Mouse moved to (111, 227)
Screenshot: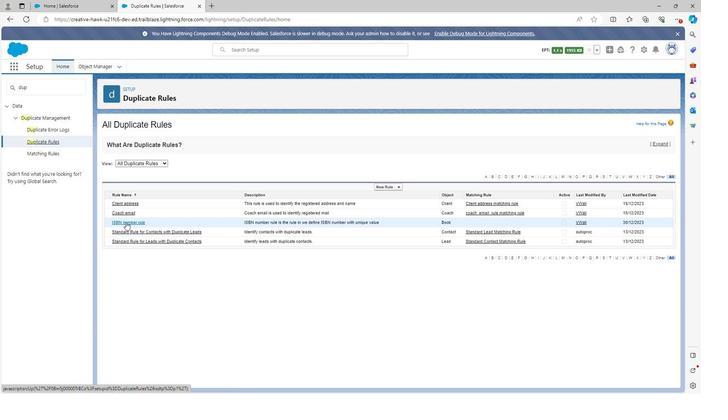 
Action: Mouse pressed left at (111, 227)
Screenshot: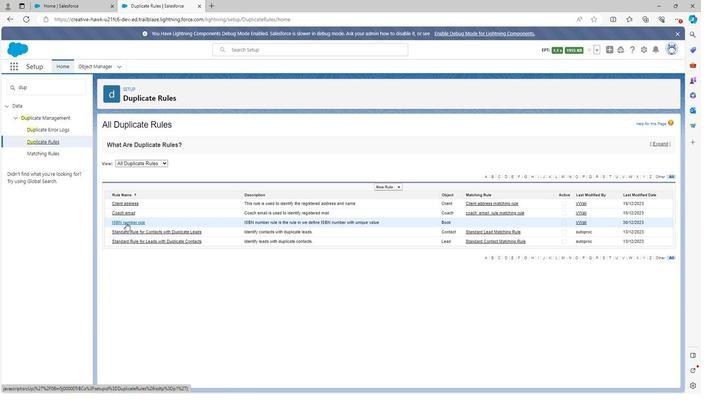 
Action: Mouse moved to (281, 157)
Screenshot: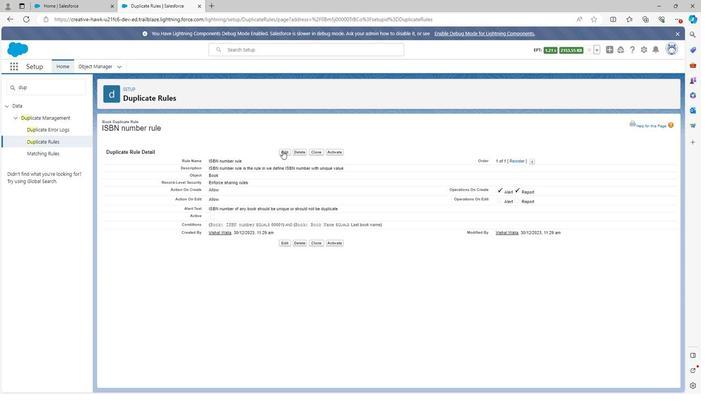
Action: Mouse pressed left at (281, 157)
Screenshot: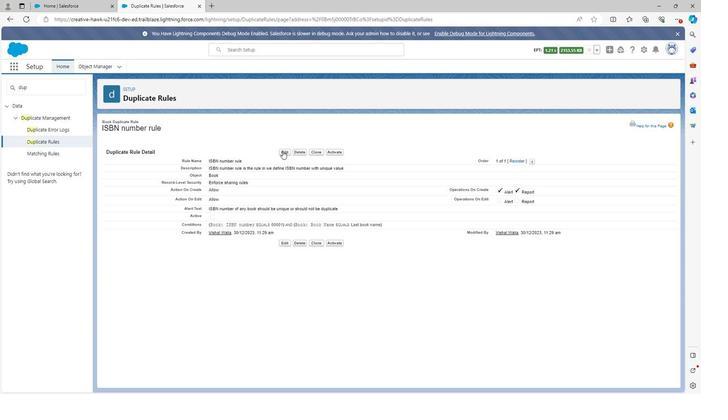 
Action: Mouse moved to (241, 274)
Screenshot: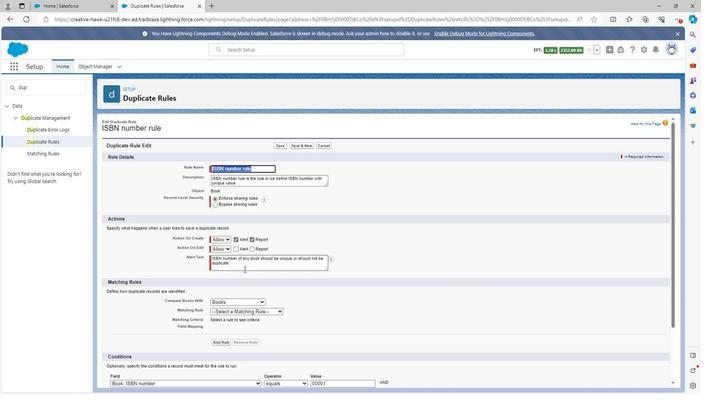 
Action: Mouse scrolled (241, 273) with delta (0, 0)
Screenshot: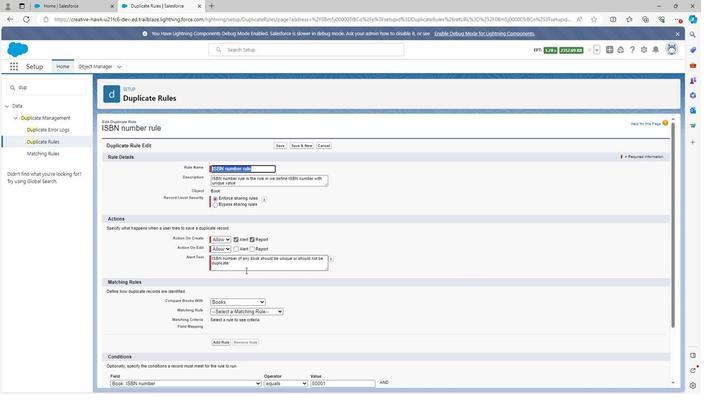 
Action: Mouse moved to (245, 274)
Screenshot: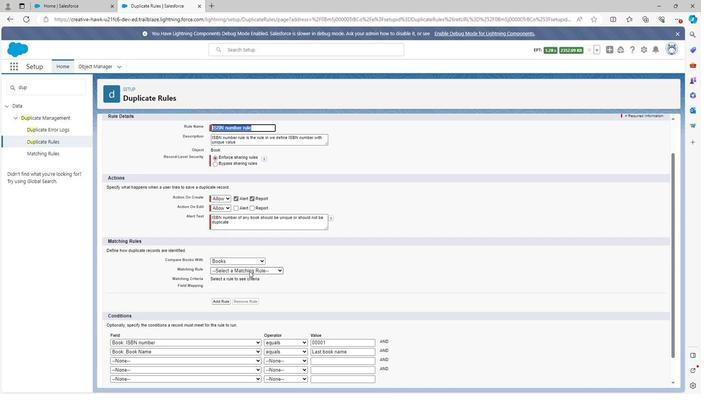 
Action: Mouse pressed left at (245, 274)
Screenshot: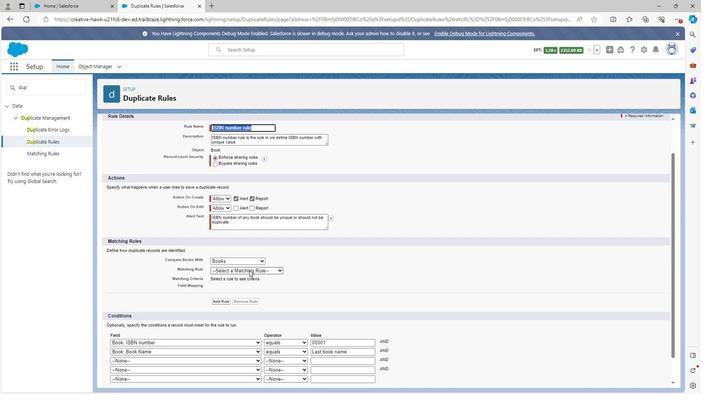 
Action: Mouse moved to (242, 288)
Screenshot: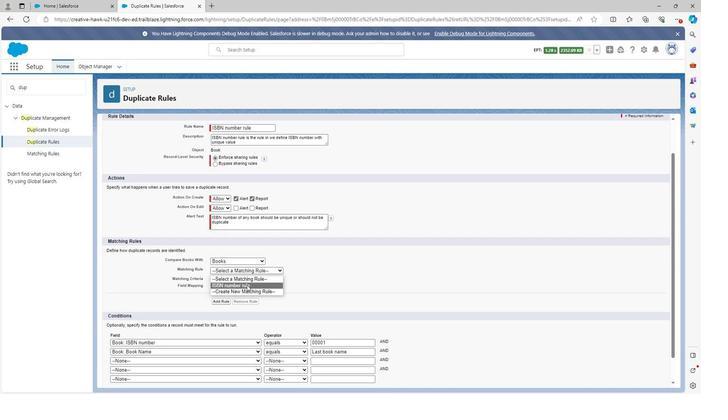 
Action: Mouse pressed left at (242, 288)
Screenshot: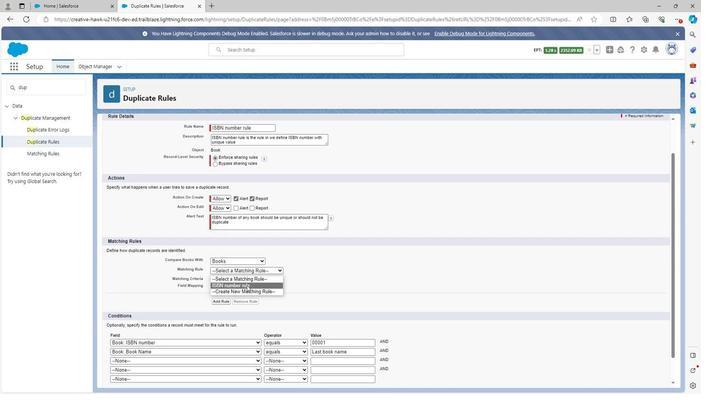 
Action: Mouse moved to (242, 286)
Screenshot: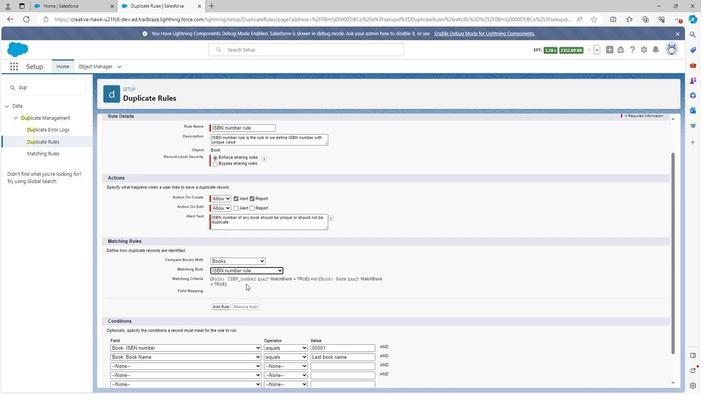 
Action: Mouse scrolled (242, 286) with delta (0, 0)
Screenshot: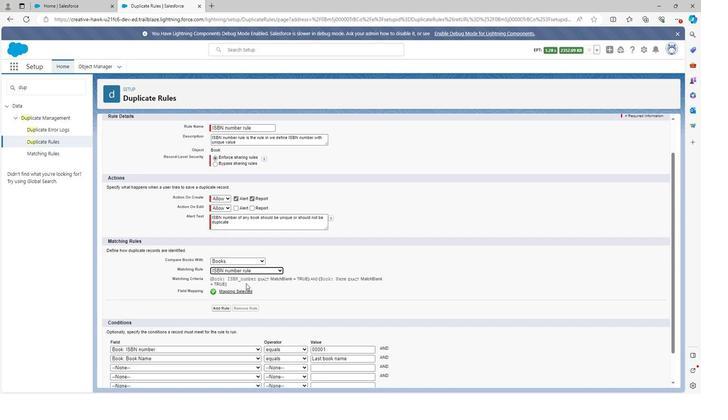
Action: Mouse scrolled (242, 286) with delta (0, 0)
Screenshot: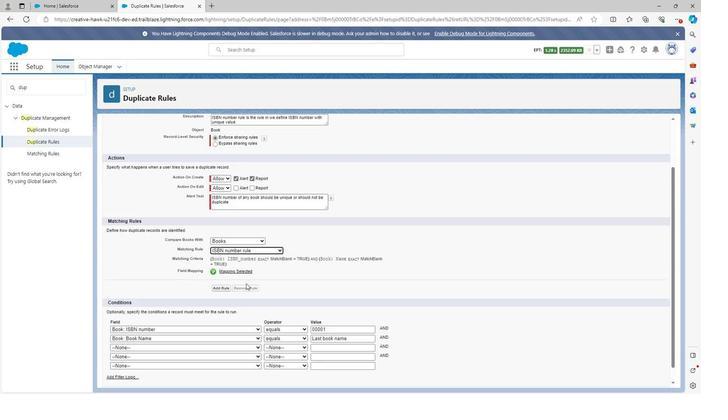 
Action: Mouse scrolled (242, 286) with delta (0, 0)
Screenshot: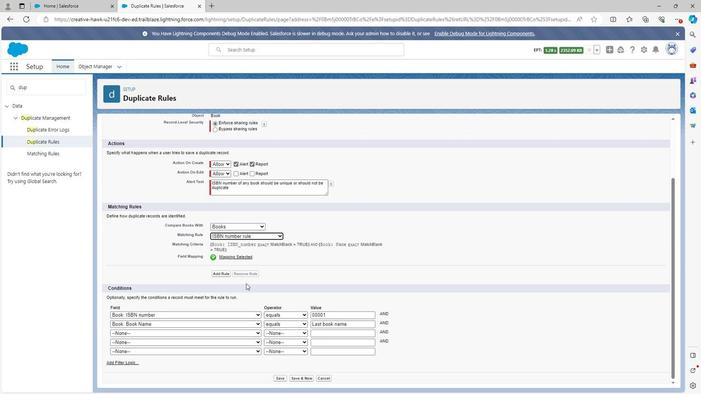
Action: Mouse moved to (282, 378)
Screenshot: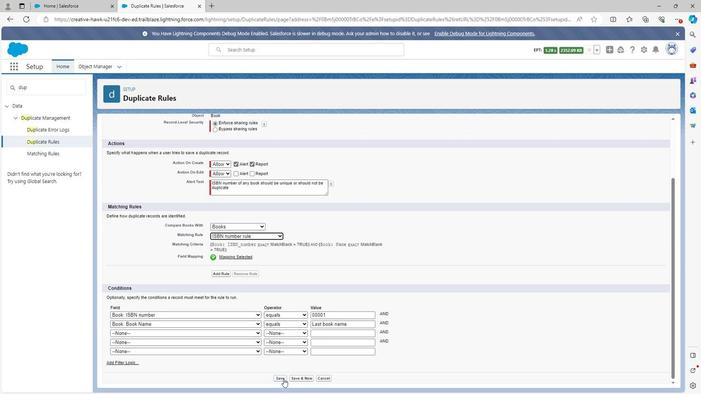 
Action: Mouse pressed left at (282, 378)
Screenshot: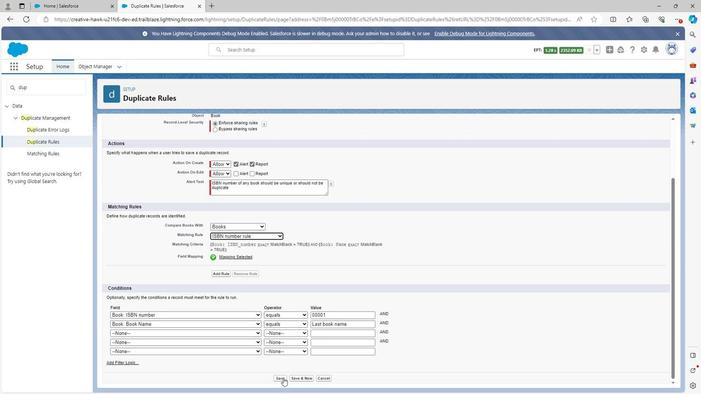 
Action: Mouse moved to (334, 156)
Screenshot: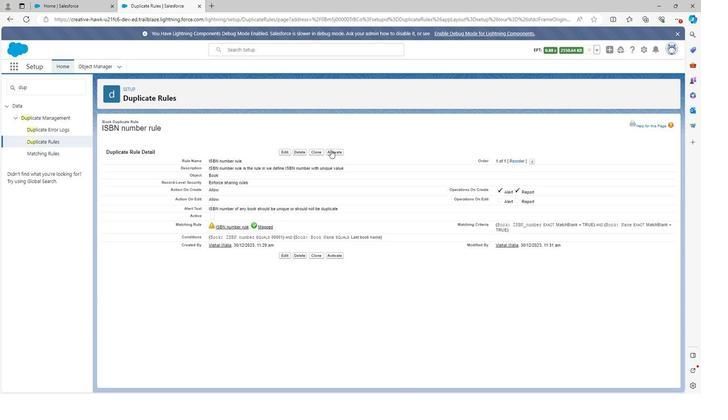 
Action: Mouse pressed left at (334, 156)
Screenshot: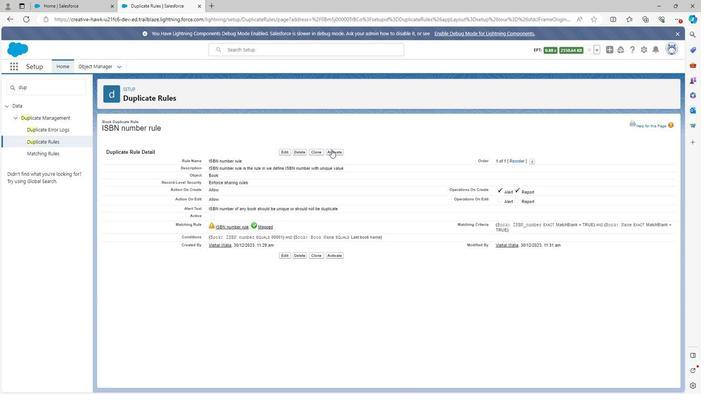 
Action: Mouse moved to (391, 271)
Screenshot: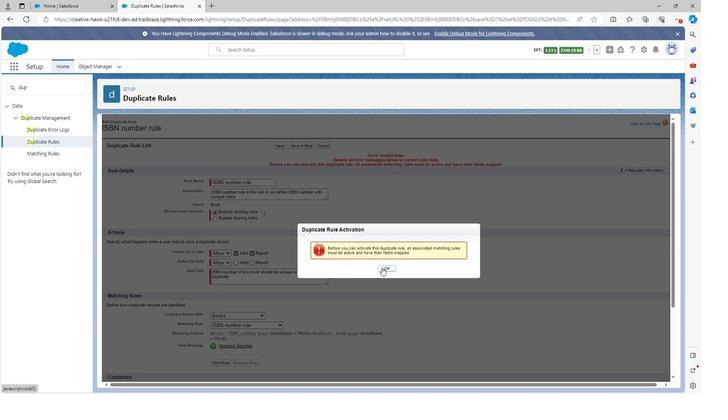 
Action: Mouse pressed left at (391, 271)
Screenshot: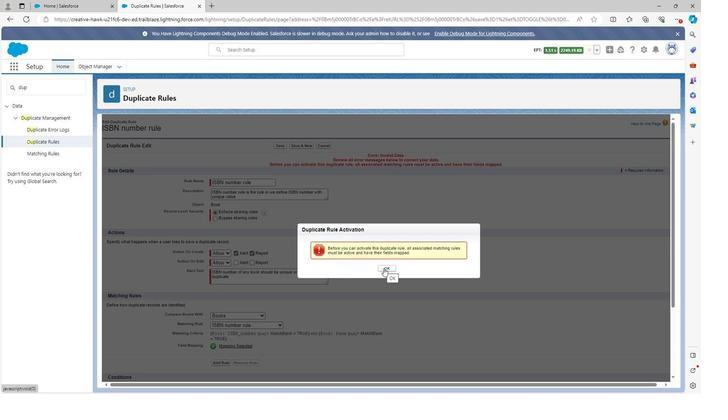 
Action: Mouse moved to (19, 159)
Screenshot: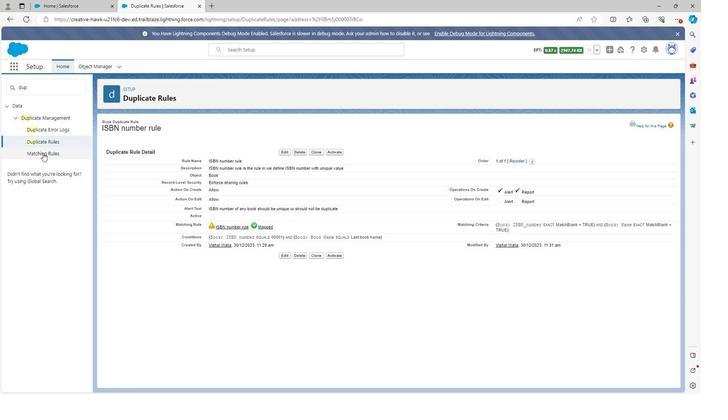 
Action: Mouse pressed left at (19, 159)
Screenshot: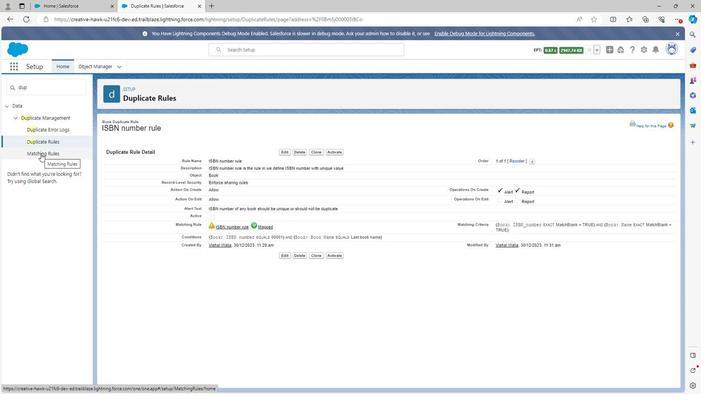 
Action: Mouse moved to (21, 145)
Screenshot: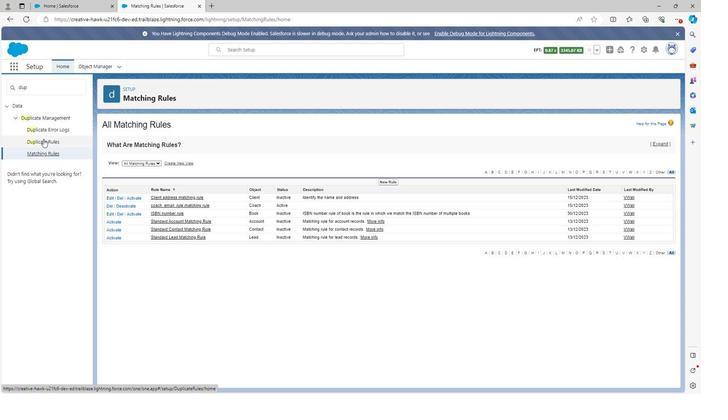 
Action: Mouse pressed left at (21, 145)
Screenshot: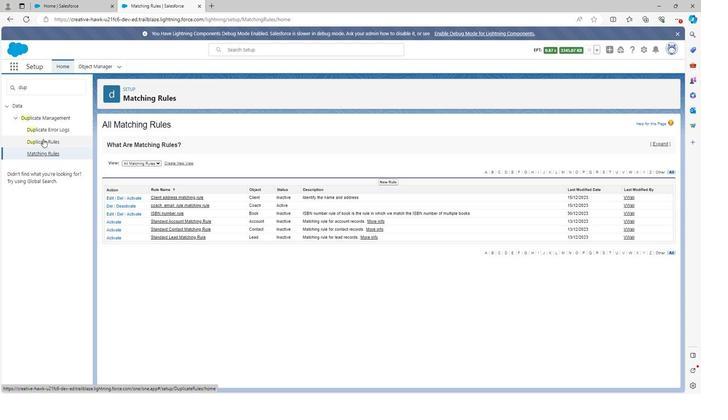 
Action: Mouse moved to (116, 227)
Screenshot: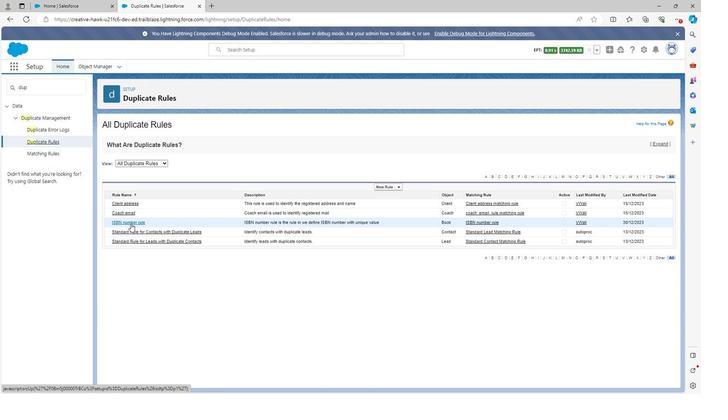 
Action: Mouse pressed left at (116, 227)
Screenshot: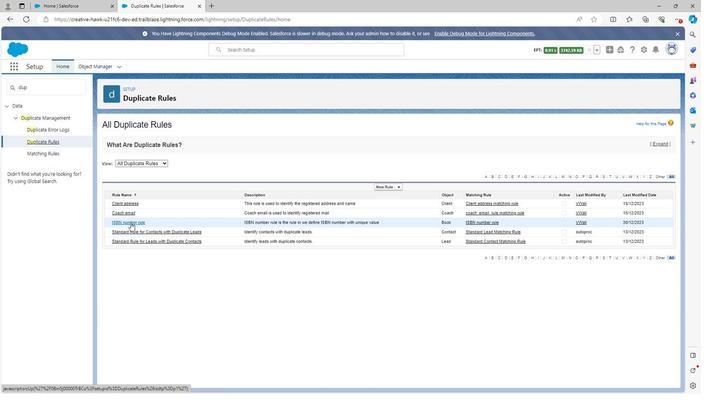 
Action: Mouse moved to (187, 230)
Screenshot: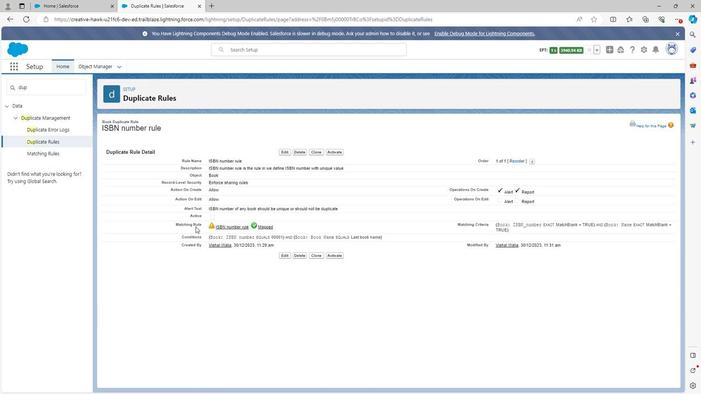 
